 Task: Display the results of the 2022 Victory Lane Racing NASCAR Cup Series for the race "Ally 400" on the track "Nashville".
Action: Mouse moved to (166, 182)
Screenshot: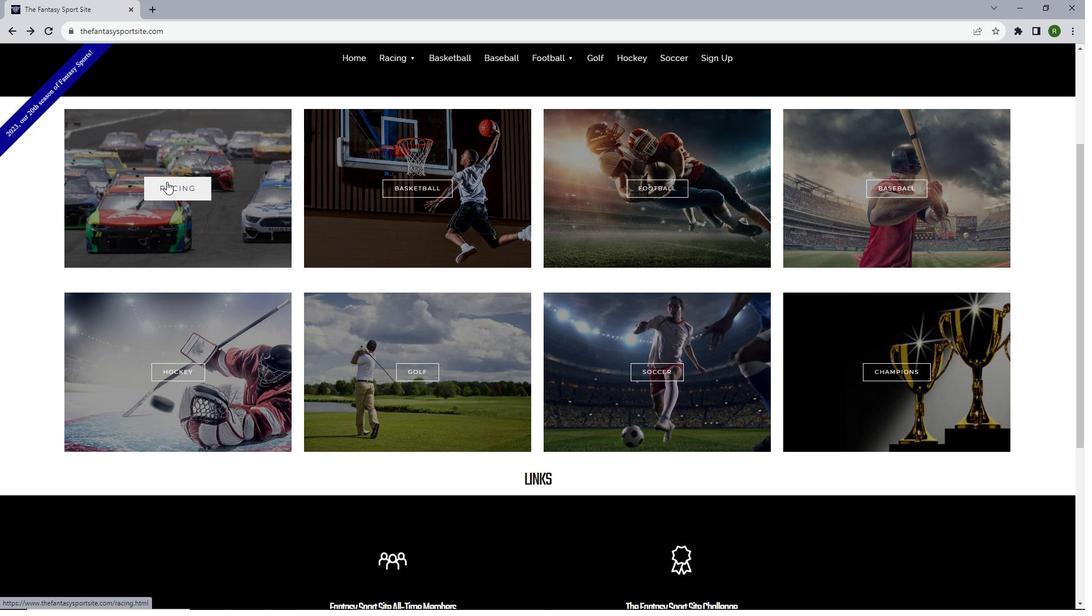 
Action: Mouse pressed left at (166, 182)
Screenshot: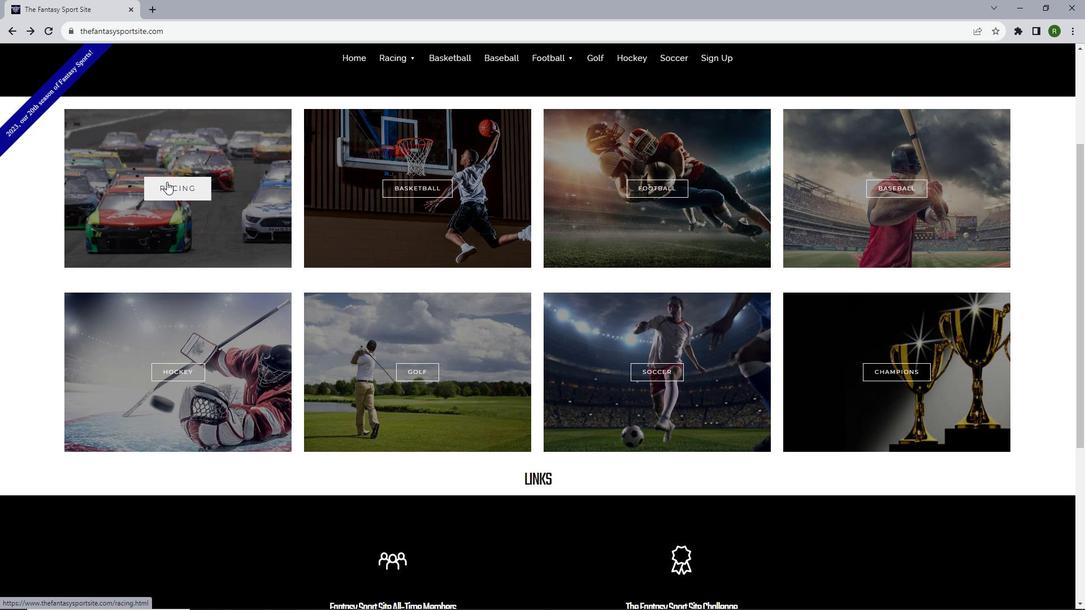 
Action: Mouse moved to (253, 160)
Screenshot: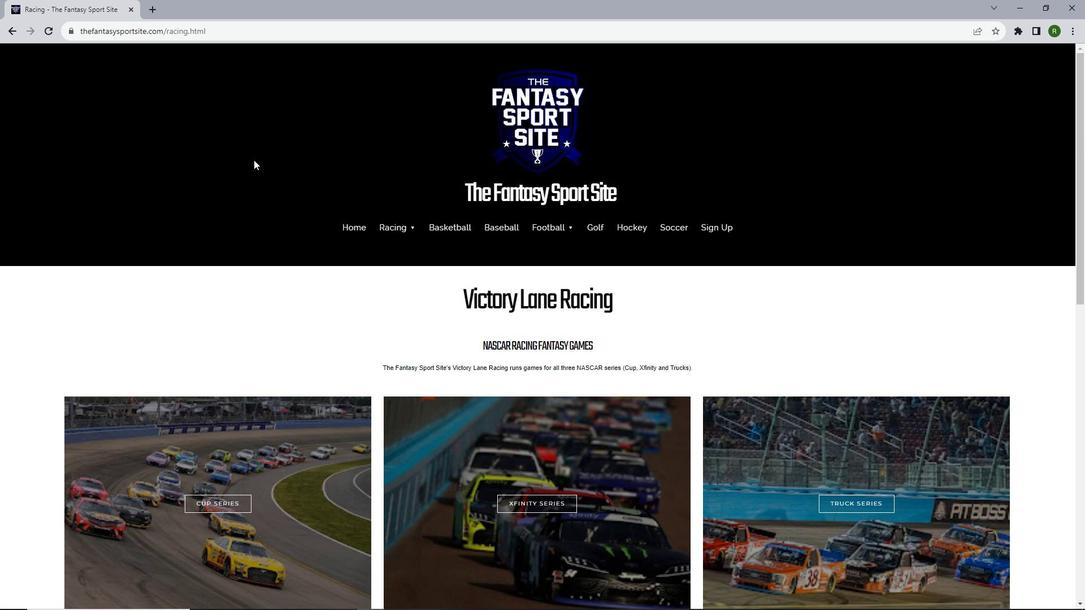 
Action: Mouse scrolled (253, 159) with delta (0, 0)
Screenshot: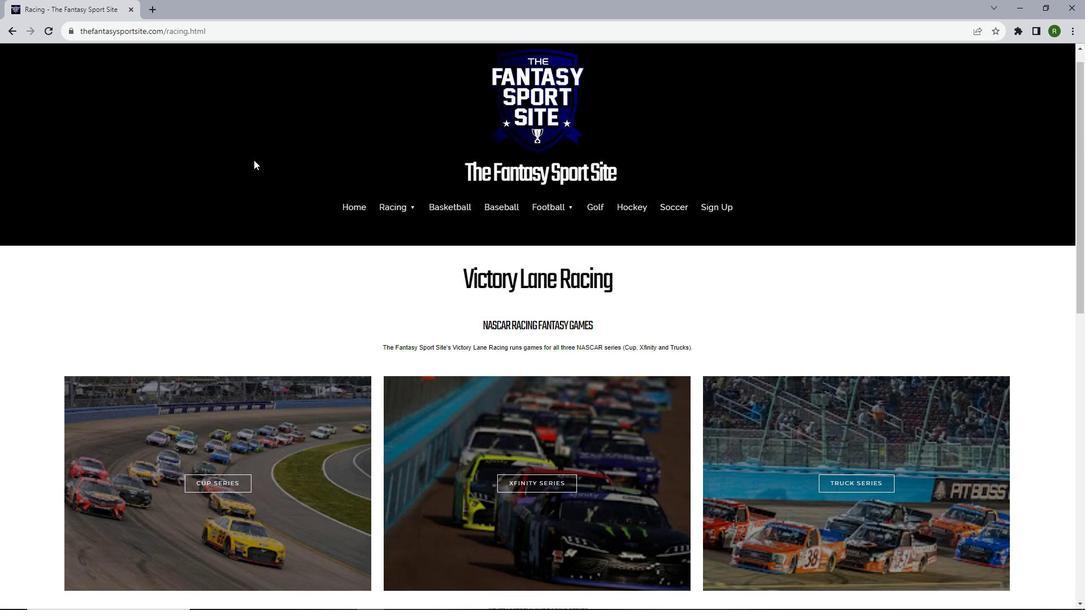 
Action: Mouse scrolled (253, 159) with delta (0, 0)
Screenshot: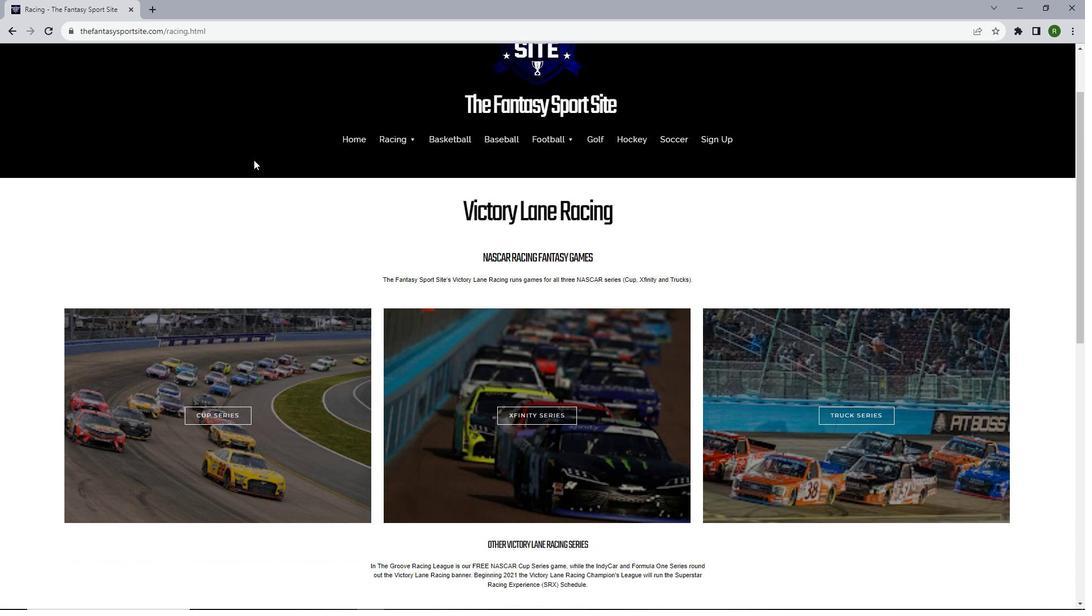 
Action: Mouse scrolled (253, 159) with delta (0, 0)
Screenshot: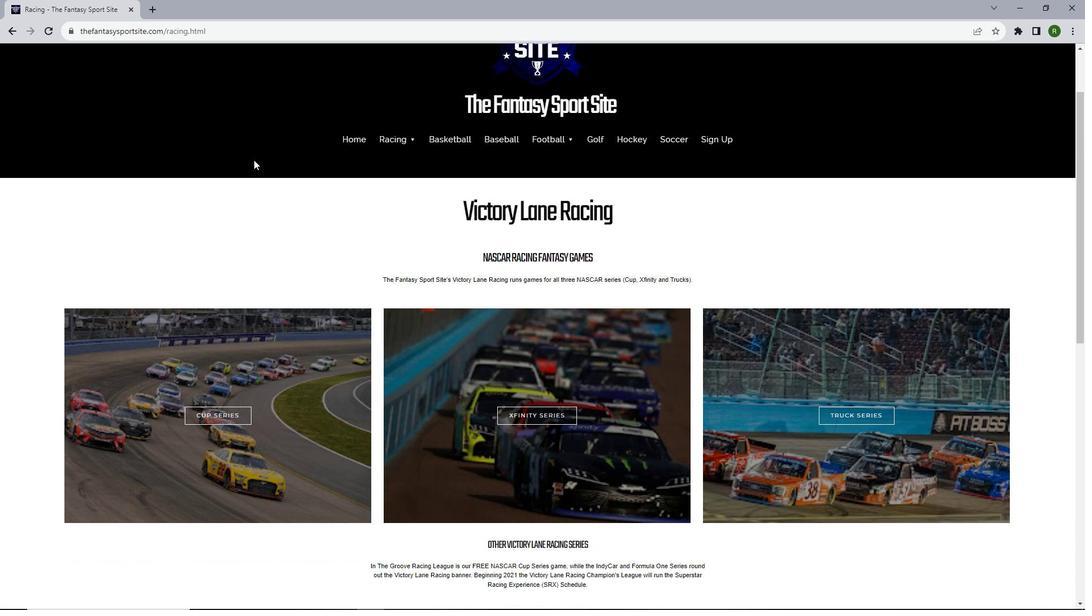 
Action: Mouse moved to (240, 265)
Screenshot: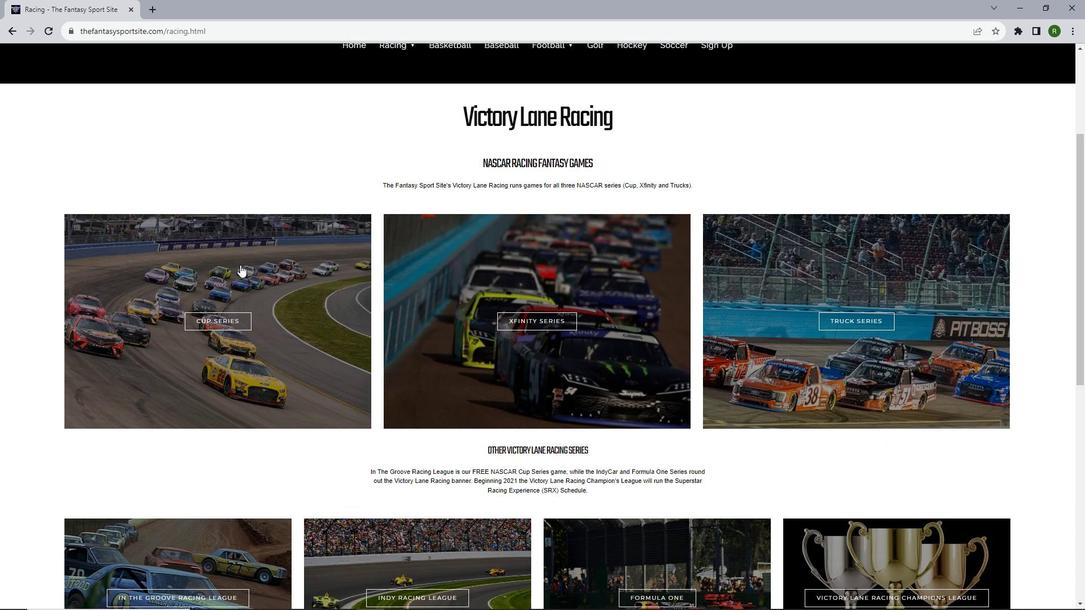 
Action: Mouse scrolled (240, 264) with delta (0, 0)
Screenshot: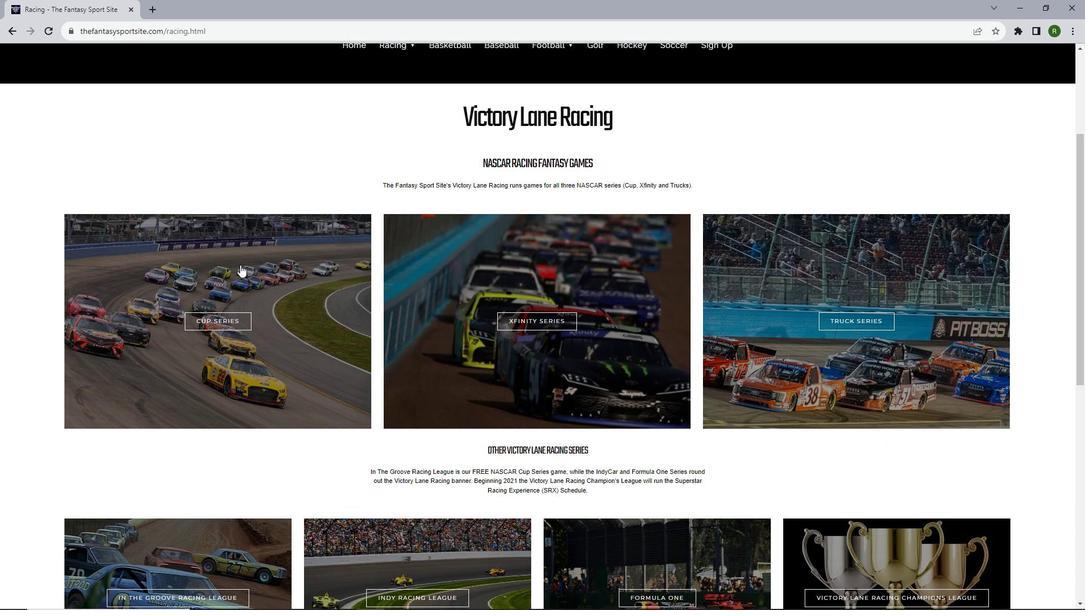 
Action: Mouse moved to (208, 276)
Screenshot: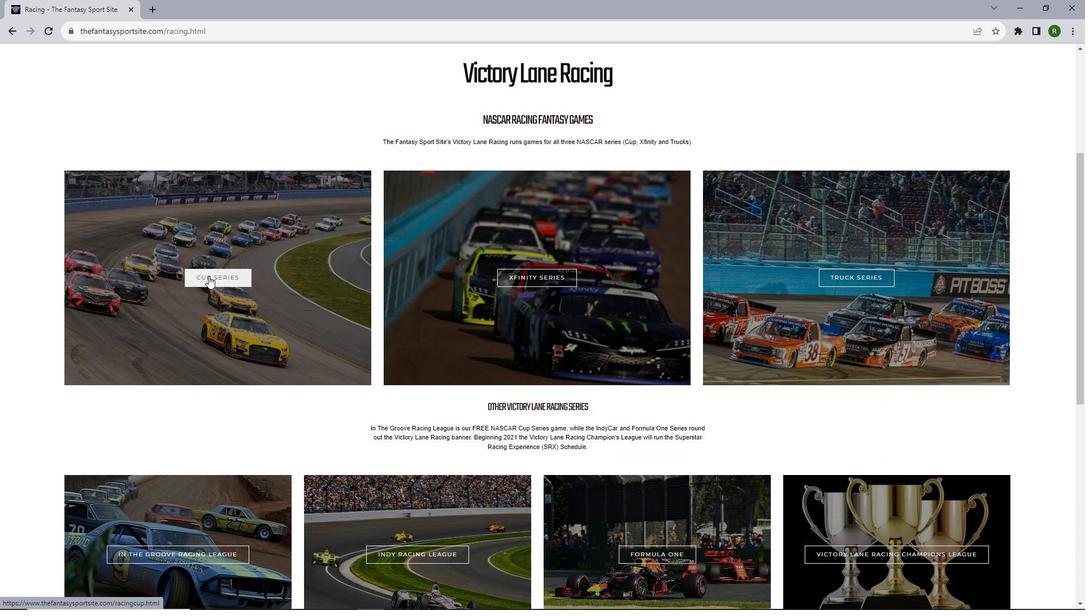 
Action: Mouse pressed left at (208, 276)
Screenshot: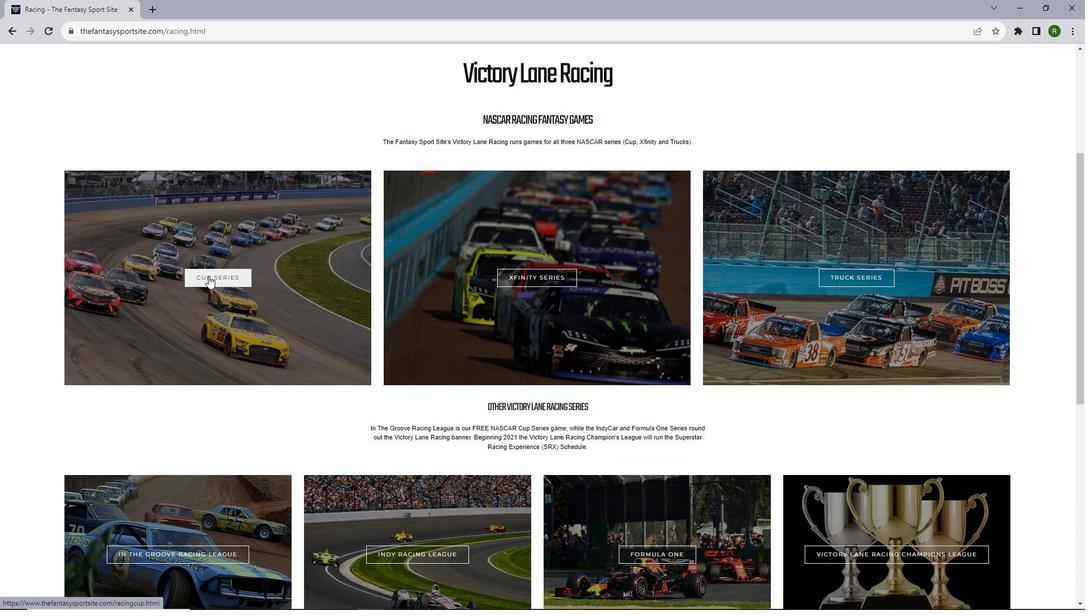 
Action: Mouse moved to (274, 251)
Screenshot: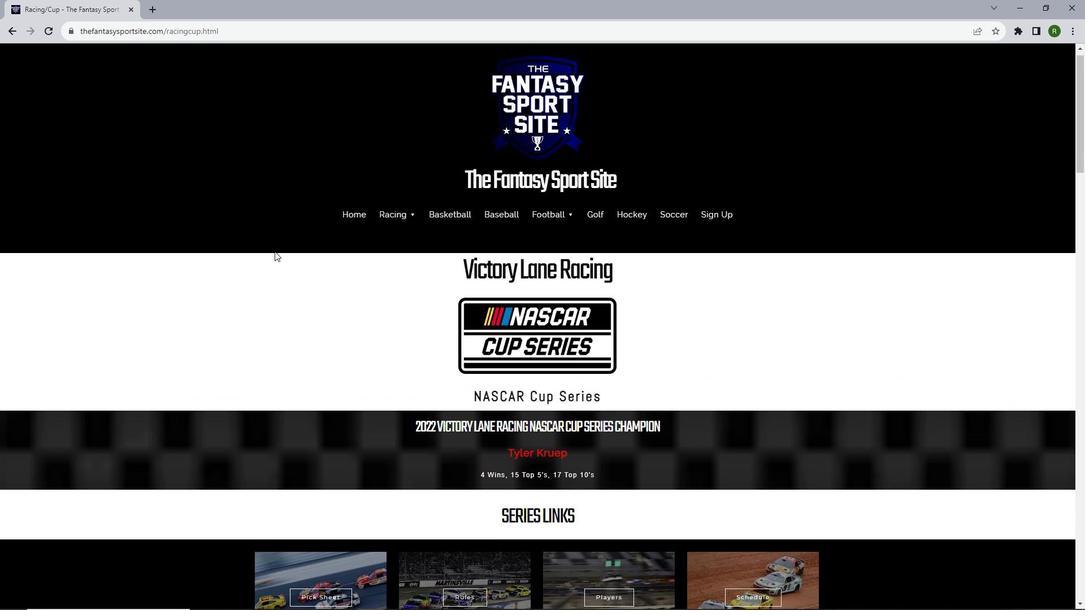 
Action: Mouse scrolled (274, 251) with delta (0, 0)
Screenshot: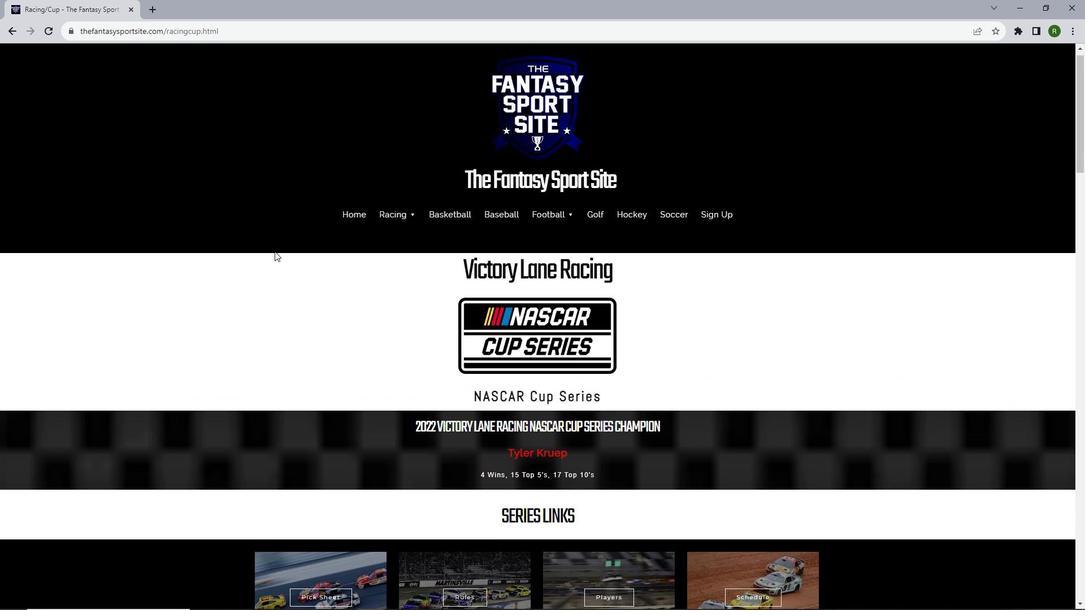 
Action: Mouse scrolled (274, 251) with delta (0, 0)
Screenshot: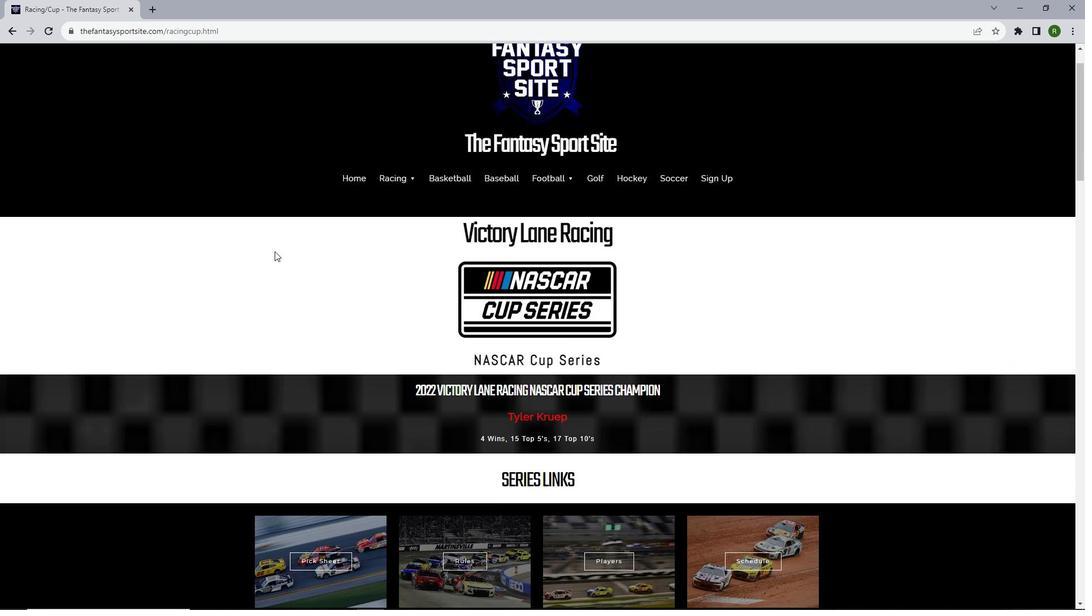 
Action: Mouse scrolled (274, 251) with delta (0, 0)
Screenshot: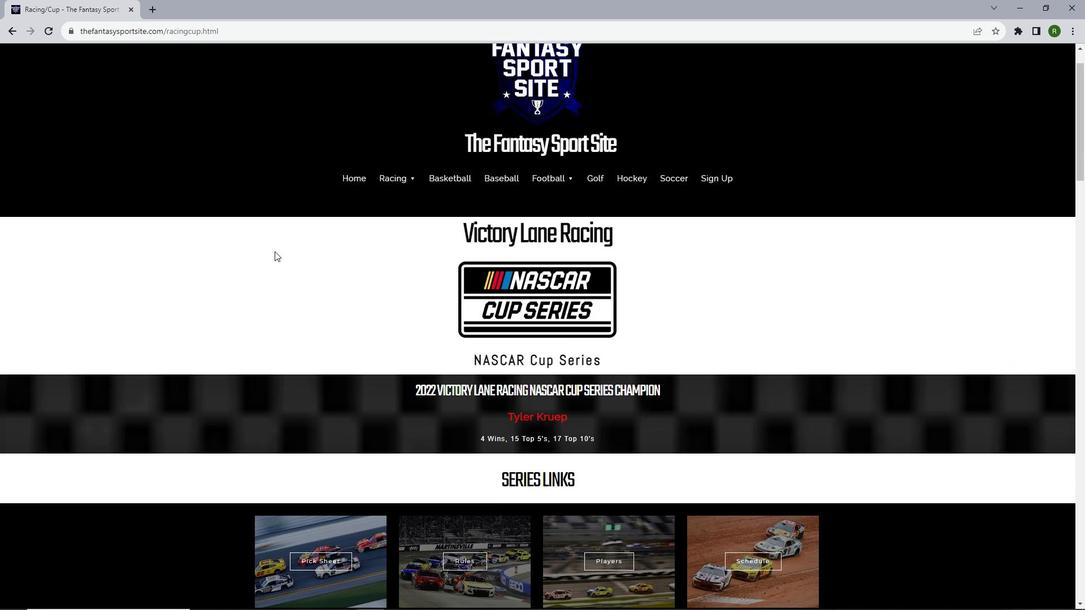 
Action: Mouse scrolled (274, 251) with delta (0, 0)
Screenshot: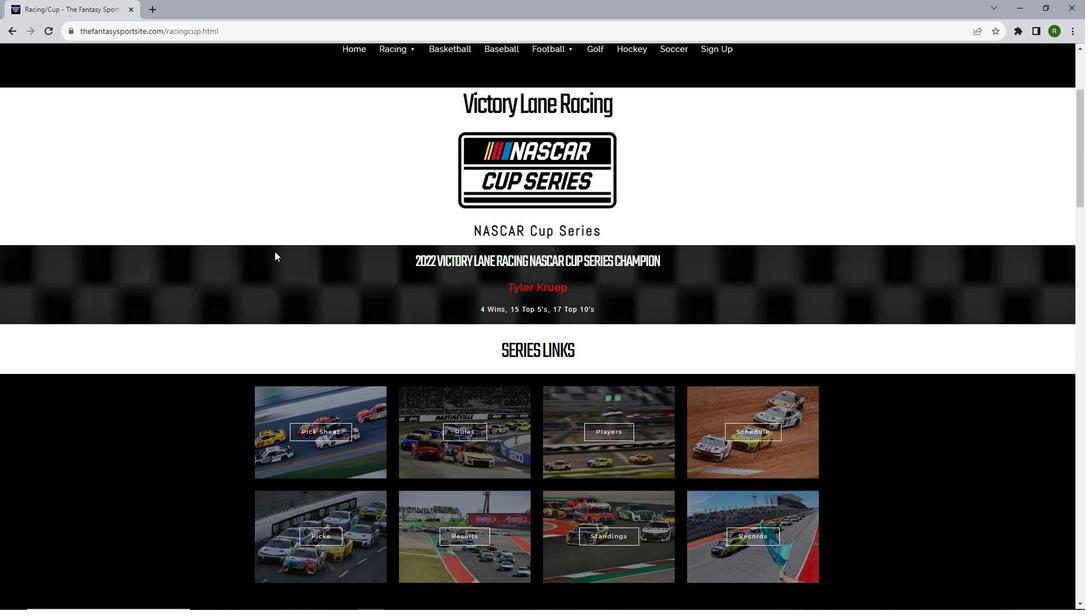 
Action: Mouse moved to (469, 485)
Screenshot: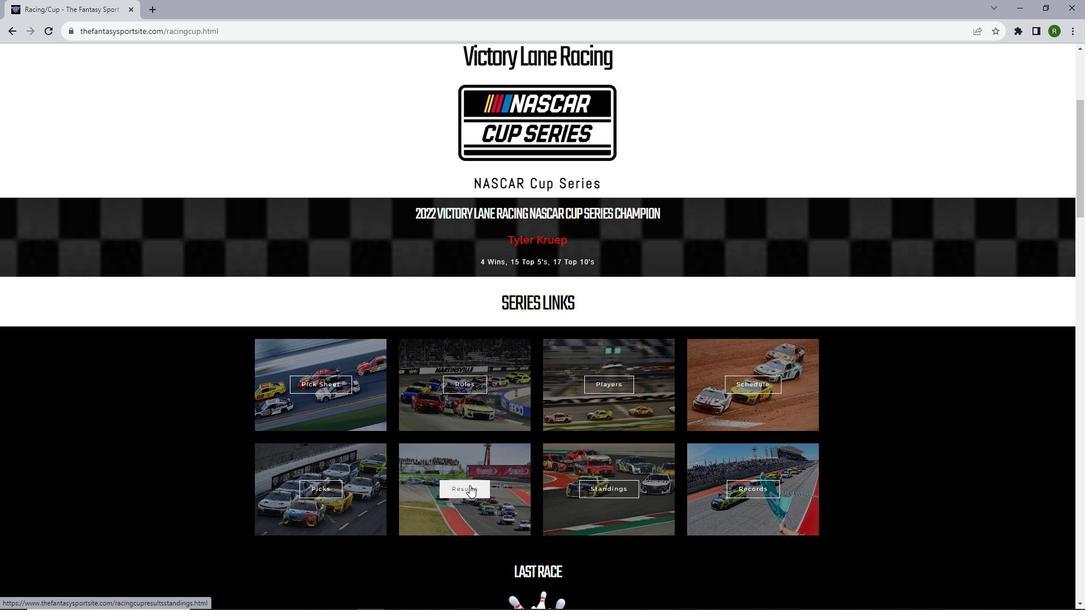 
Action: Mouse pressed left at (469, 485)
Screenshot: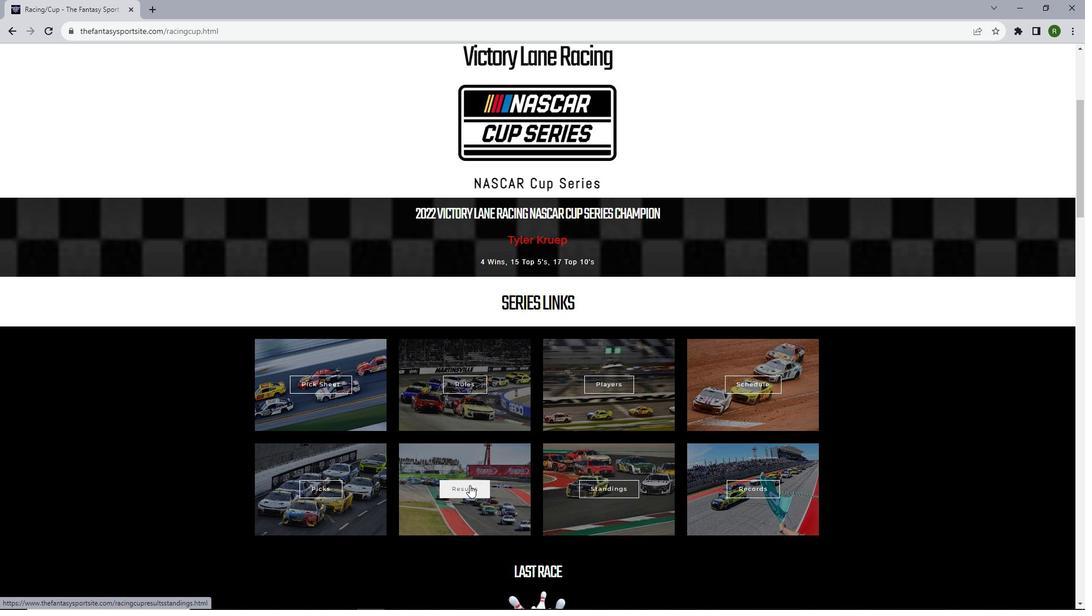 
Action: Mouse moved to (394, 352)
Screenshot: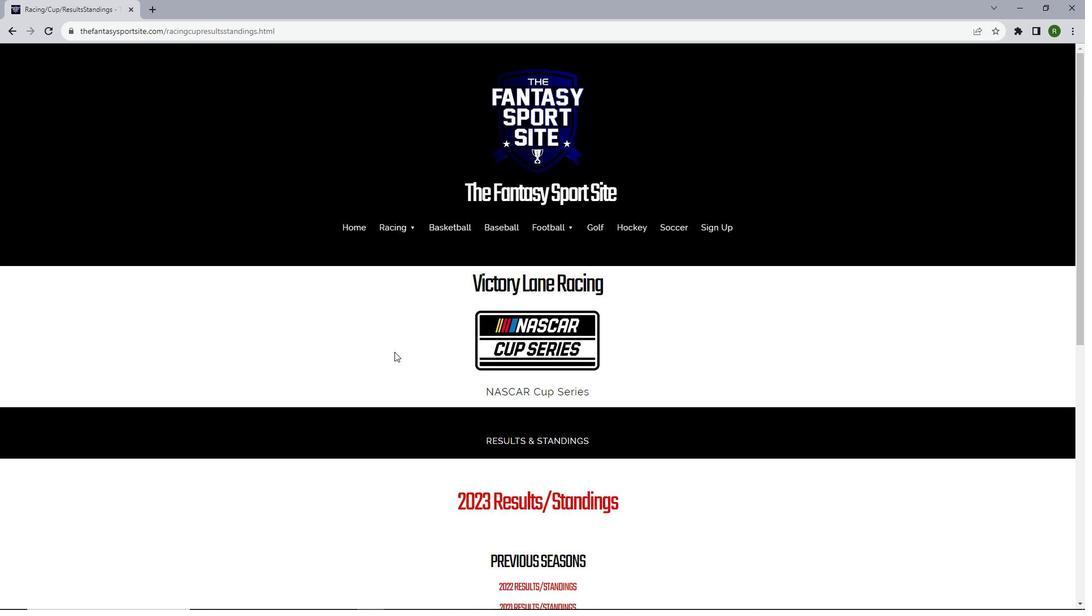 
Action: Mouse scrolled (394, 351) with delta (0, 0)
Screenshot: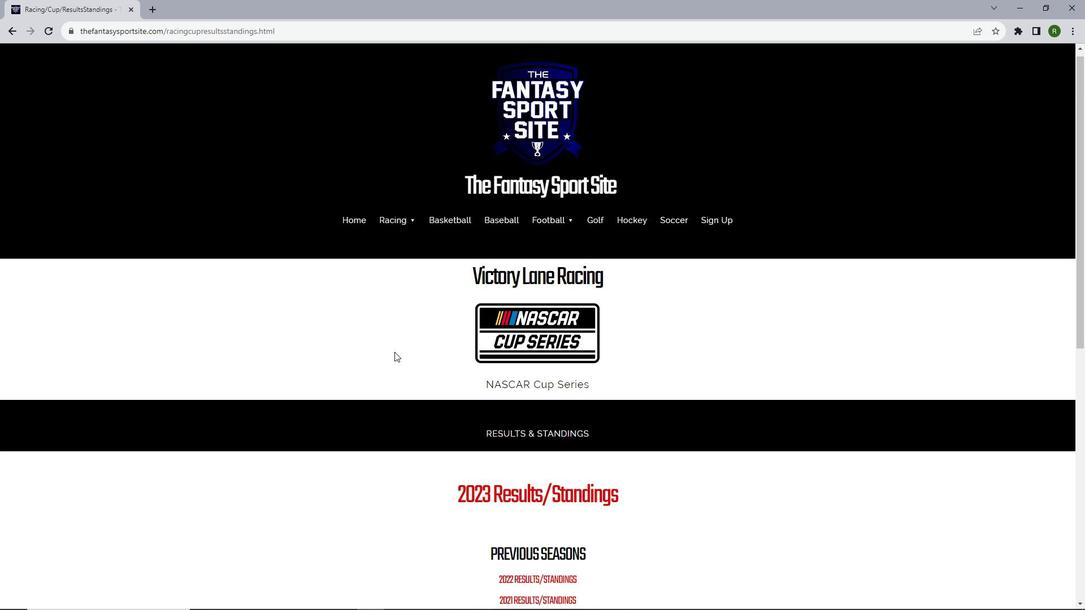 
Action: Mouse scrolled (394, 351) with delta (0, 0)
Screenshot: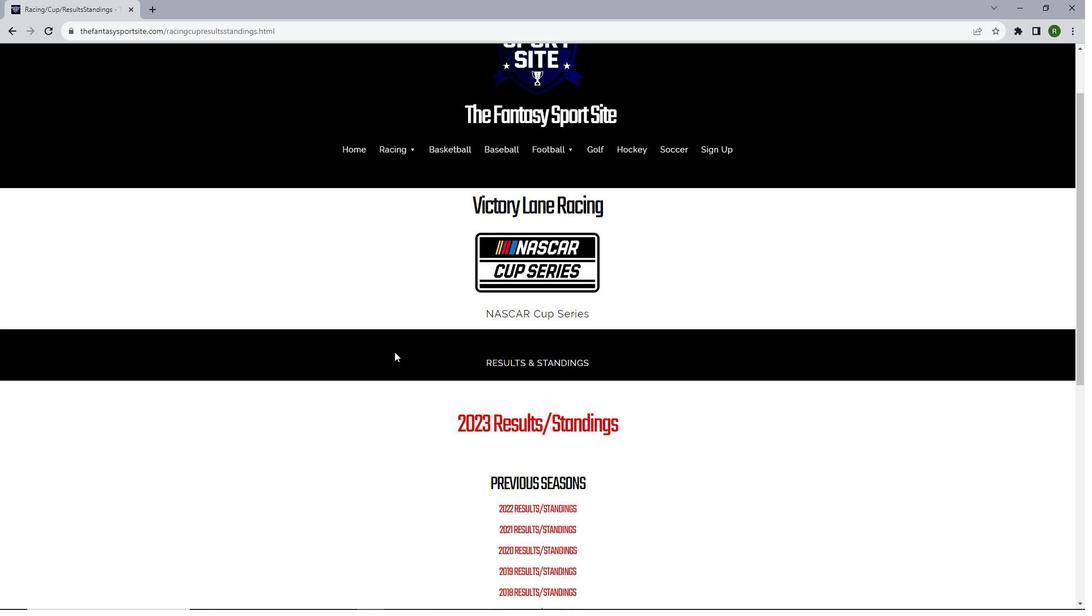 
Action: Mouse scrolled (394, 351) with delta (0, 0)
Screenshot: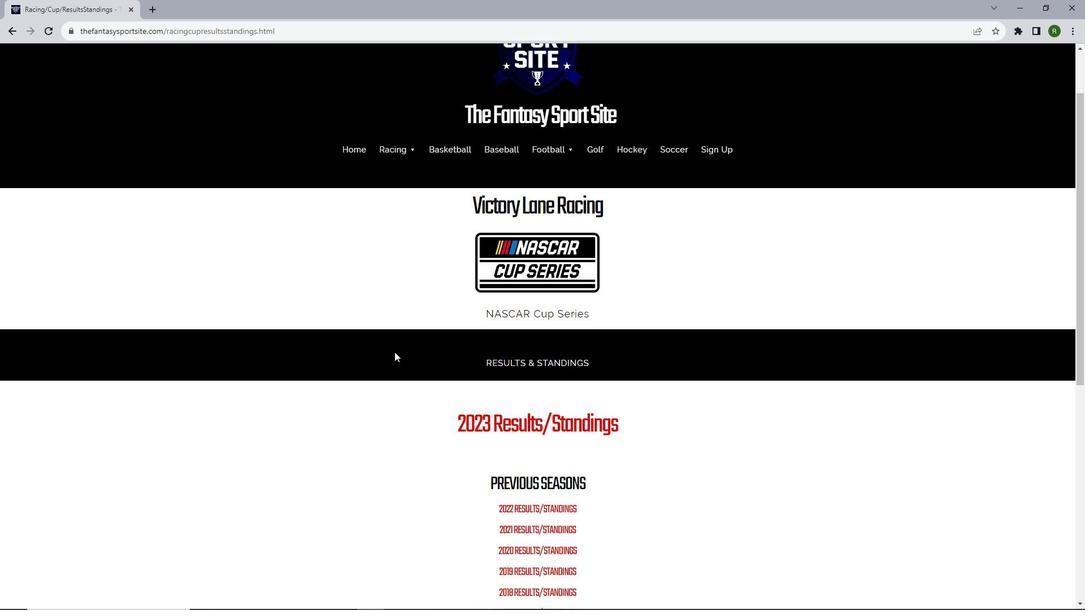 
Action: Mouse scrolled (394, 351) with delta (0, 0)
Screenshot: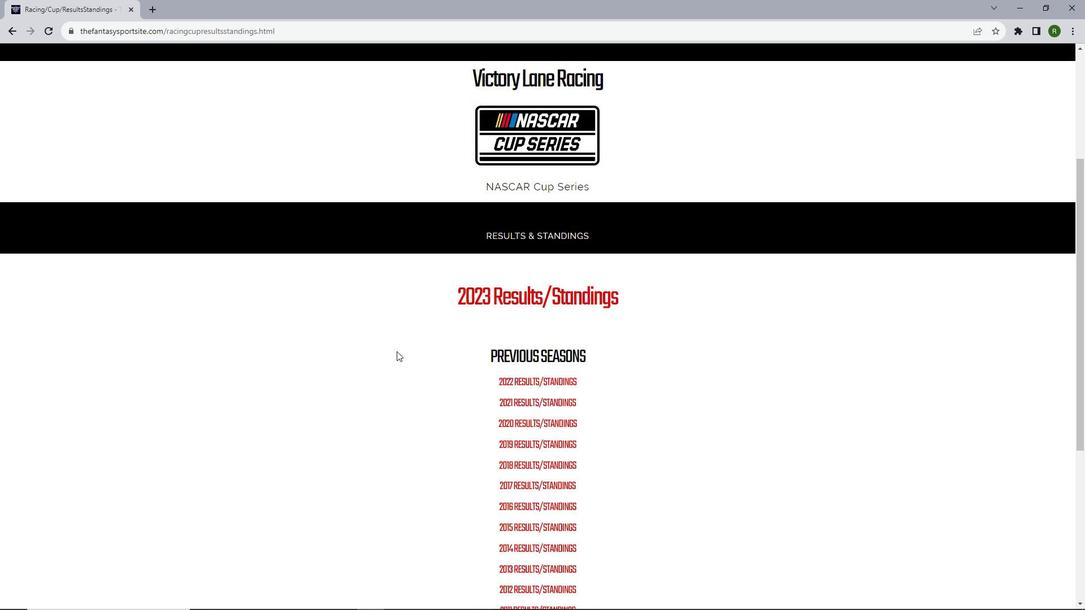 
Action: Mouse moved to (516, 359)
Screenshot: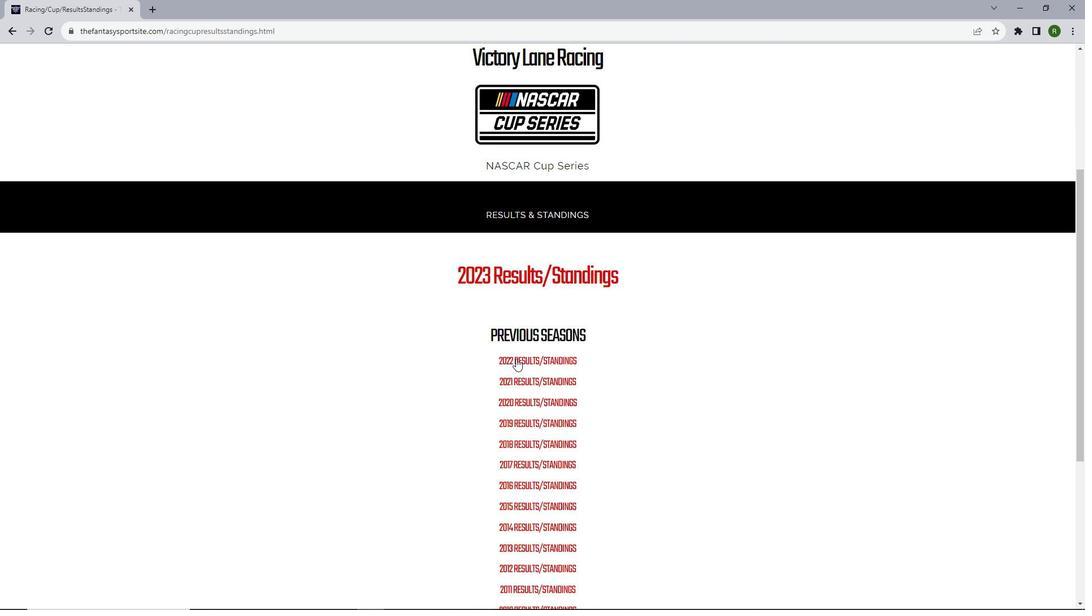 
Action: Mouse pressed left at (516, 359)
Screenshot: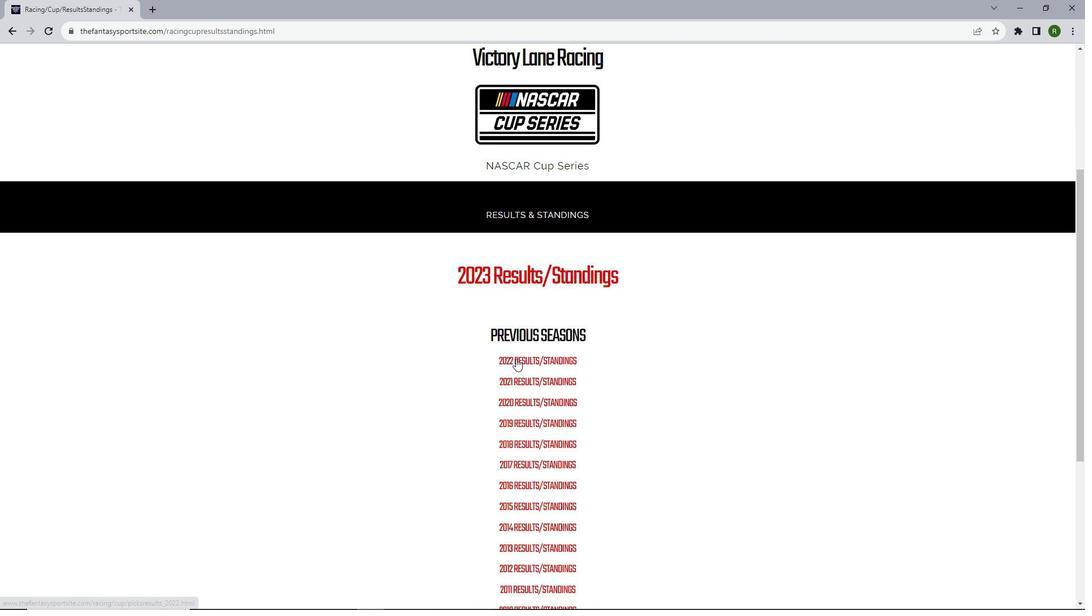 
Action: Mouse moved to (656, 319)
Screenshot: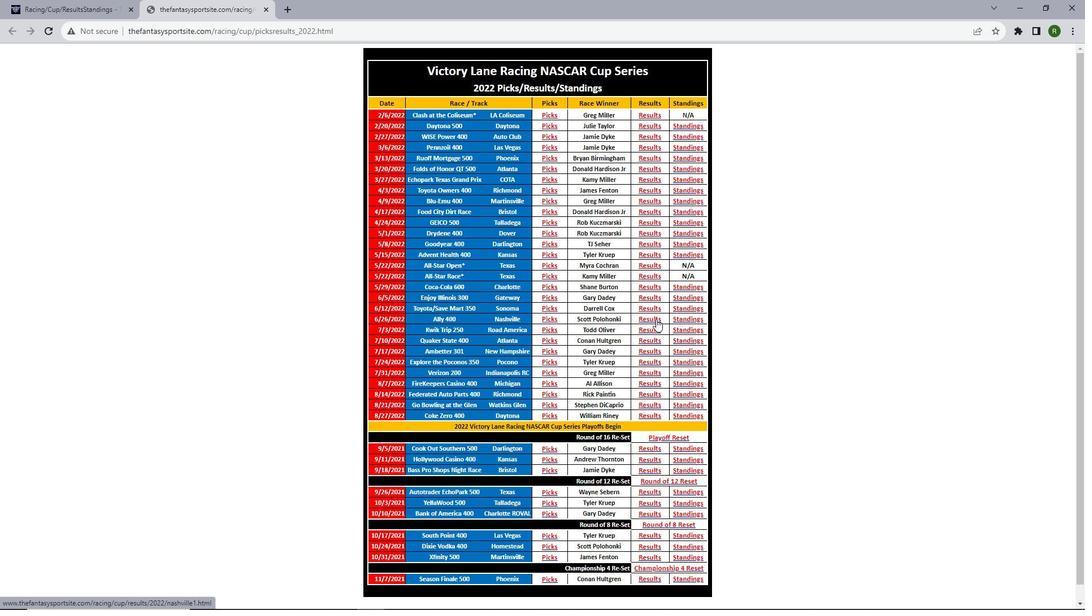 
Action: Mouse pressed left at (656, 319)
Screenshot: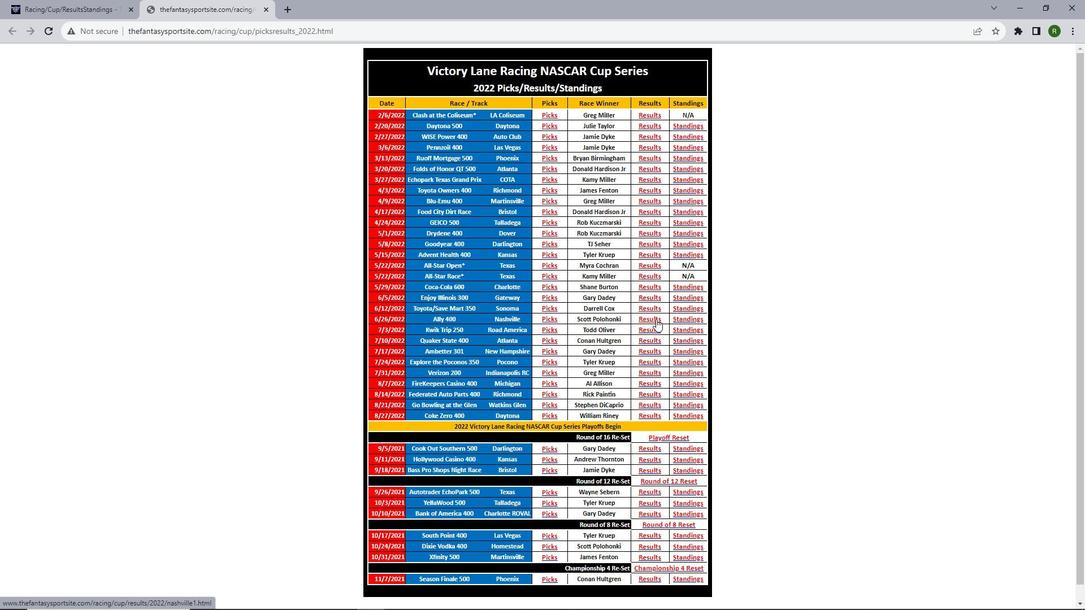 
Action: Mouse moved to (424, 220)
Screenshot: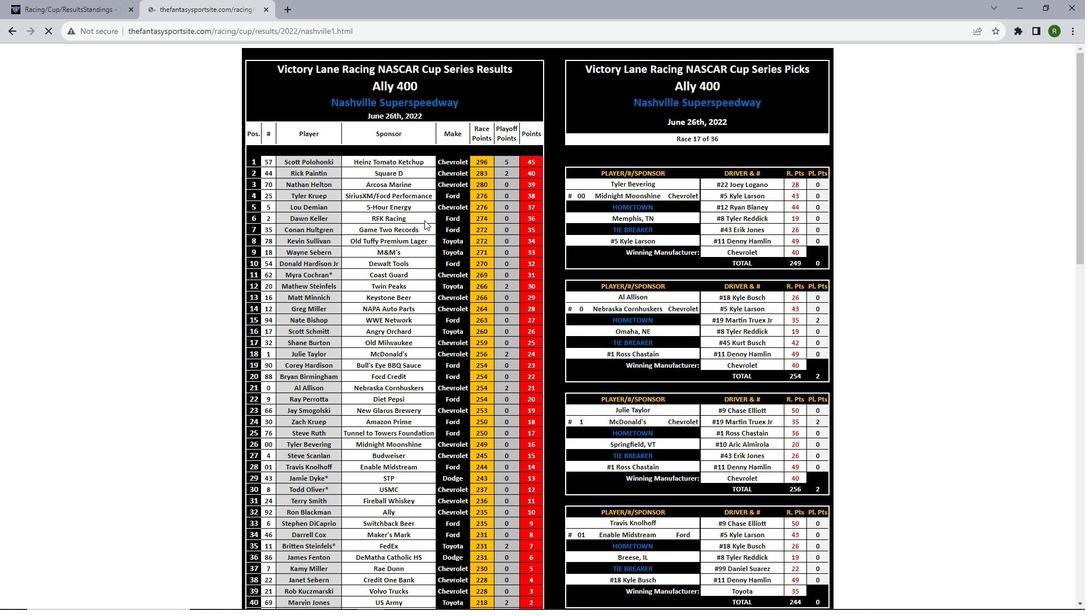 
Action: Mouse scrolled (424, 219) with delta (0, 0)
Screenshot: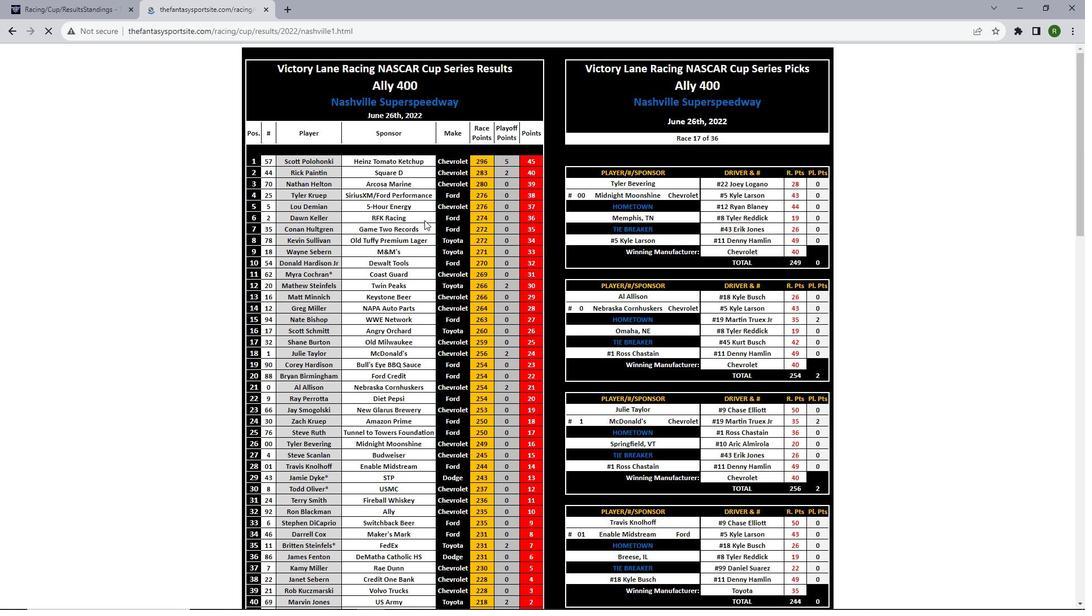 
Action: Mouse scrolled (424, 219) with delta (0, 0)
Screenshot: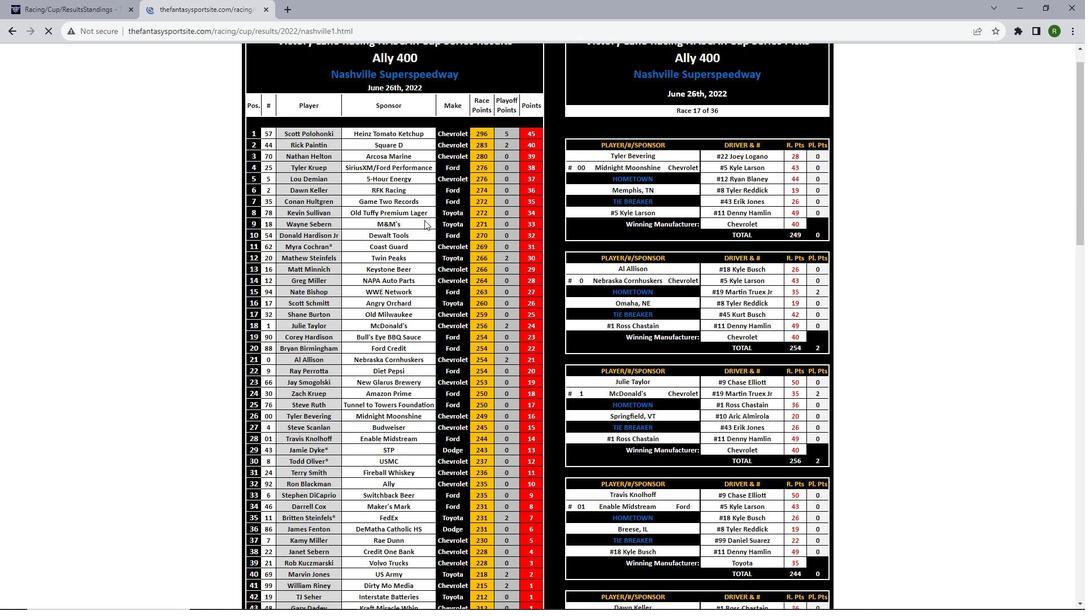 
Action: Mouse scrolled (424, 219) with delta (0, 0)
Screenshot: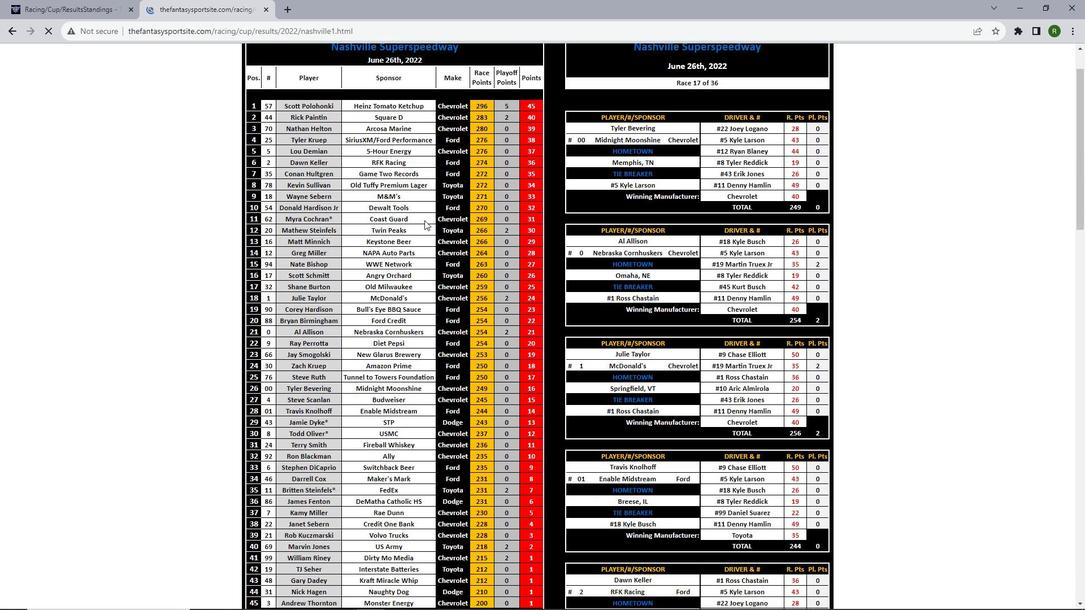 
Action: Mouse scrolled (424, 219) with delta (0, 0)
Screenshot: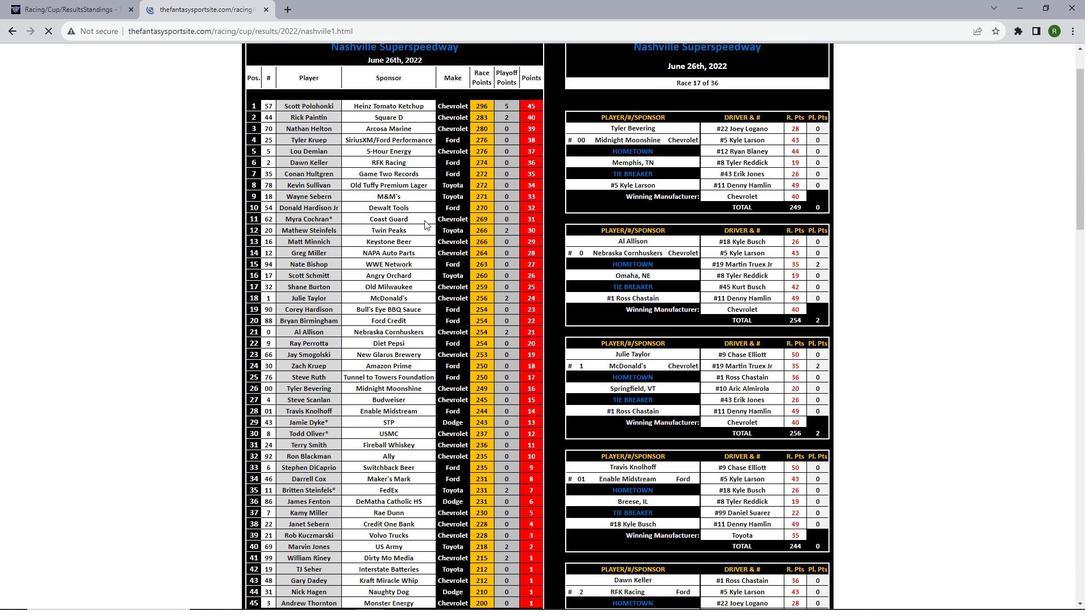 
Action: Mouse scrolled (424, 219) with delta (0, 0)
Screenshot: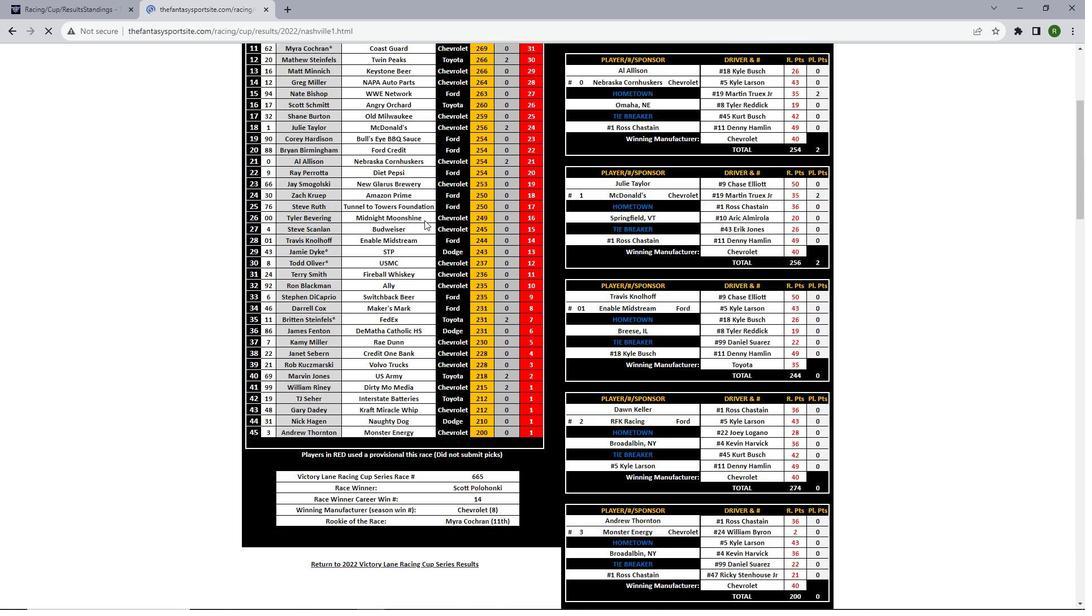 
Action: Mouse scrolled (424, 219) with delta (0, 0)
Screenshot: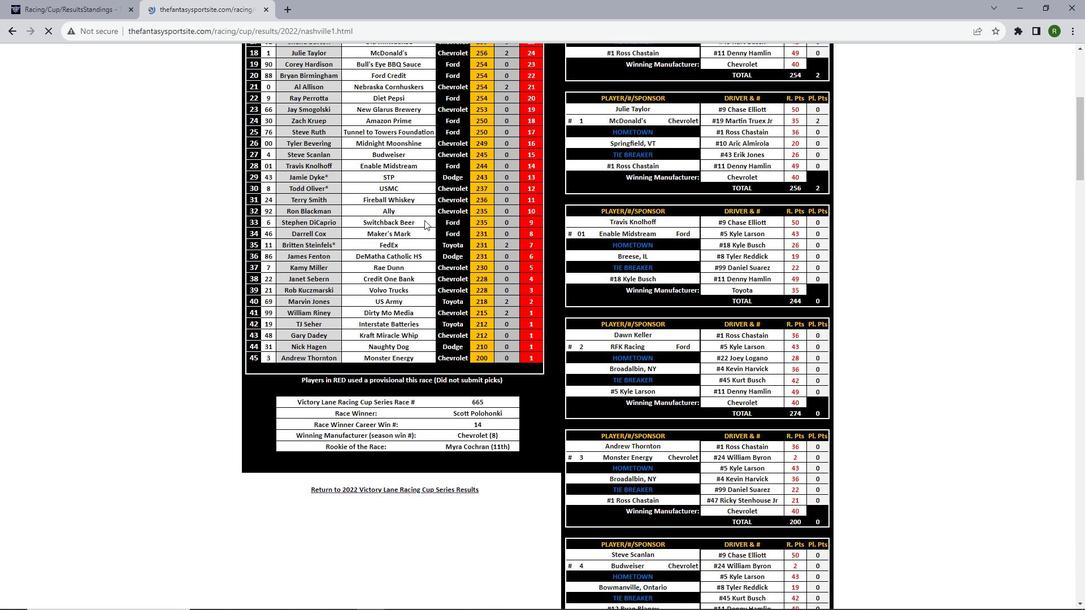 
Action: Mouse scrolled (424, 219) with delta (0, 0)
Screenshot: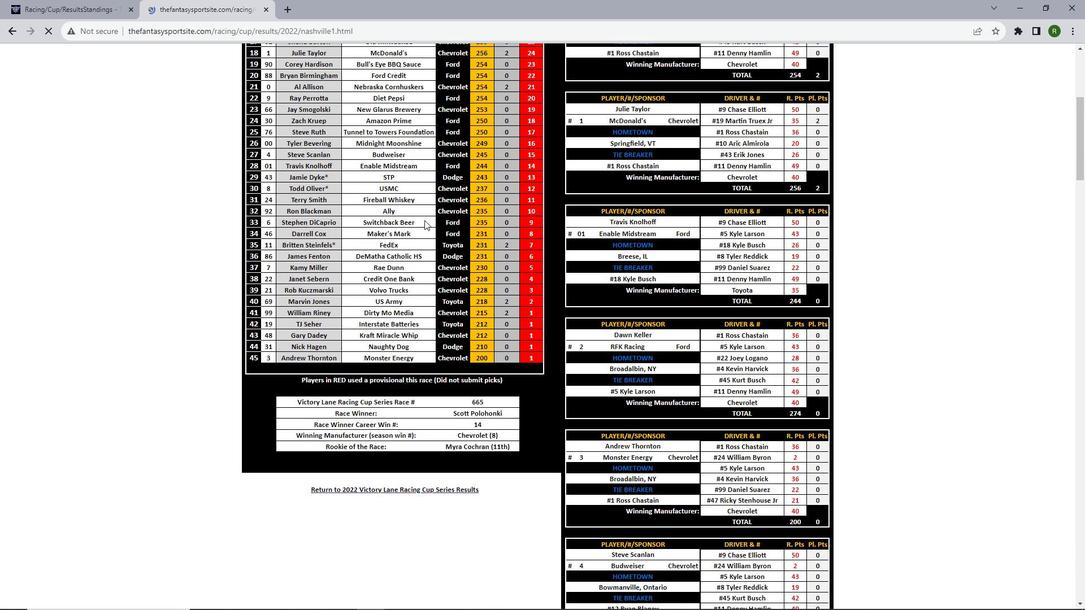 
Action: Mouse scrolled (424, 219) with delta (0, 0)
Screenshot: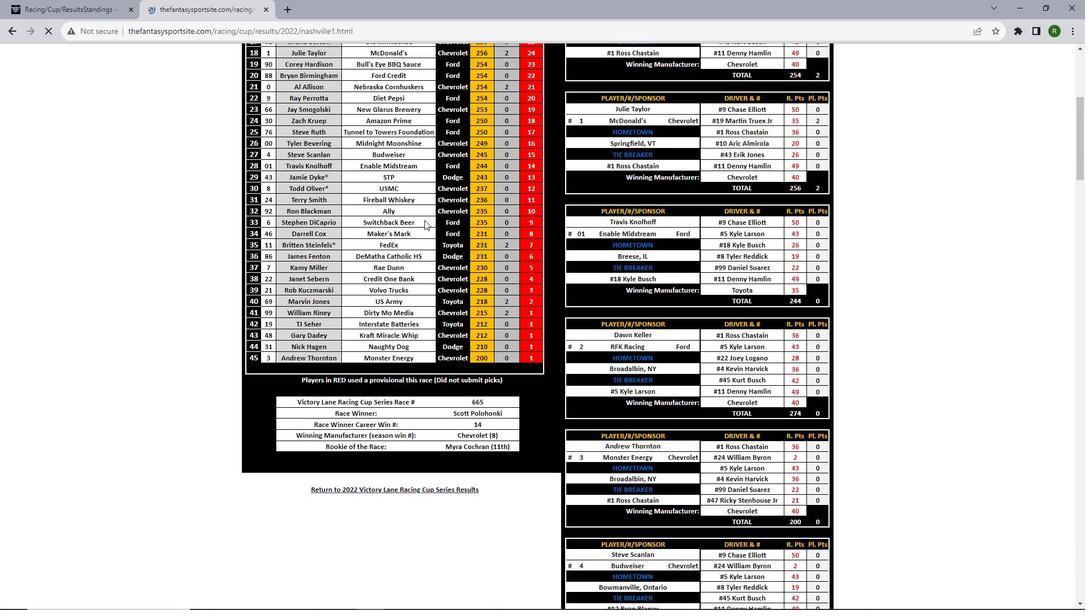 
Action: Mouse scrolled (424, 219) with delta (0, 0)
Screenshot: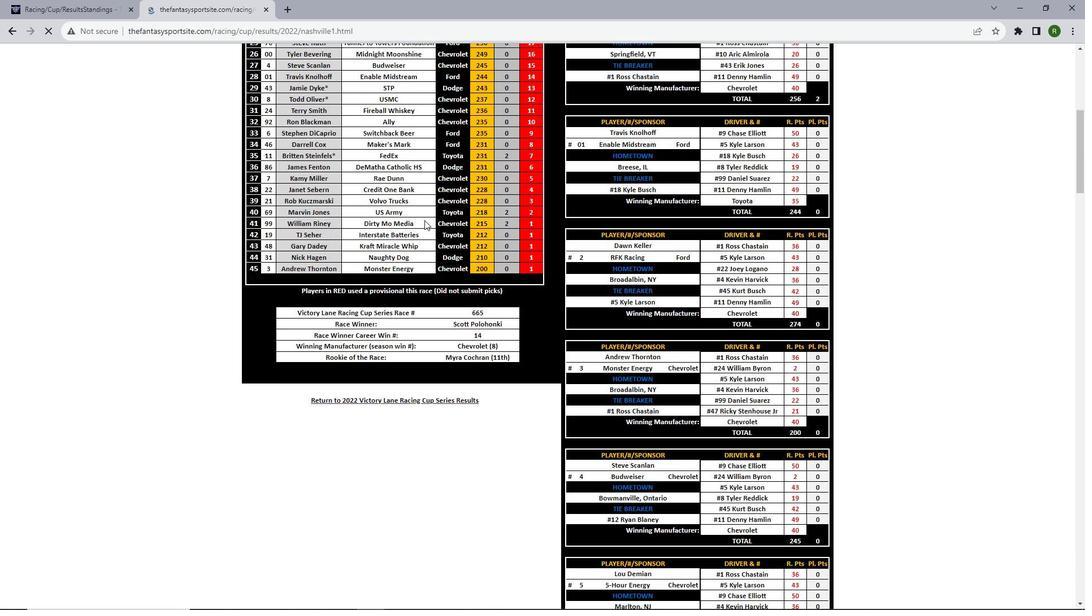 
Action: Mouse scrolled (424, 219) with delta (0, 0)
Screenshot: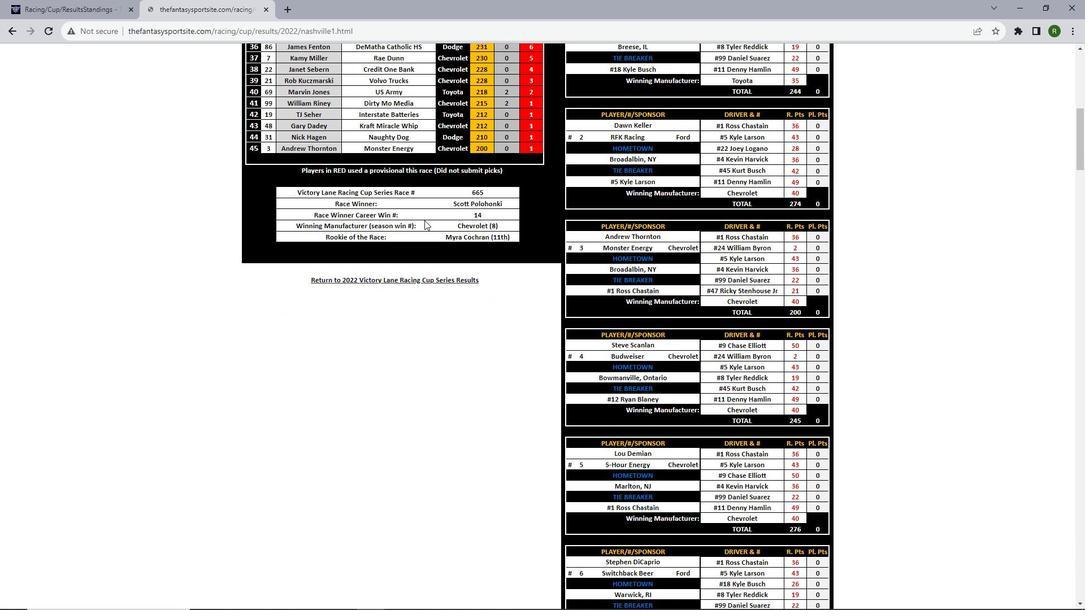 
Action: Mouse scrolled (424, 219) with delta (0, 0)
Screenshot: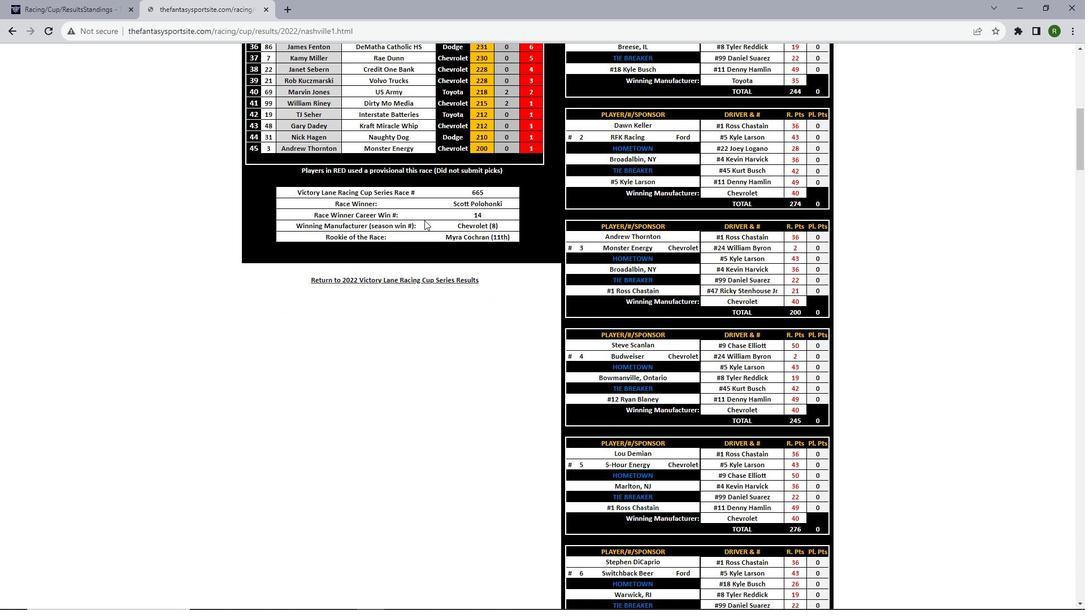 
Action: Mouse scrolled (424, 219) with delta (0, 0)
Screenshot: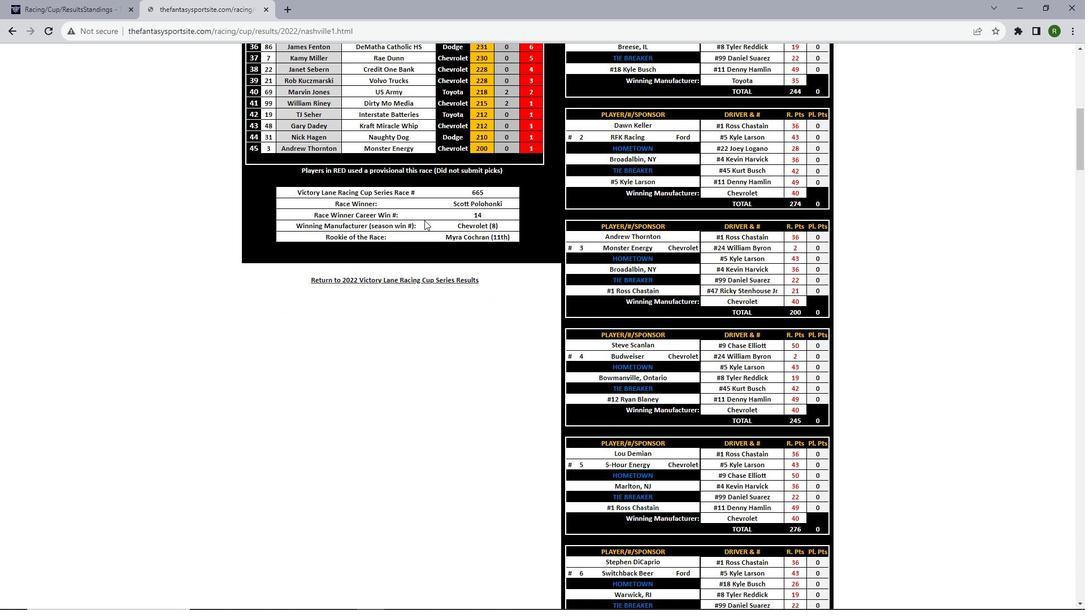 
Action: Mouse moved to (424, 220)
Screenshot: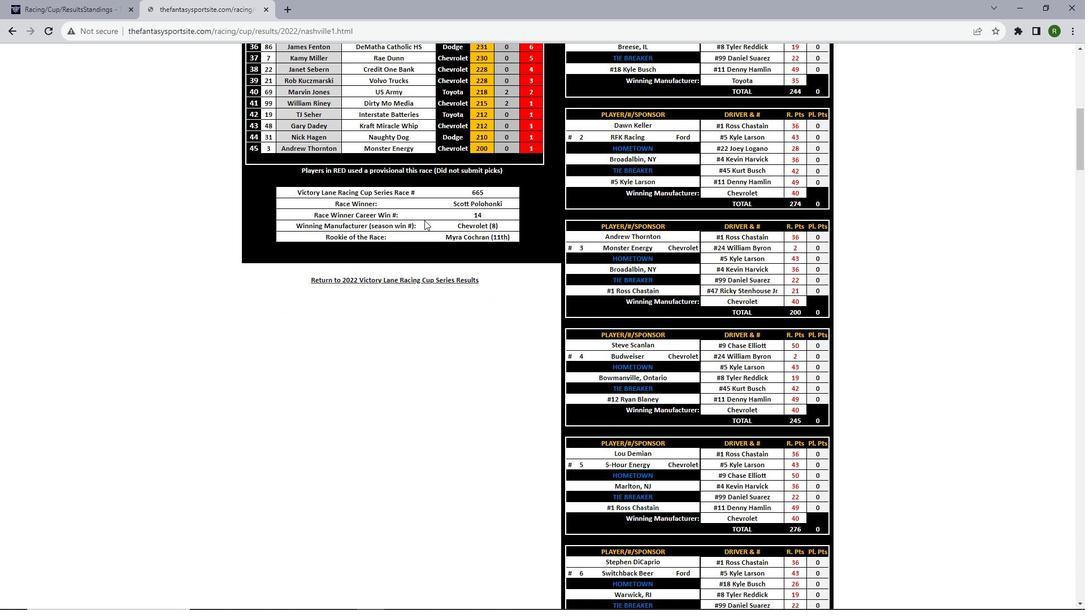 
Action: Mouse scrolled (424, 219) with delta (0, 0)
Screenshot: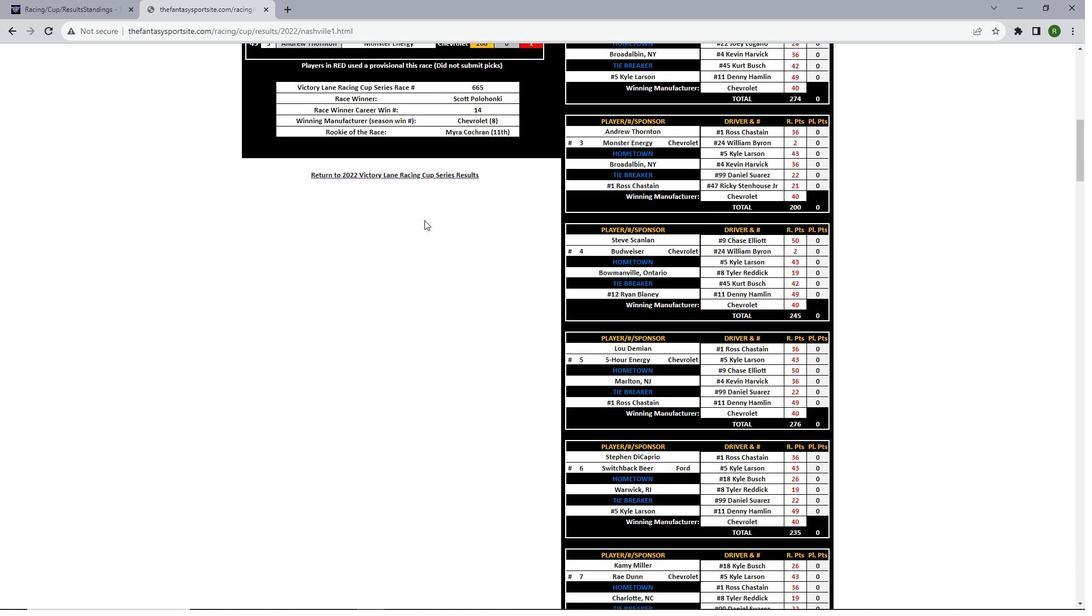 
Action: Mouse scrolled (424, 219) with delta (0, 0)
Screenshot: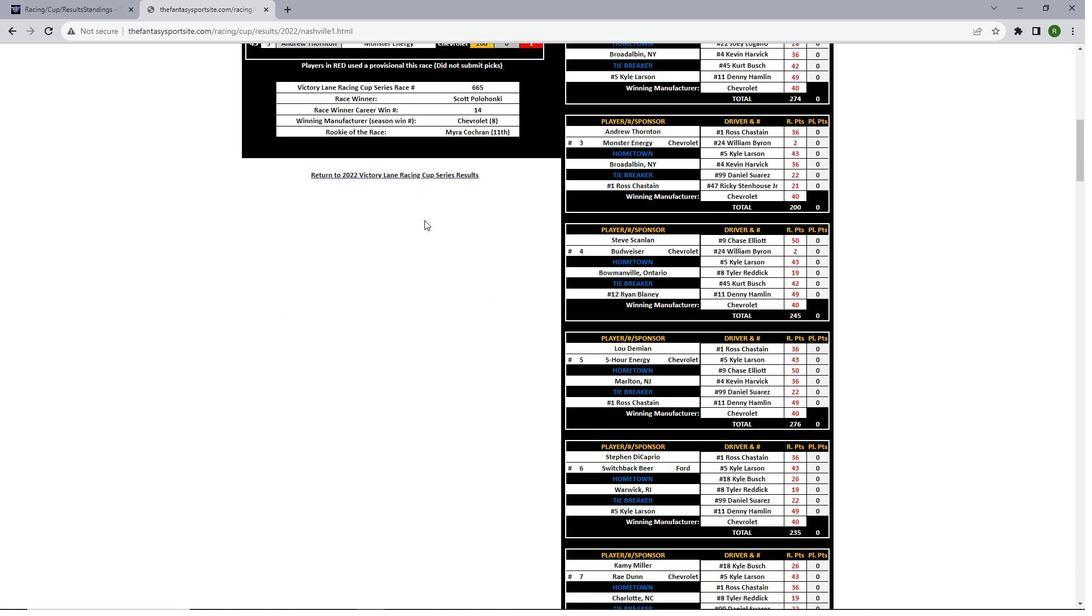 
Action: Mouse scrolled (424, 219) with delta (0, 0)
Screenshot: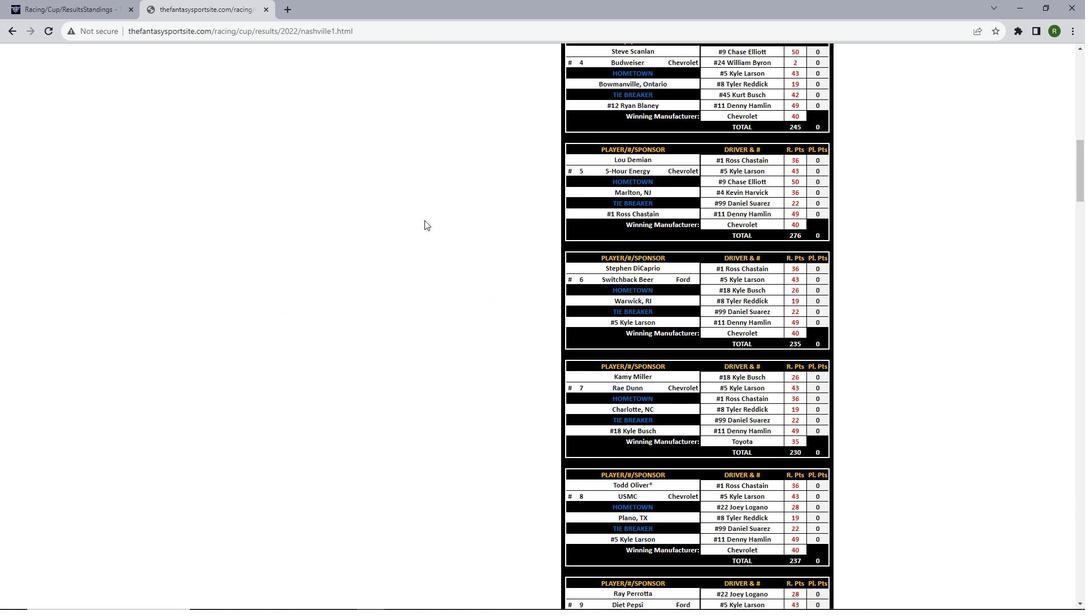 
Action: Mouse scrolled (424, 219) with delta (0, 0)
Screenshot: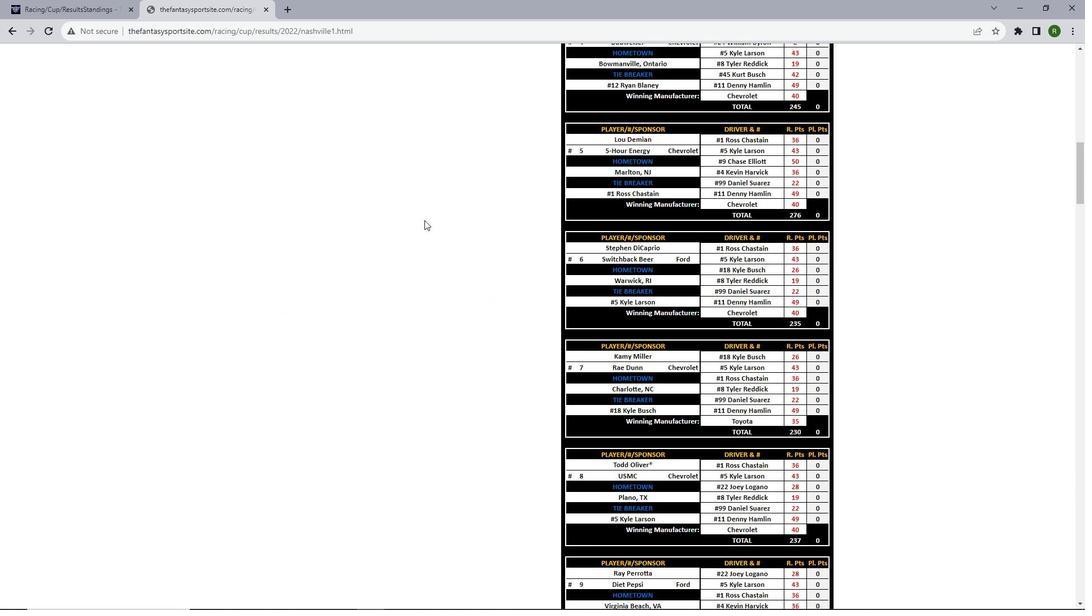 
Action: Mouse scrolled (424, 219) with delta (0, 0)
Screenshot: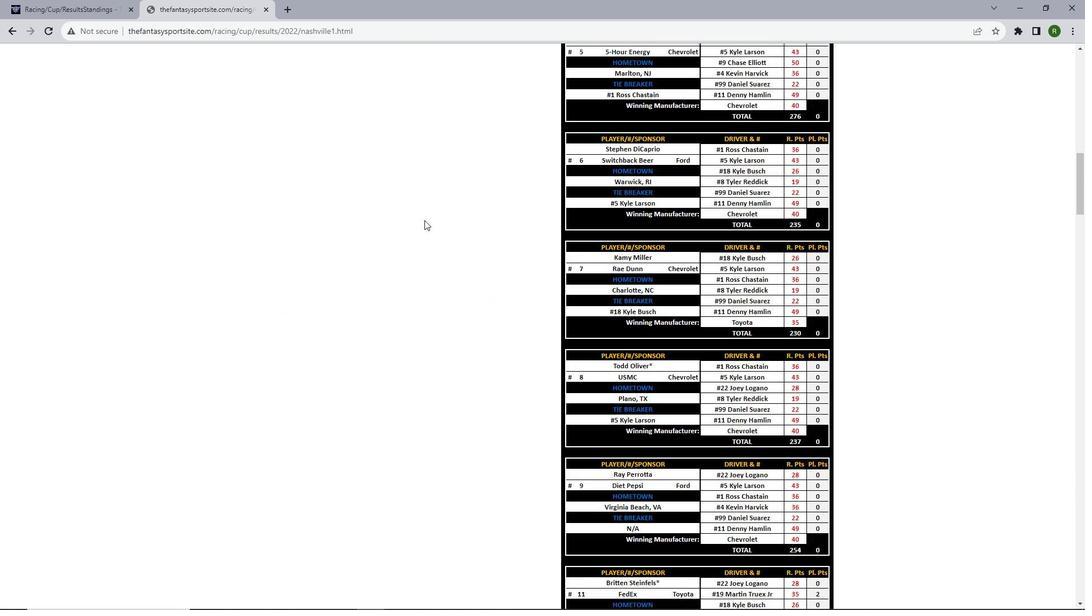 
Action: Mouse scrolled (424, 219) with delta (0, 0)
Screenshot: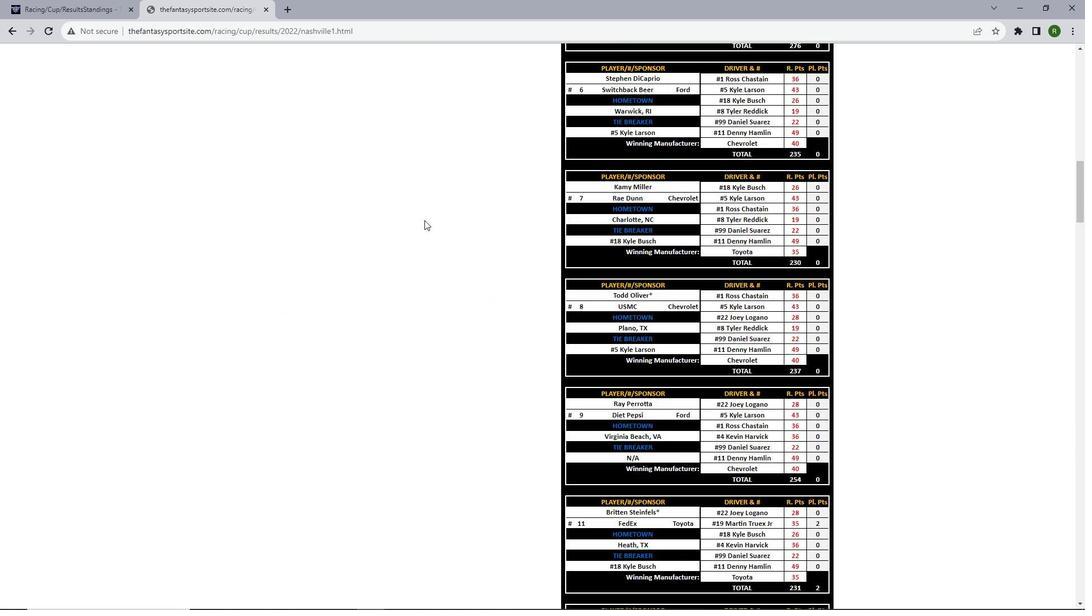
Action: Mouse scrolled (424, 219) with delta (0, 0)
Screenshot: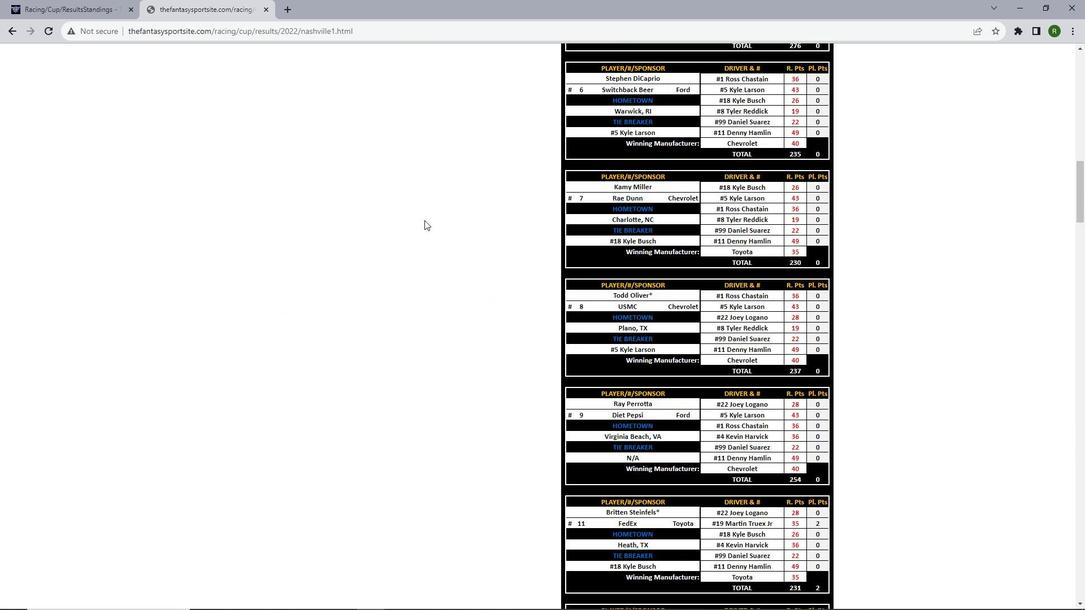 
Action: Mouse moved to (424, 220)
Screenshot: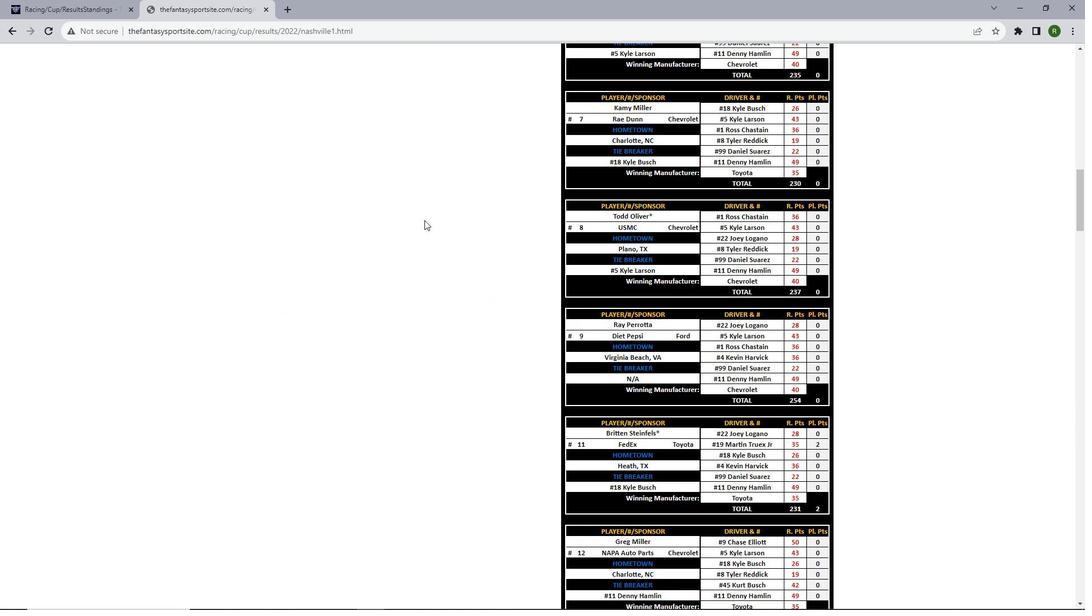 
Action: Mouse scrolled (424, 219) with delta (0, 0)
Screenshot: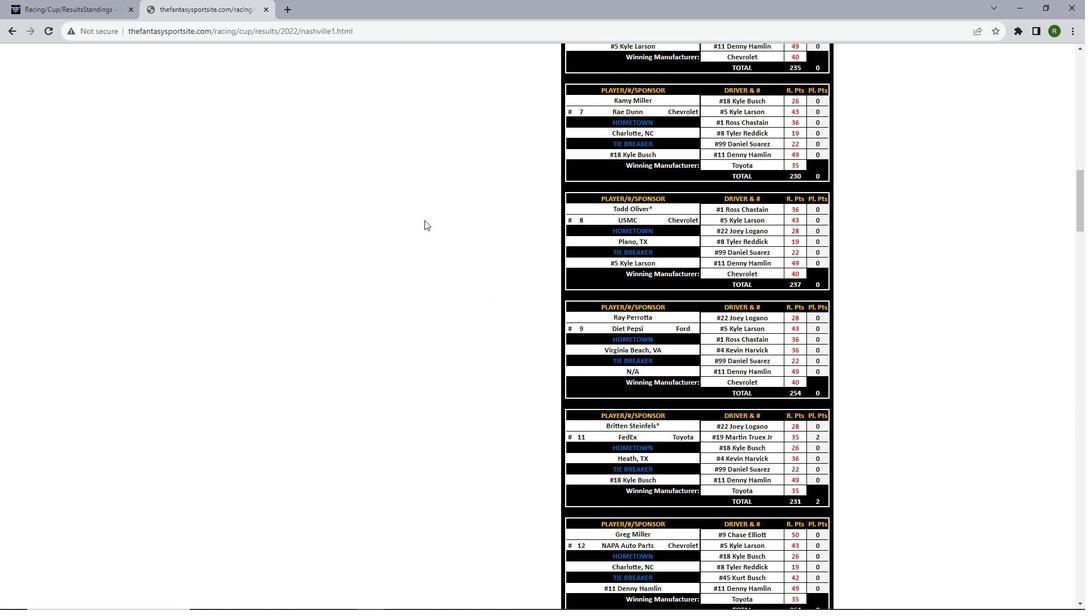 
Action: Mouse scrolled (424, 219) with delta (0, 0)
Screenshot: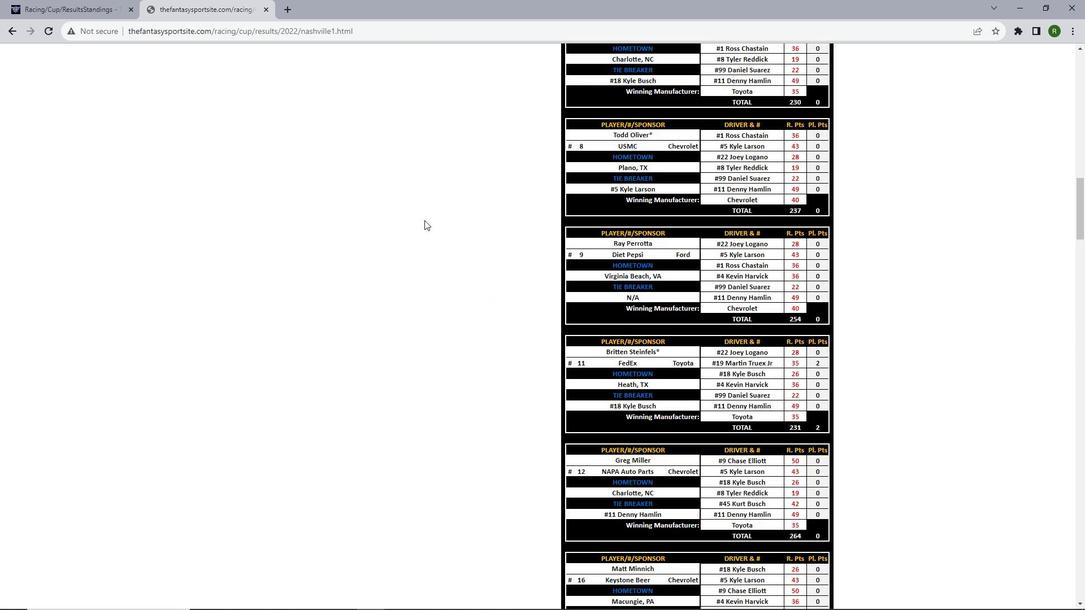 
Action: Mouse scrolled (424, 219) with delta (0, 0)
Screenshot: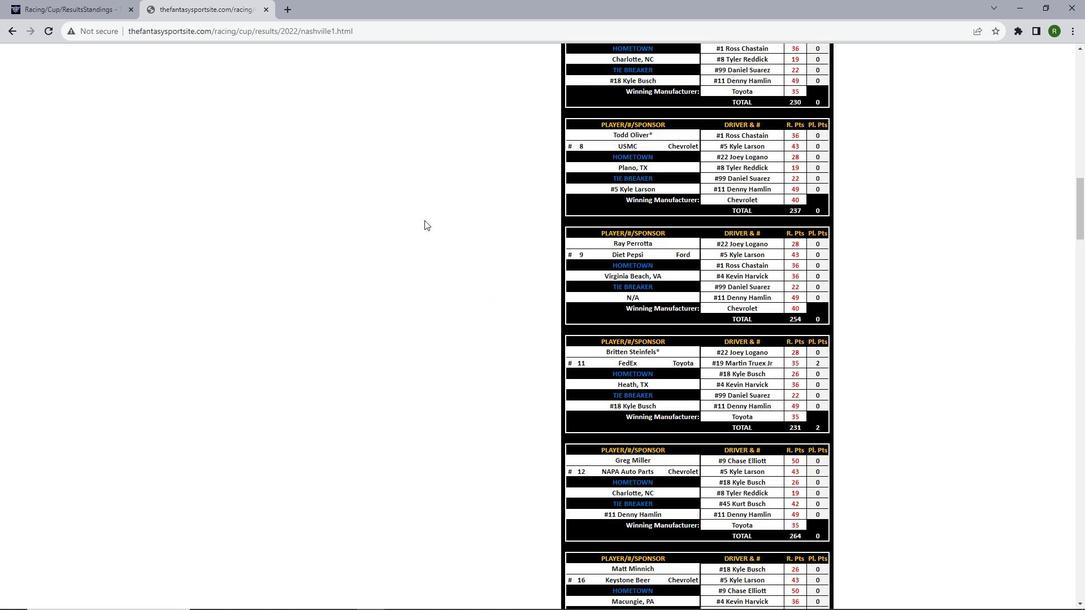 
Action: Mouse scrolled (424, 219) with delta (0, 0)
Screenshot: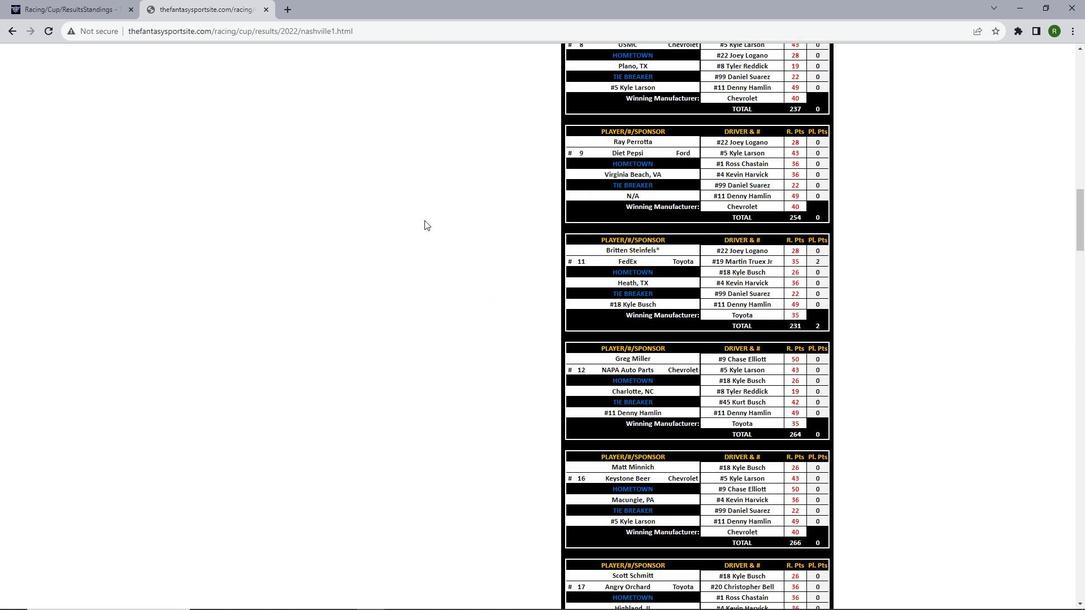 
Action: Mouse scrolled (424, 219) with delta (0, 0)
Screenshot: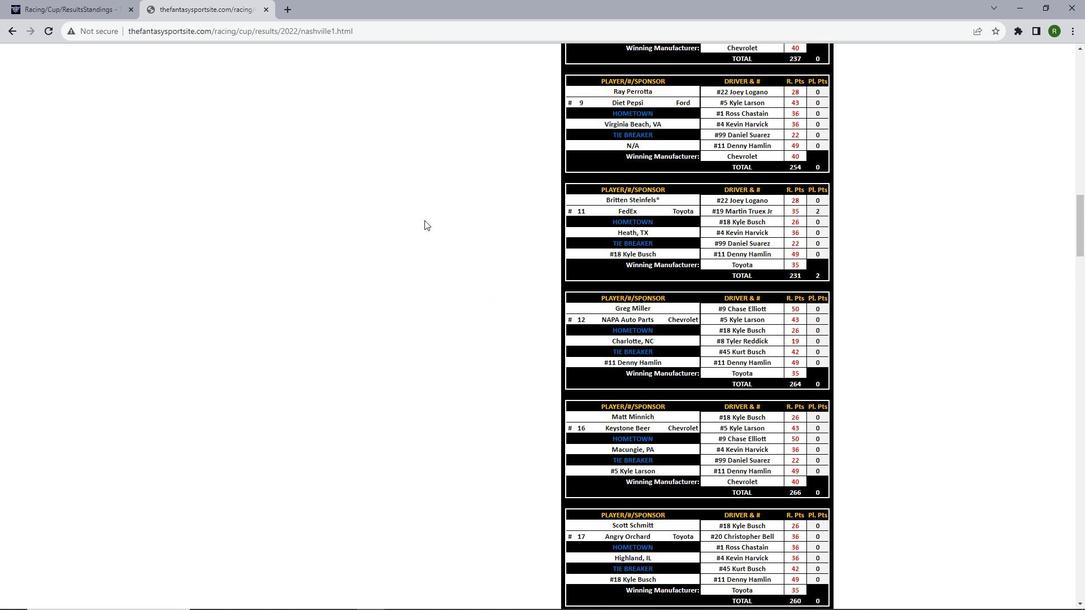 
Action: Mouse scrolled (424, 219) with delta (0, 0)
Screenshot: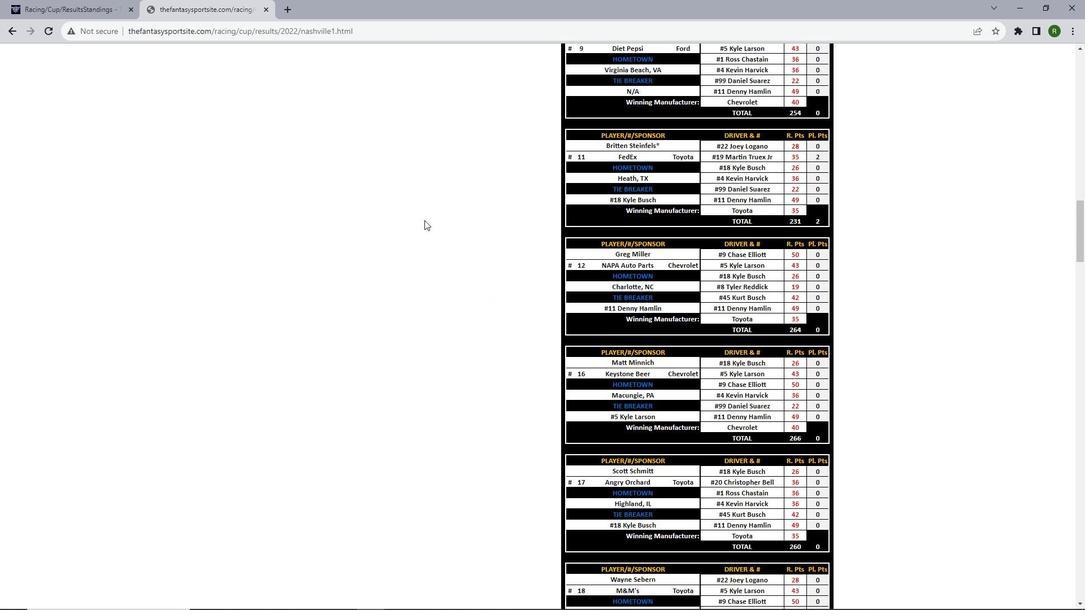 
Action: Mouse moved to (425, 220)
Screenshot: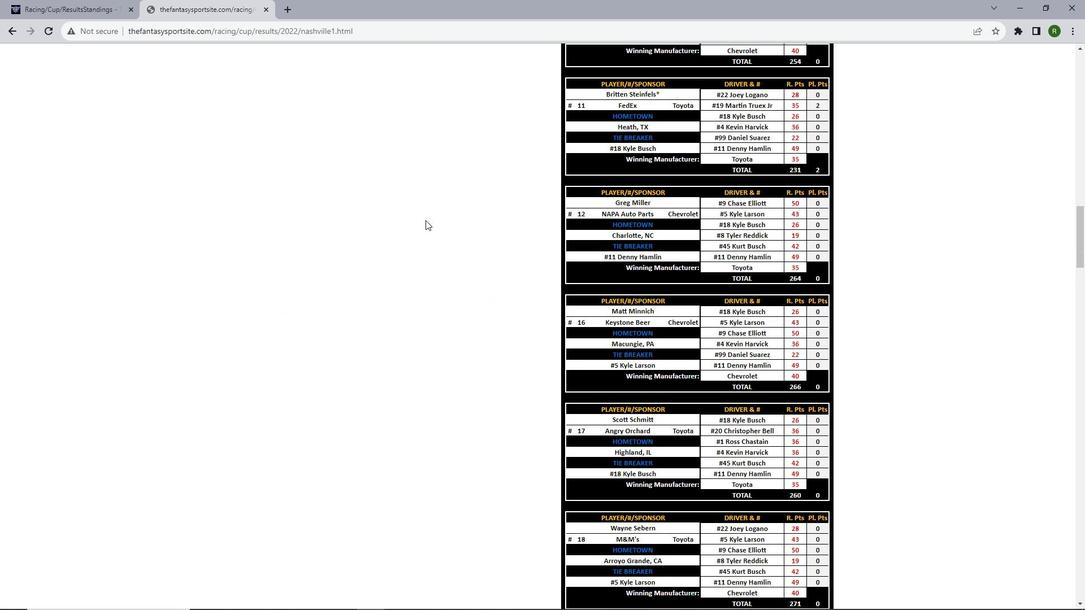 
Action: Mouse scrolled (425, 219) with delta (0, 0)
Screenshot: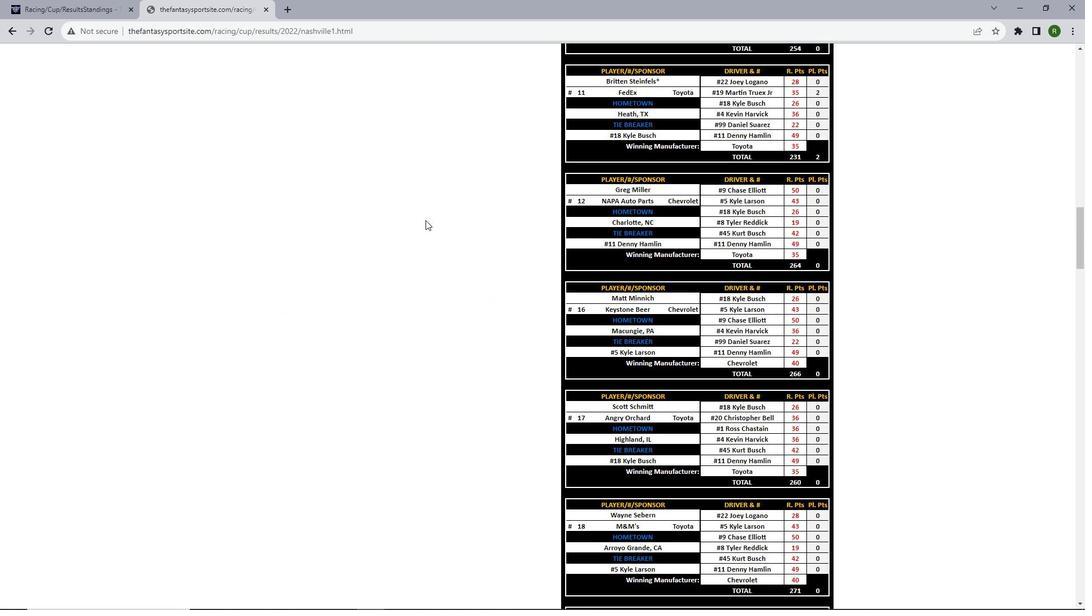 
Action: Mouse scrolled (425, 219) with delta (0, 0)
Screenshot: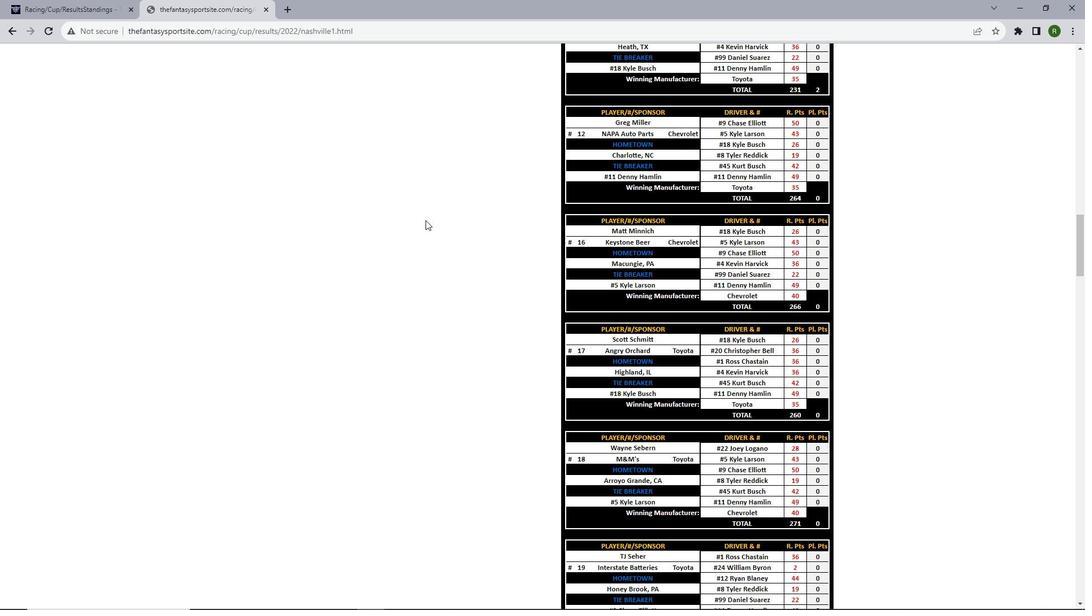 
Action: Mouse scrolled (425, 219) with delta (0, 0)
Screenshot: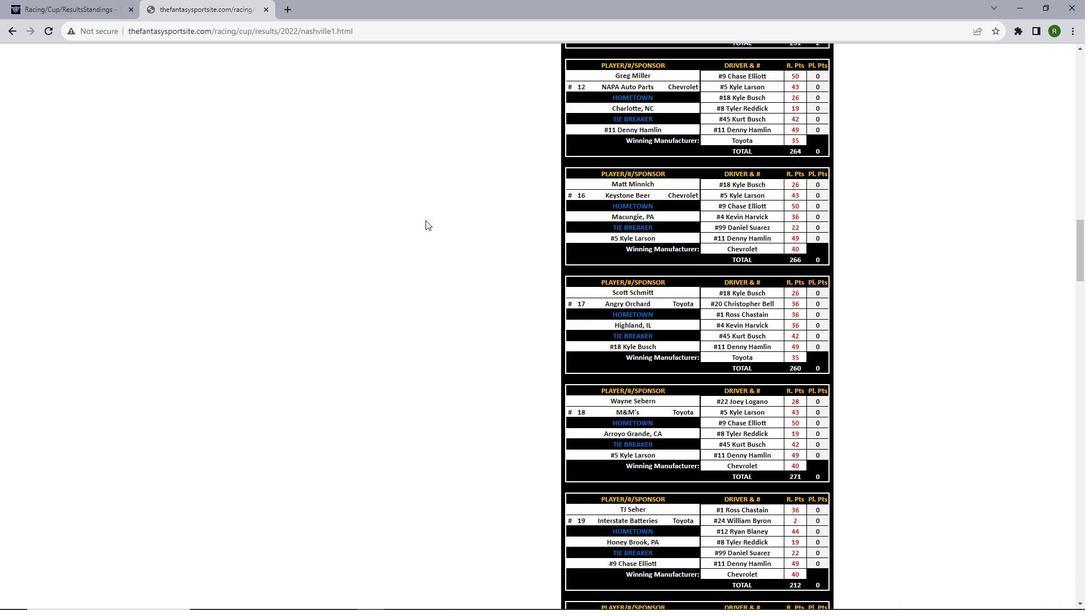 
Action: Mouse scrolled (425, 219) with delta (0, 0)
Screenshot: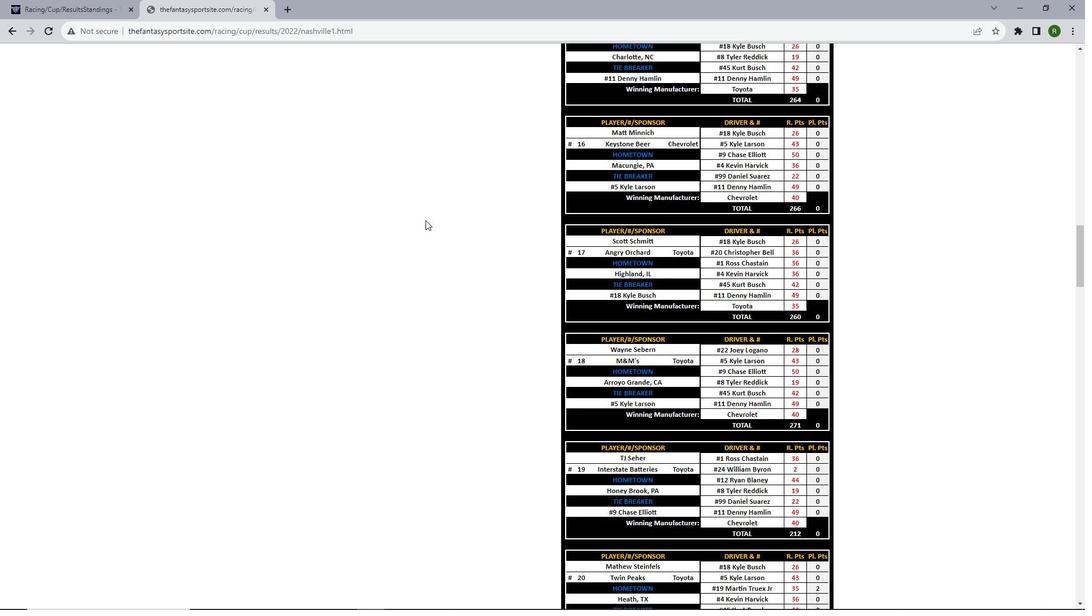 
Action: Mouse scrolled (425, 219) with delta (0, 0)
Screenshot: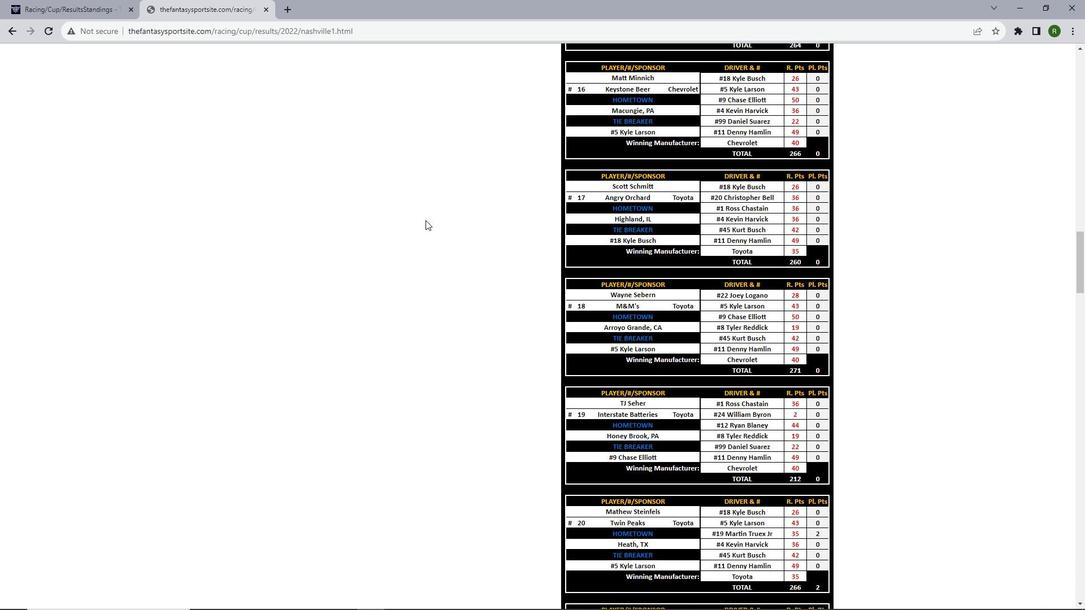 
Action: Mouse scrolled (425, 219) with delta (0, 0)
Screenshot: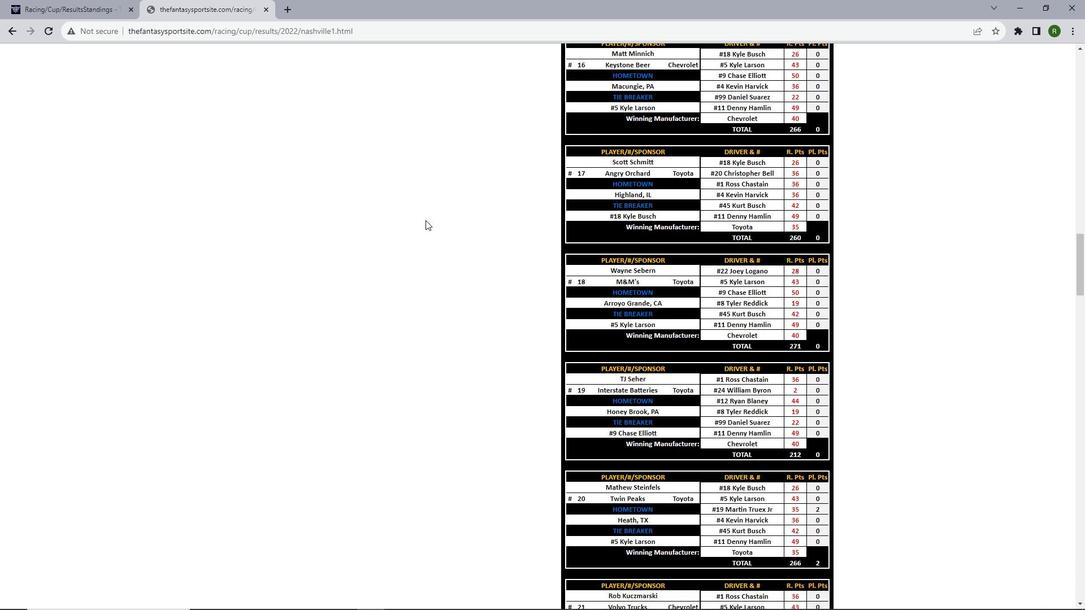 
Action: Mouse scrolled (425, 219) with delta (0, 0)
Screenshot: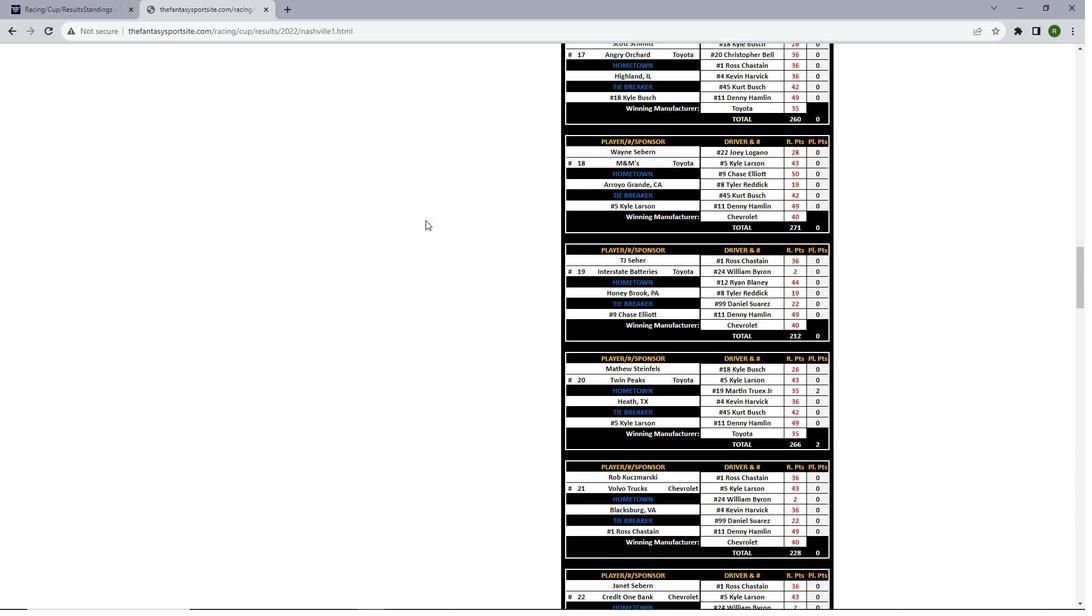 
Action: Mouse scrolled (425, 219) with delta (0, 0)
Screenshot: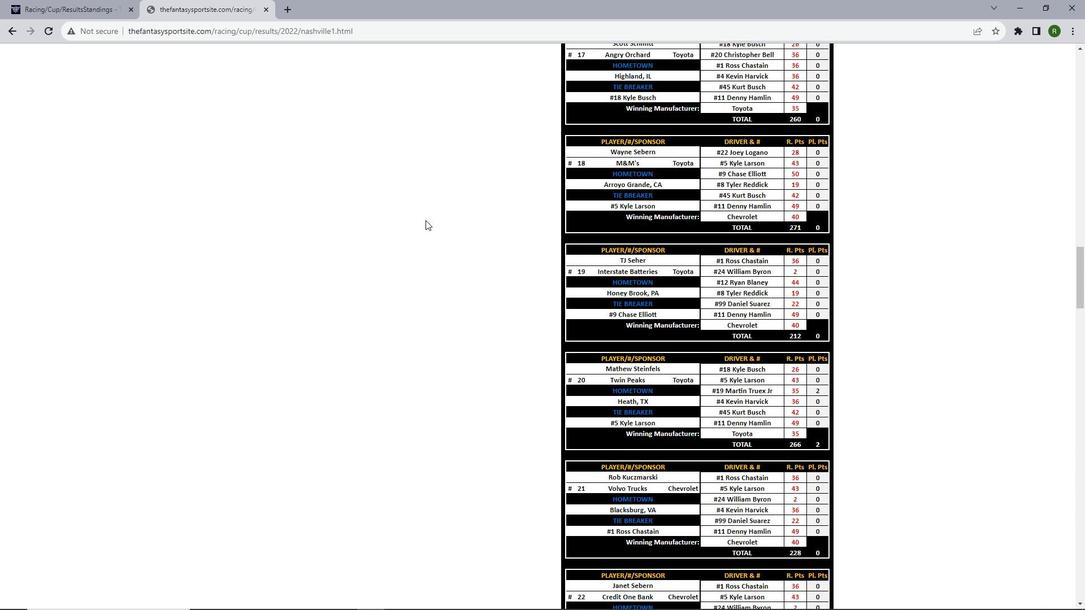 
Action: Mouse moved to (425, 221)
Screenshot: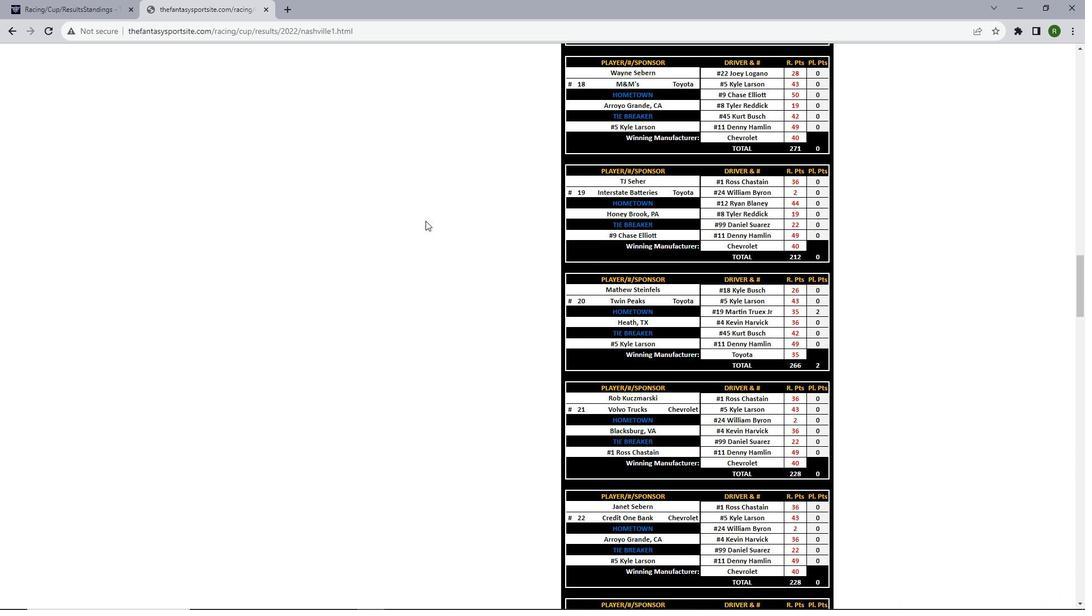 
Action: Mouse scrolled (425, 220) with delta (0, 0)
Screenshot: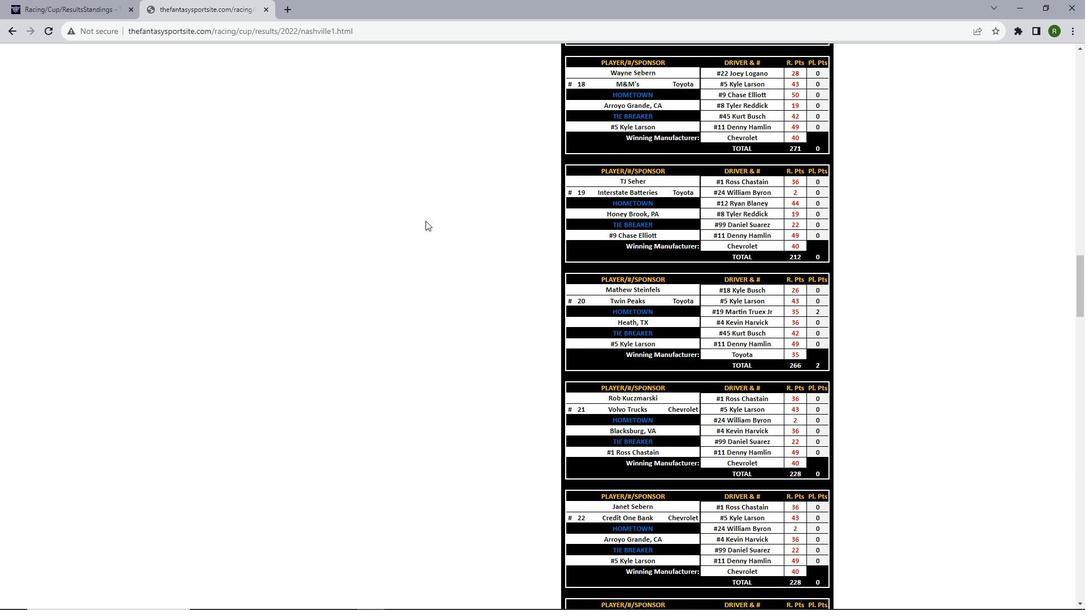 
Action: Mouse scrolled (425, 220) with delta (0, 0)
Screenshot: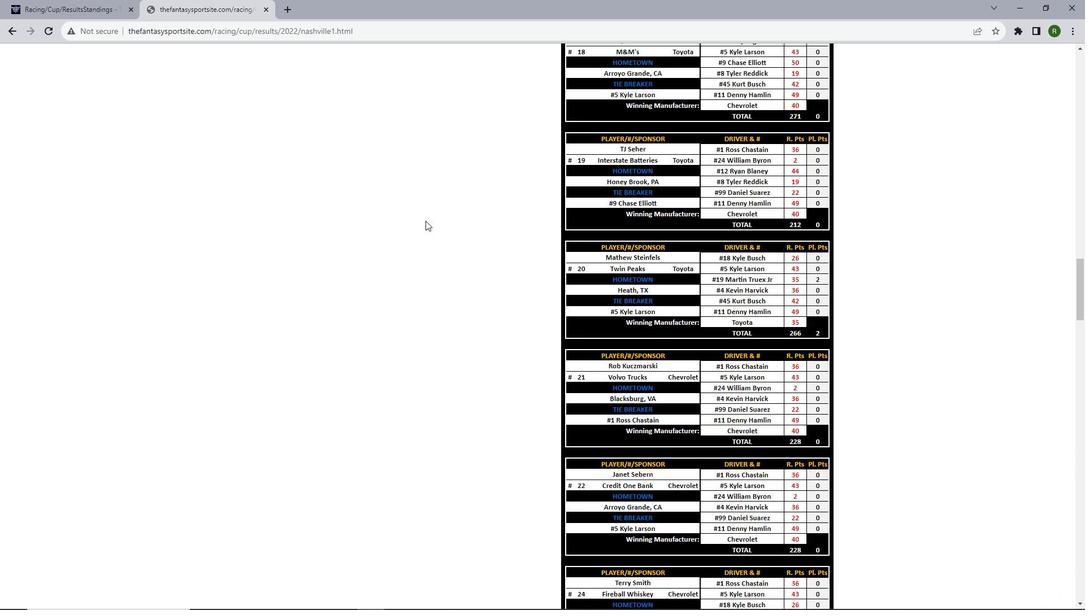 
Action: Mouse scrolled (425, 220) with delta (0, 0)
Screenshot: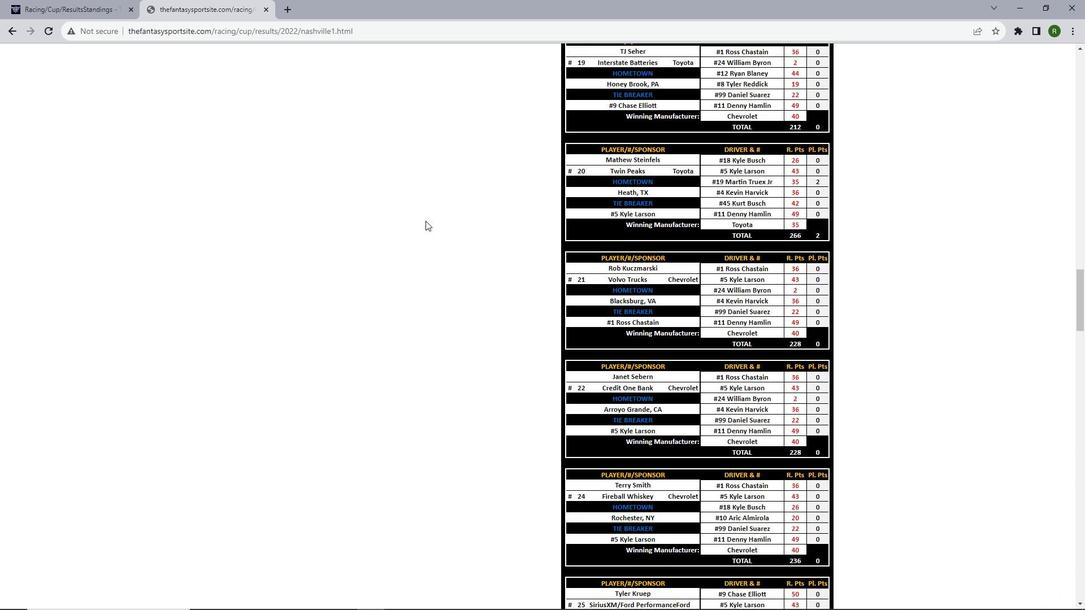 
Action: Mouse scrolled (425, 220) with delta (0, 0)
Screenshot: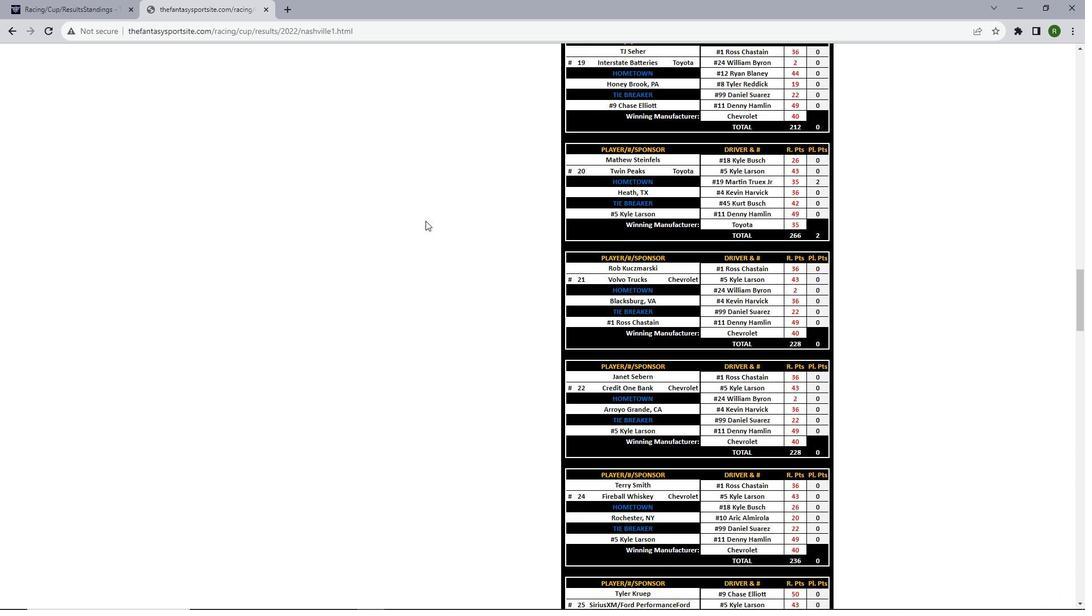 
Action: Mouse scrolled (425, 220) with delta (0, 0)
Screenshot: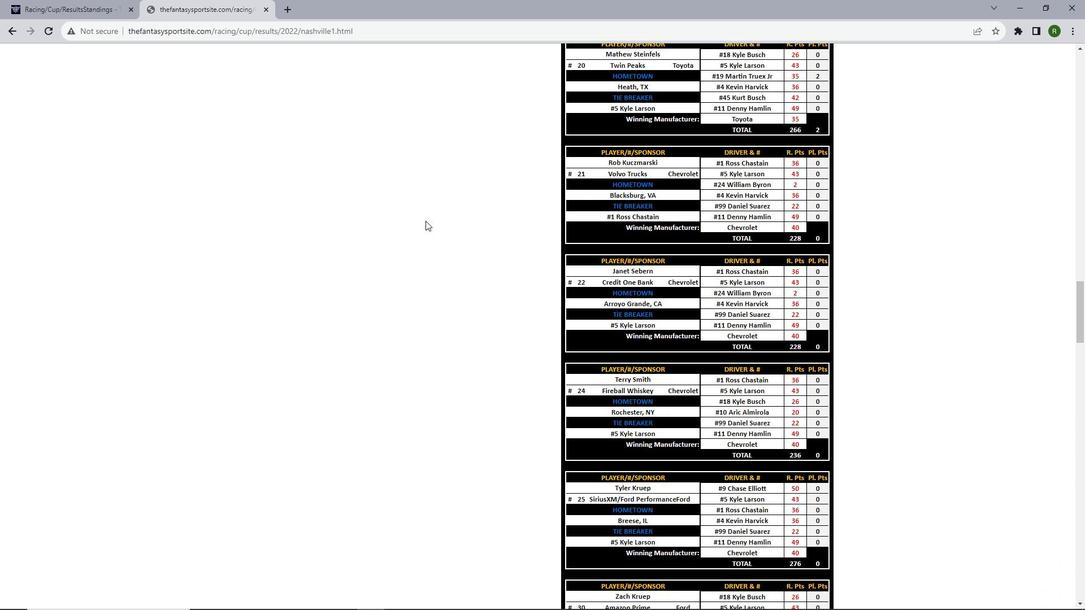 
Action: Mouse scrolled (425, 220) with delta (0, 0)
Screenshot: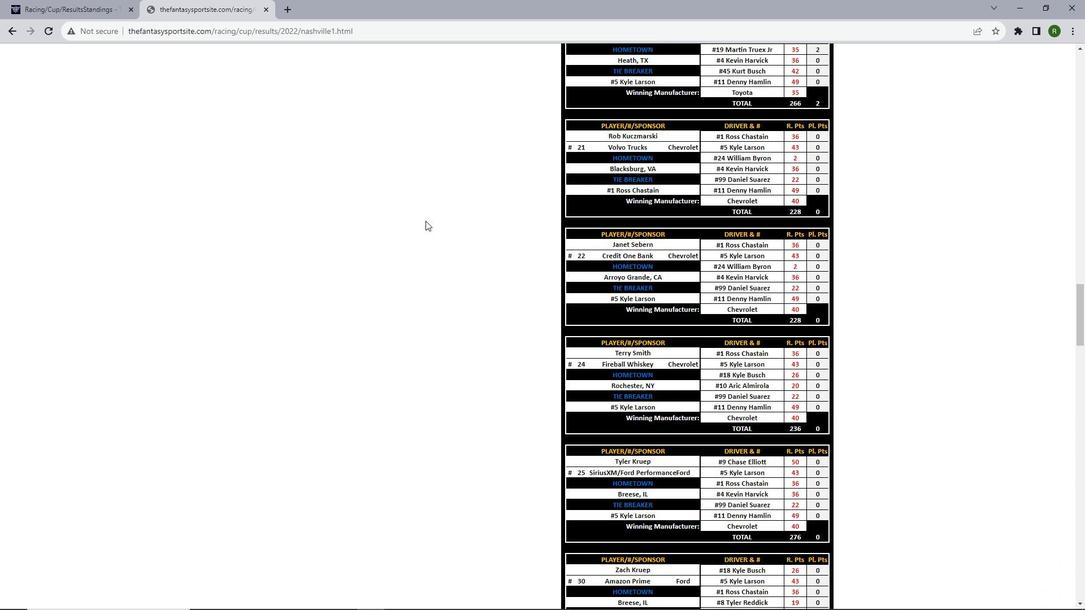 
Action: Mouse scrolled (425, 220) with delta (0, 0)
Screenshot: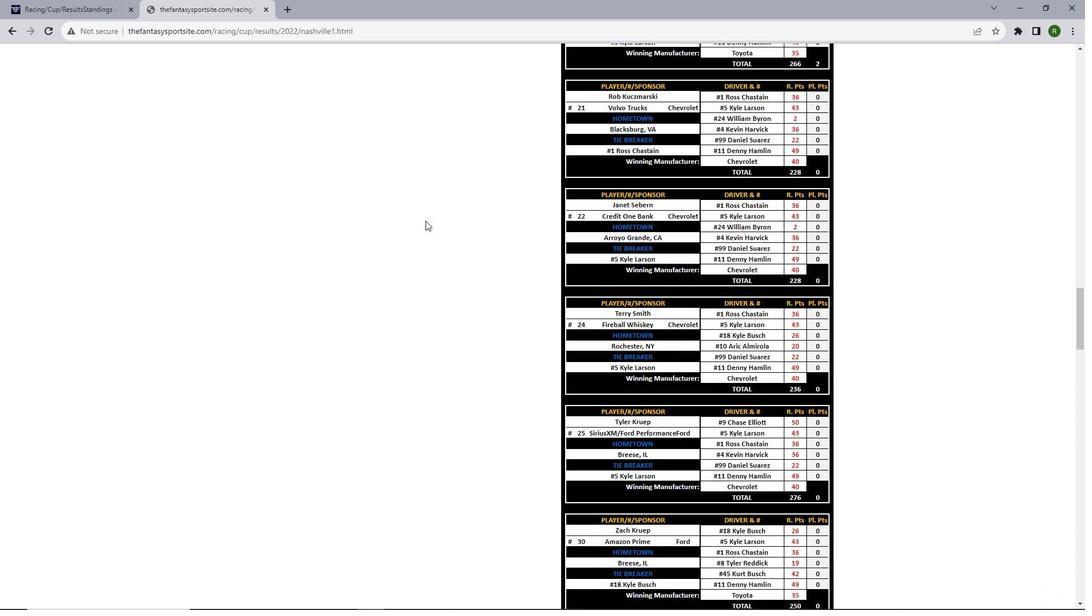 
Action: Mouse scrolled (425, 220) with delta (0, 0)
Screenshot: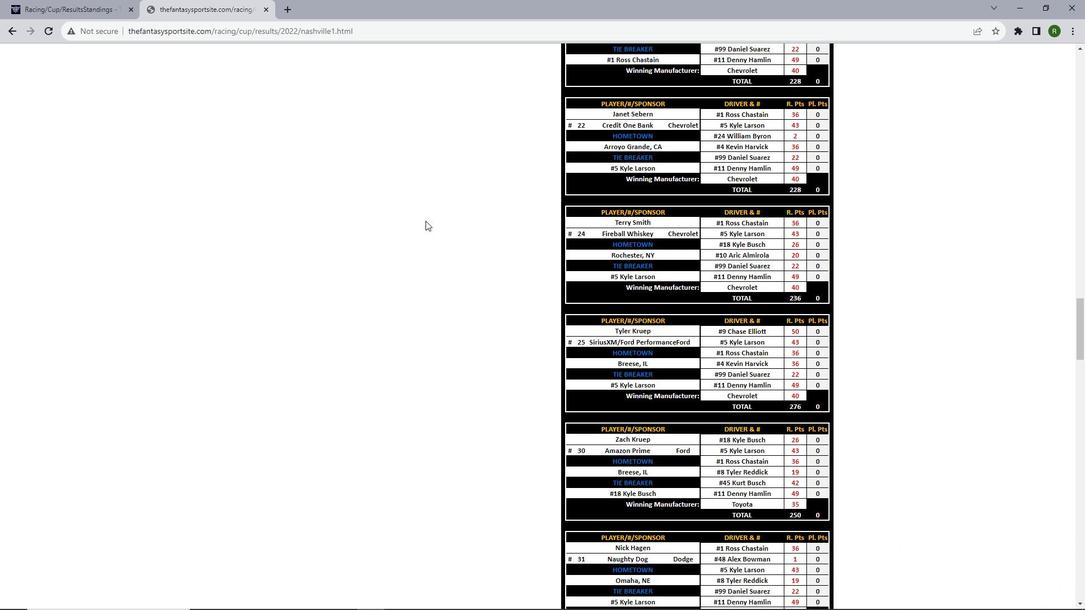 
Action: Mouse scrolled (425, 220) with delta (0, 0)
Screenshot: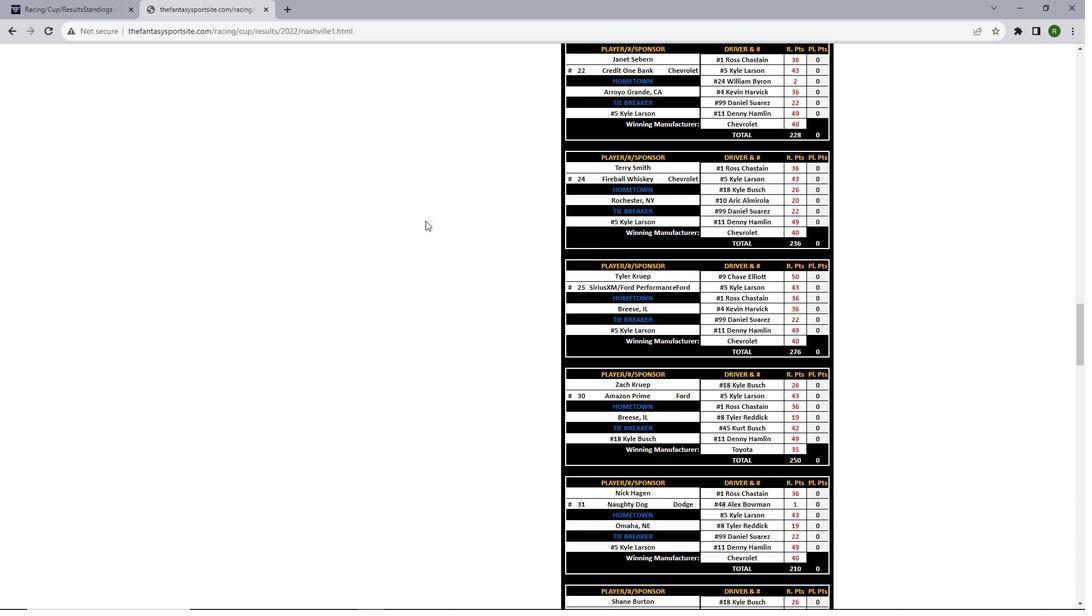 
Action: Mouse scrolled (425, 220) with delta (0, 0)
Screenshot: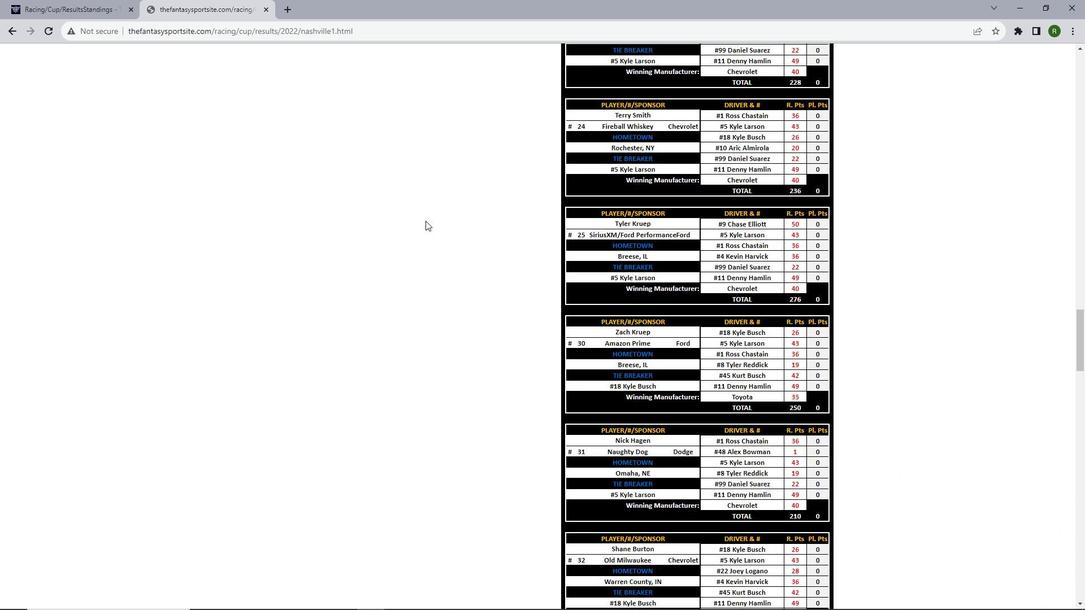 
Action: Mouse moved to (395, 162)
Screenshot: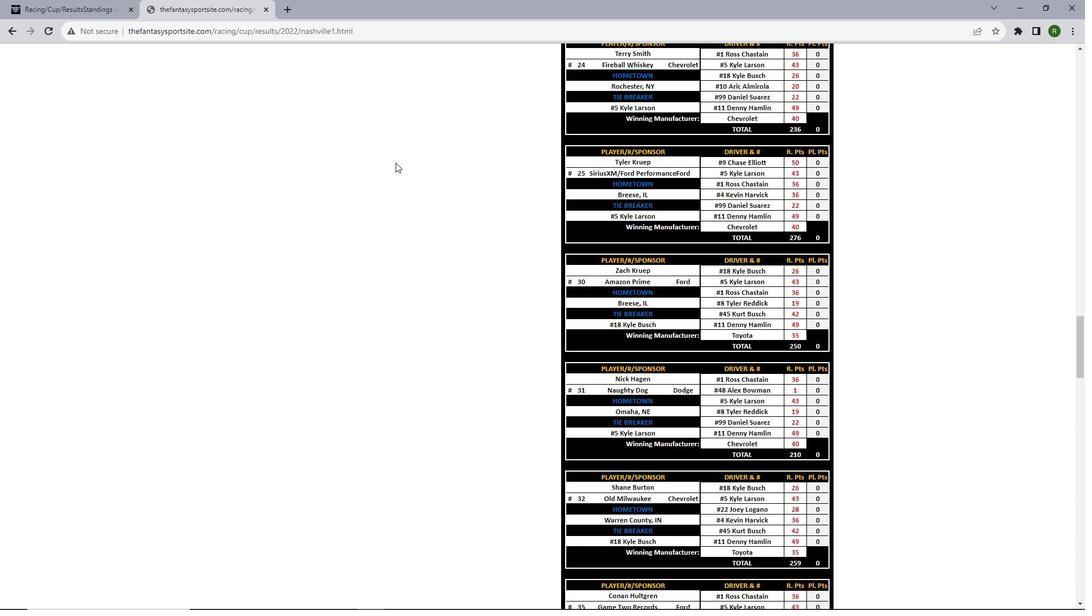 
Action: Mouse scrolled (395, 162) with delta (0, 0)
Screenshot: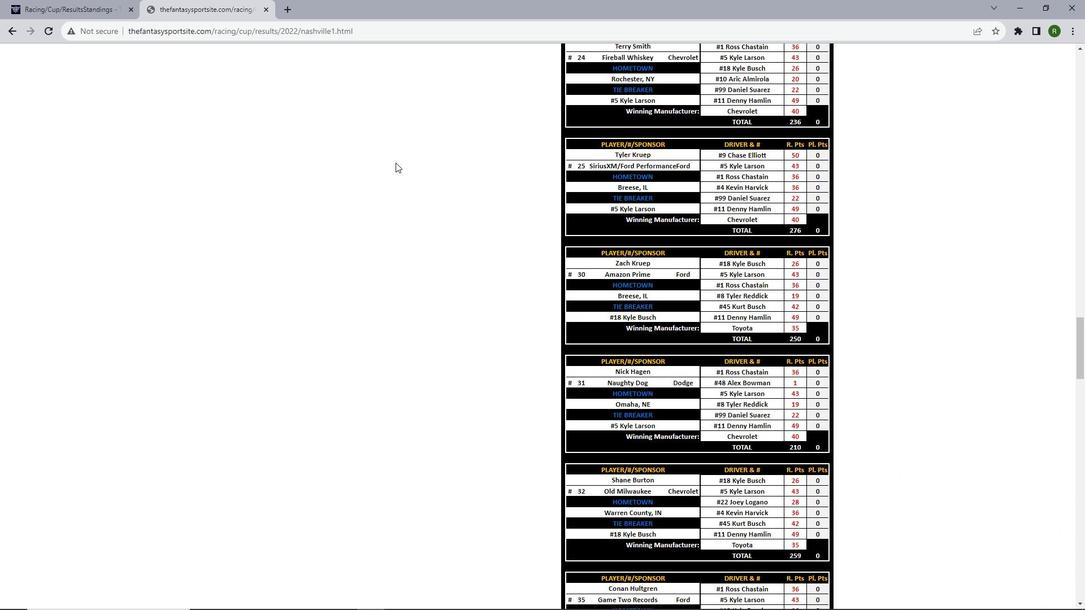 
Action: Mouse scrolled (395, 162) with delta (0, 0)
Screenshot: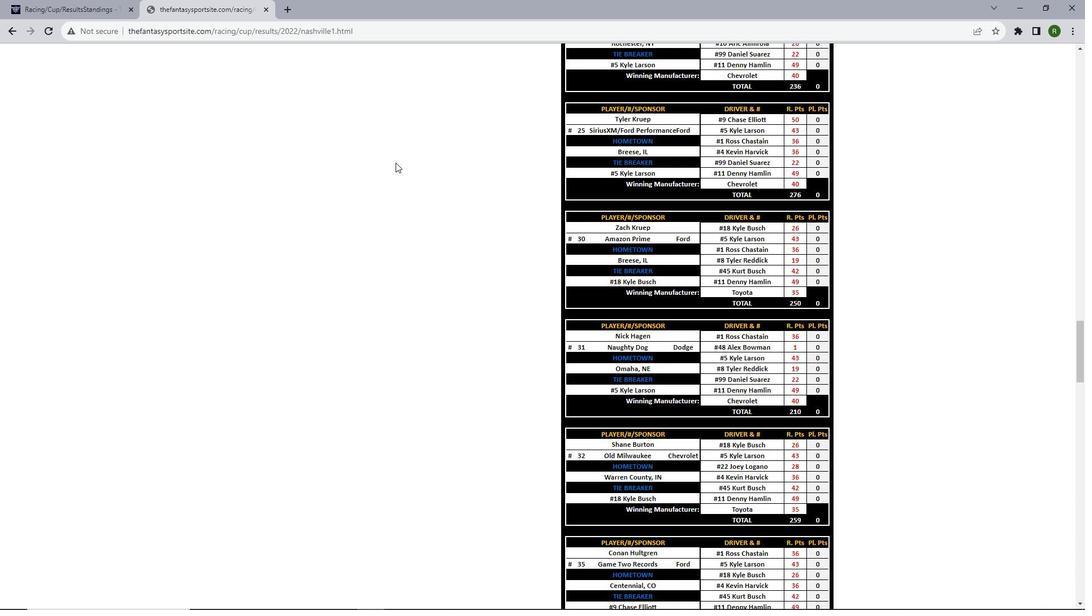 
Action: Mouse scrolled (395, 162) with delta (0, 0)
Screenshot: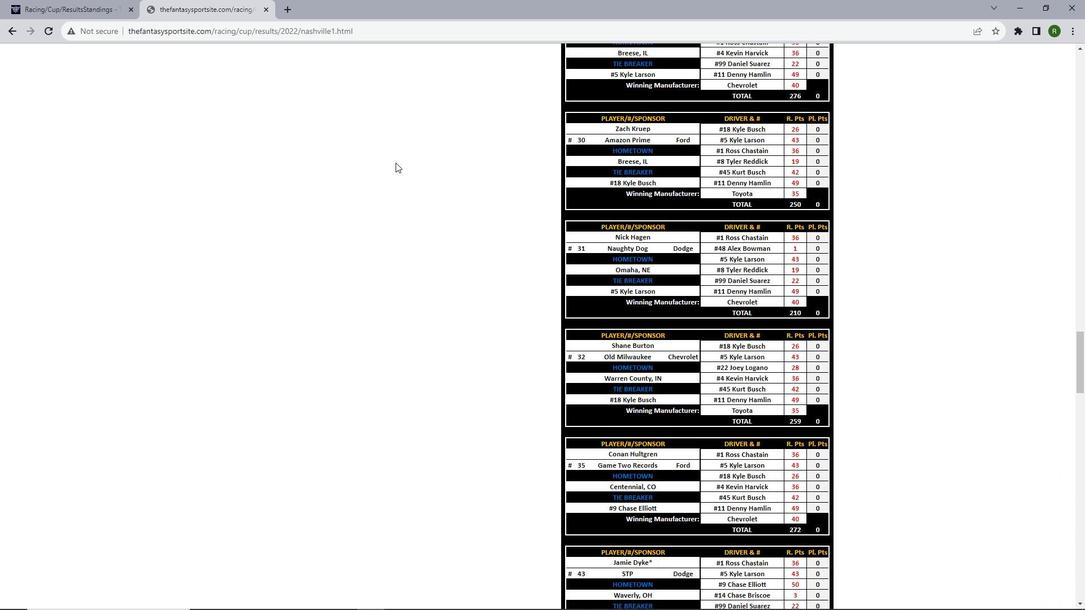 
Action: Mouse scrolled (395, 162) with delta (0, 0)
Screenshot: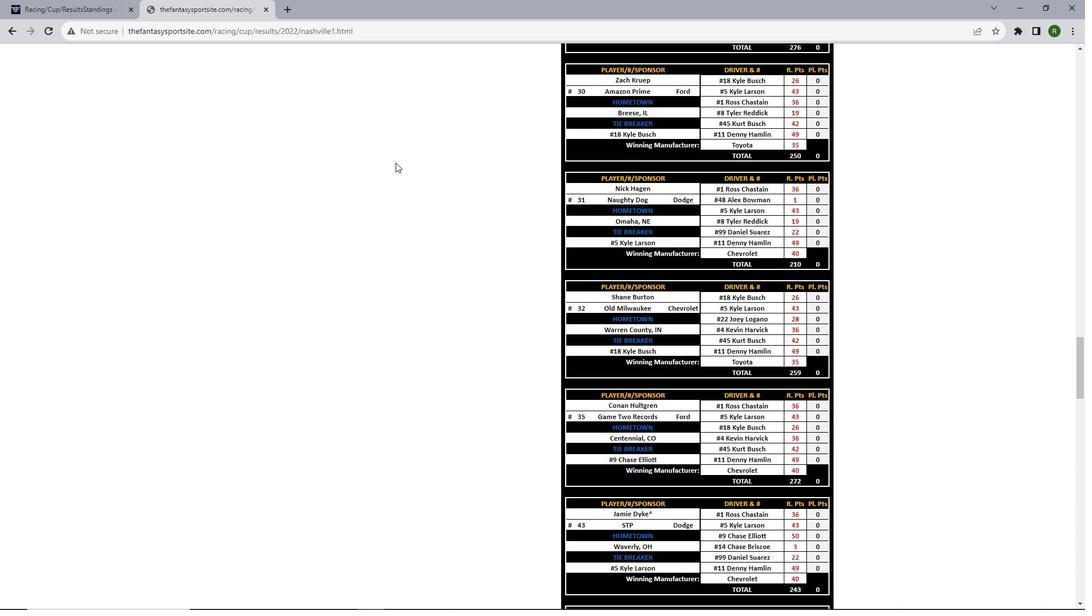 
Action: Mouse scrolled (395, 162) with delta (0, 0)
Screenshot: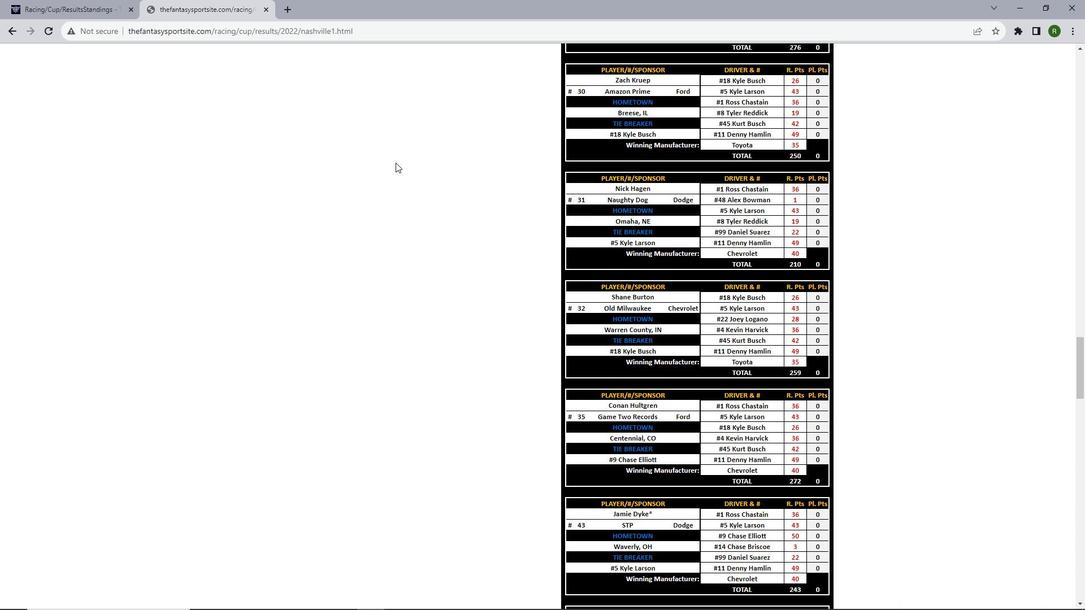 
Action: Mouse scrolled (395, 162) with delta (0, 0)
Screenshot: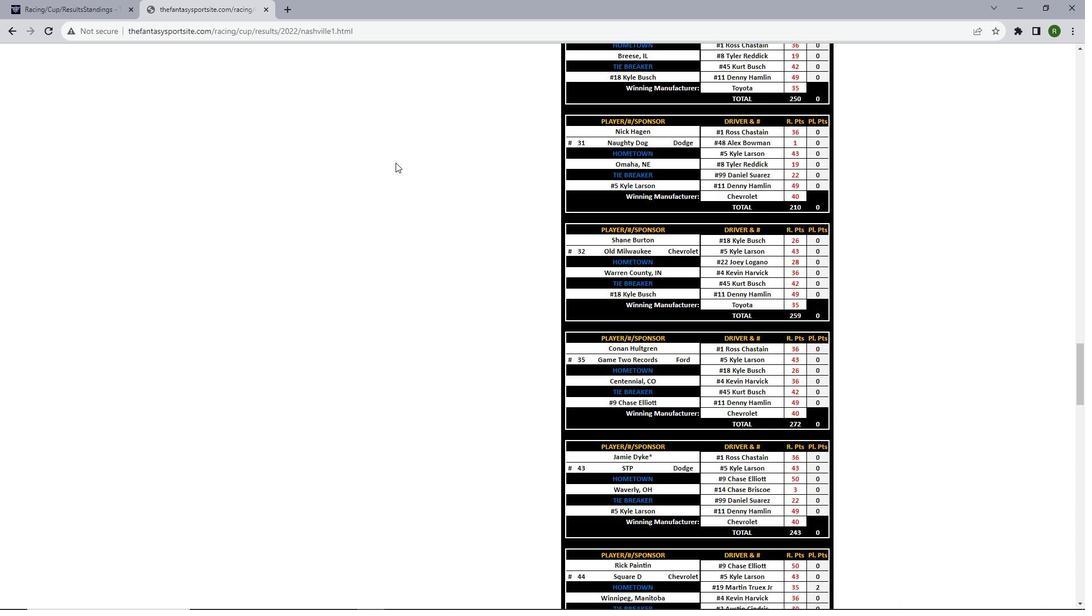 
Action: Mouse scrolled (395, 162) with delta (0, 0)
Screenshot: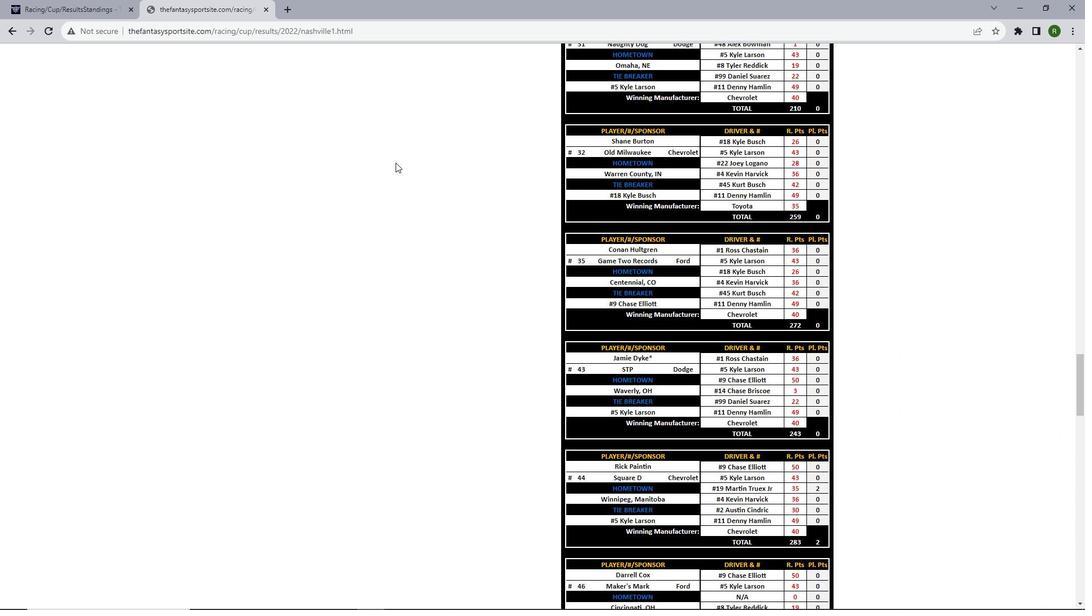 
Action: Mouse scrolled (395, 162) with delta (0, 0)
Screenshot: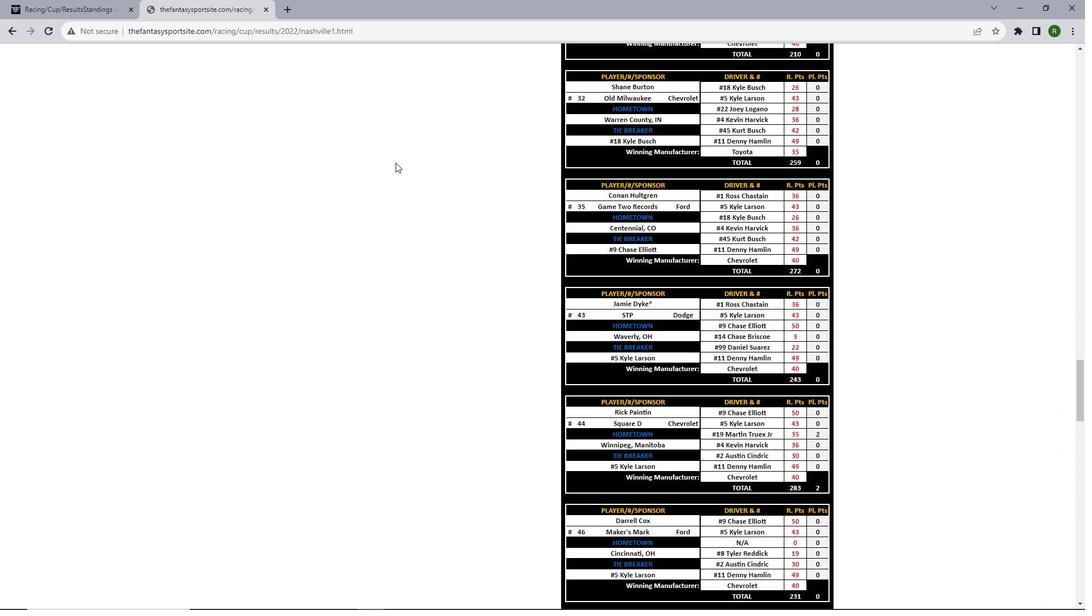 
Action: Mouse scrolled (395, 162) with delta (0, 0)
Screenshot: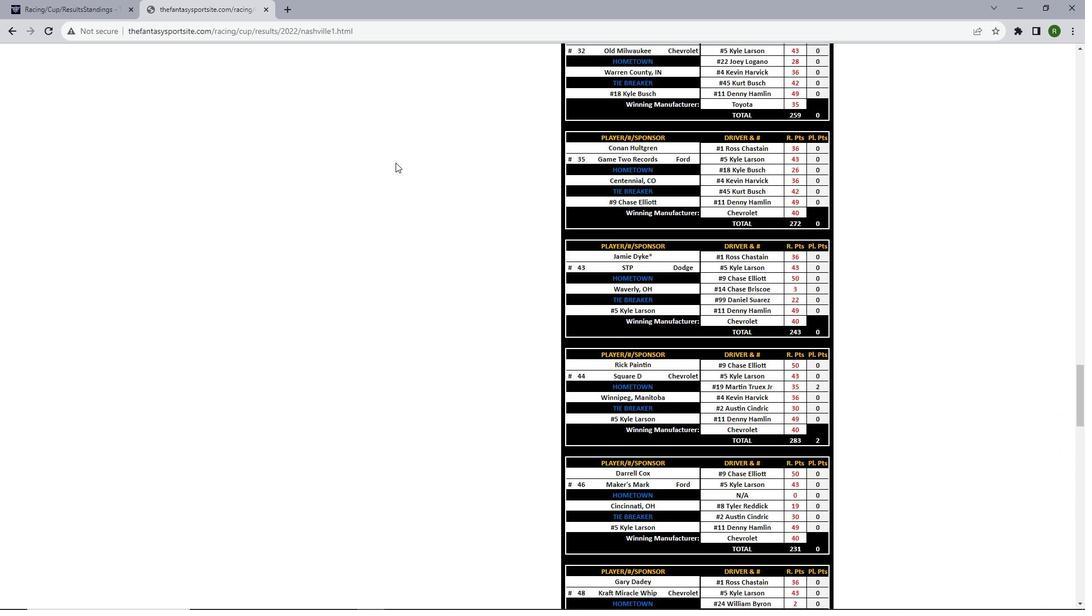 
Action: Mouse scrolled (395, 162) with delta (0, 0)
Screenshot: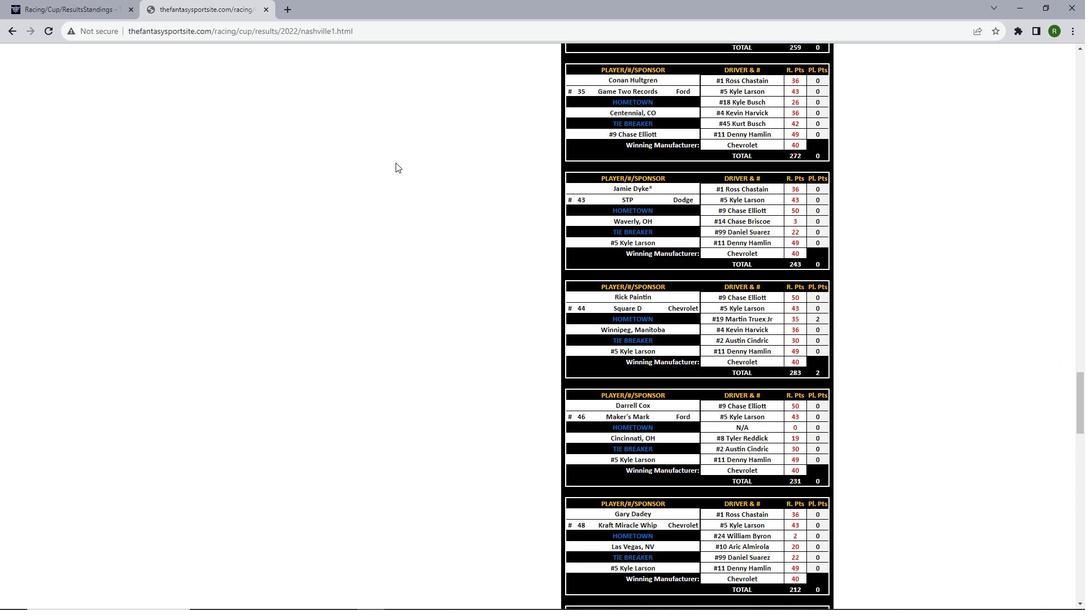 
Action: Mouse scrolled (395, 162) with delta (0, 0)
Screenshot: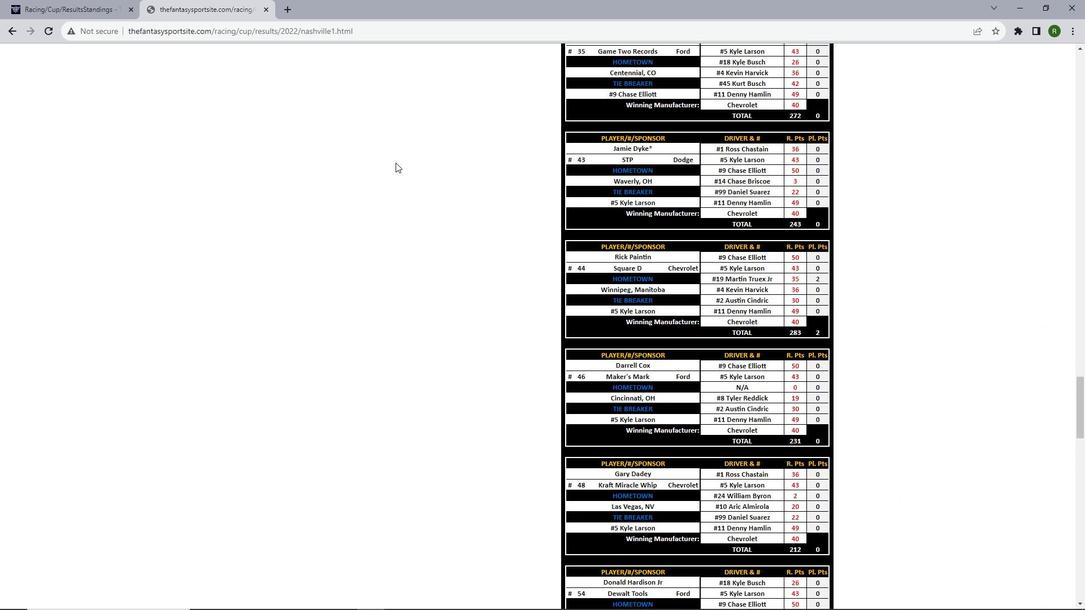 
Action: Mouse scrolled (395, 162) with delta (0, 0)
Screenshot: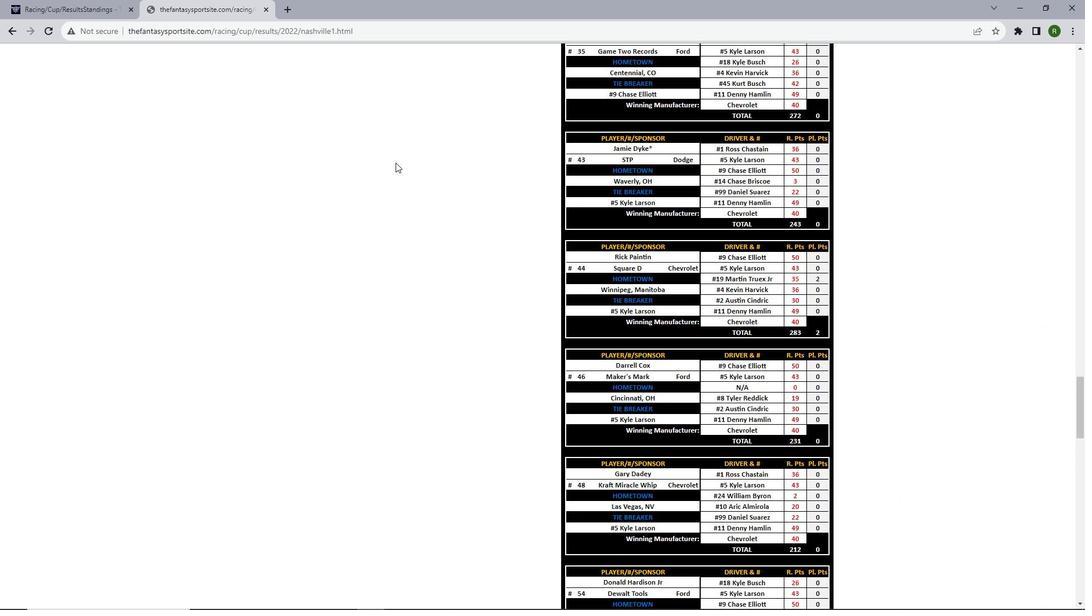 
Action: Mouse scrolled (395, 162) with delta (0, 0)
Screenshot: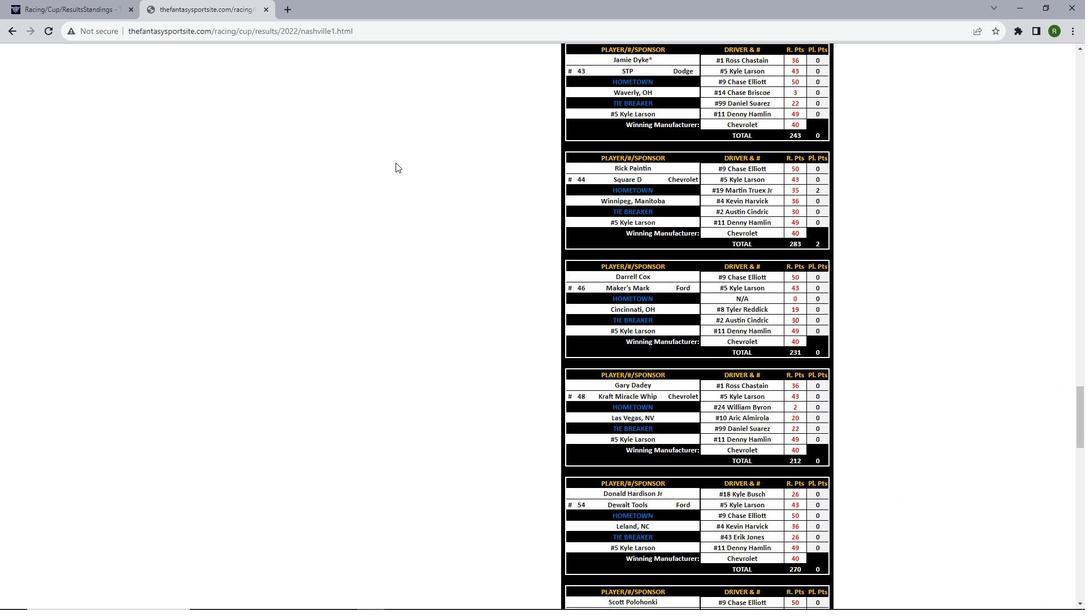 
Action: Mouse scrolled (395, 162) with delta (0, 0)
Screenshot: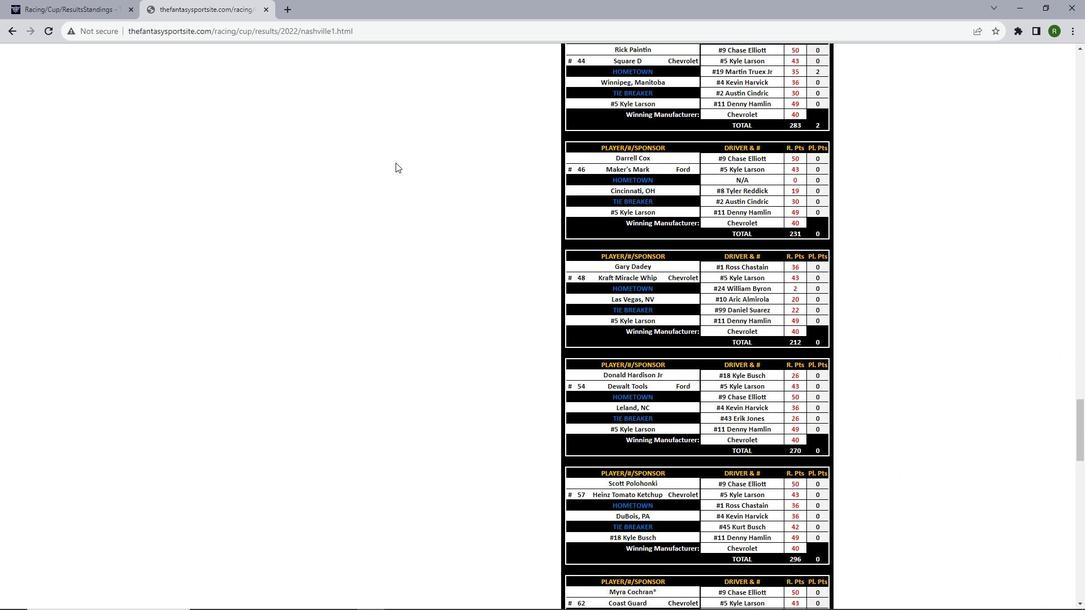
Action: Mouse scrolled (395, 162) with delta (0, 0)
Screenshot: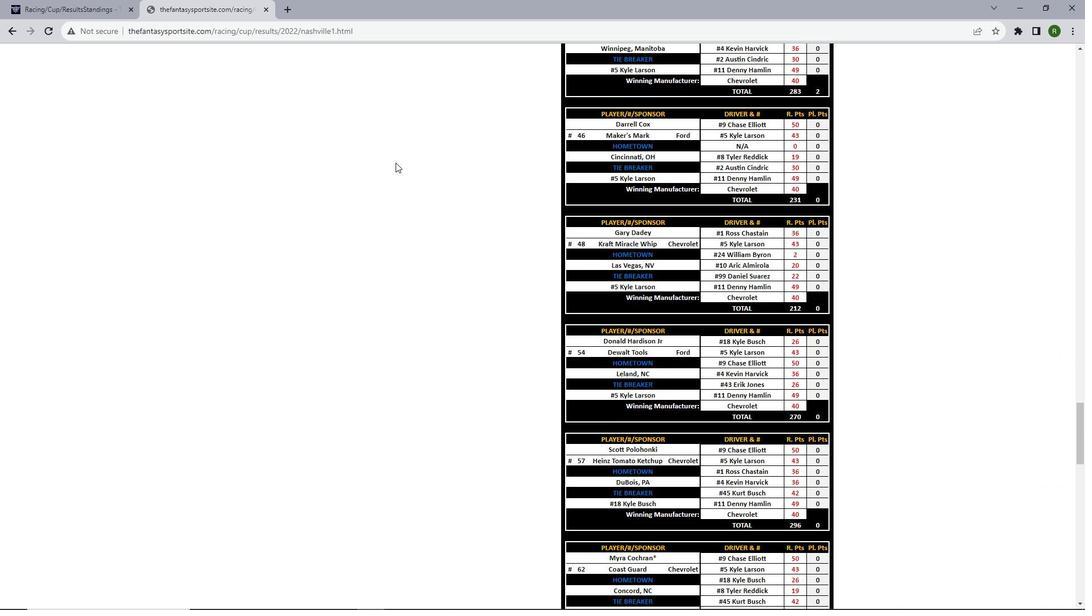 
Action: Mouse scrolled (395, 162) with delta (0, 0)
Screenshot: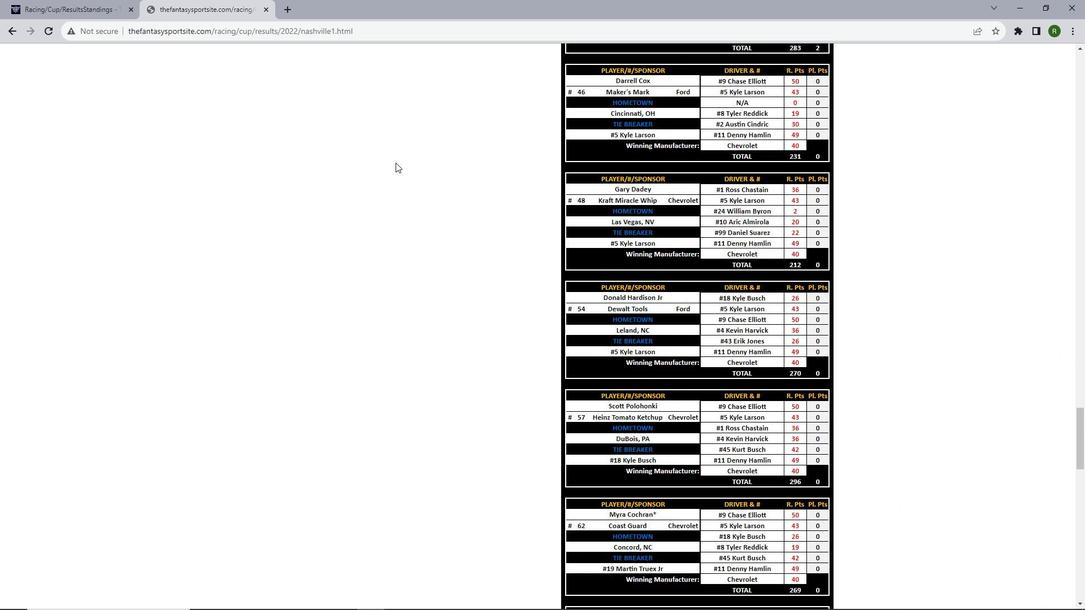 
Action: Mouse scrolled (395, 162) with delta (0, 0)
Screenshot: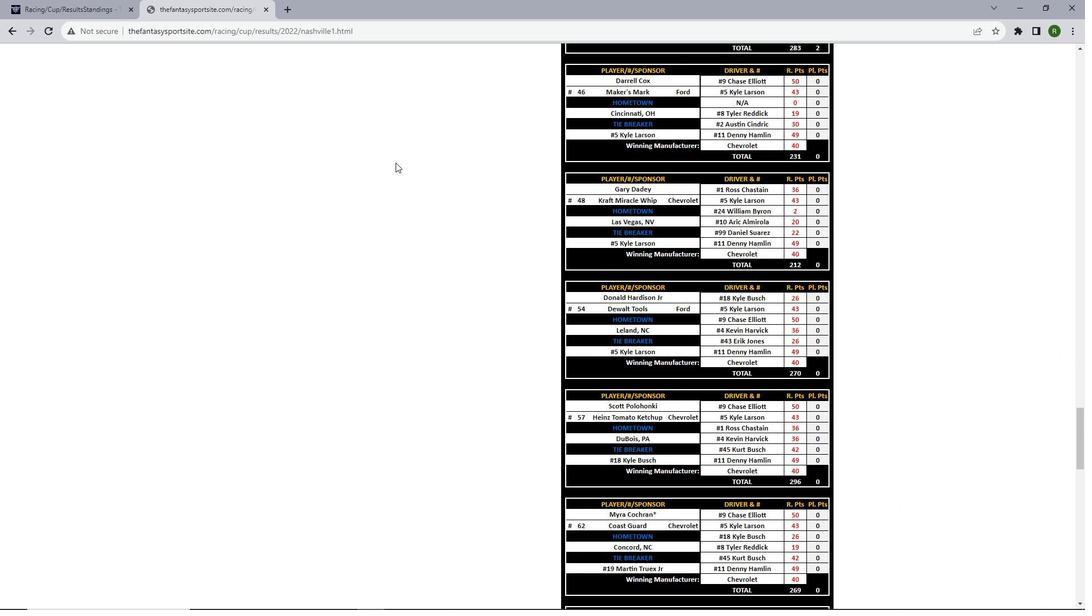 
Action: Mouse scrolled (395, 162) with delta (0, 0)
Screenshot: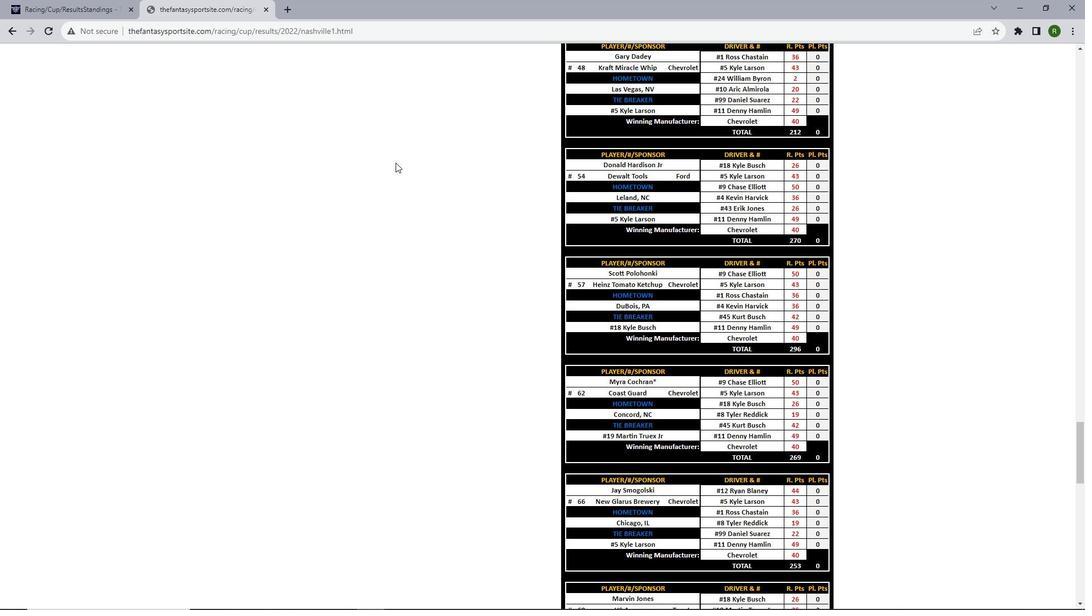 
Action: Mouse scrolled (395, 162) with delta (0, 0)
Screenshot: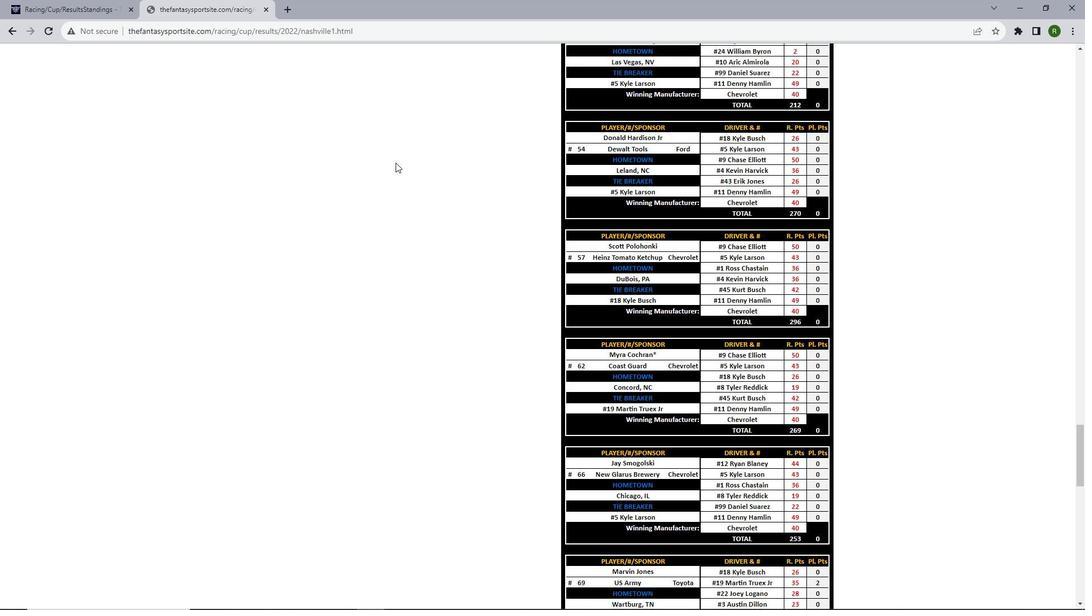 
Action: Mouse scrolled (395, 162) with delta (0, 0)
Screenshot: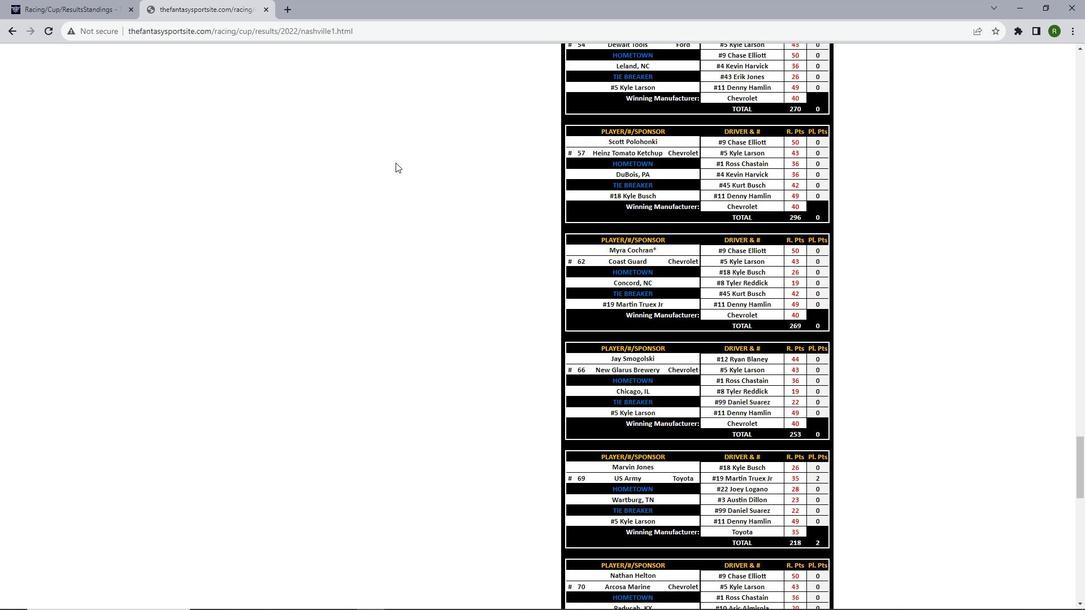 
Action: Mouse scrolled (395, 162) with delta (0, 0)
Screenshot: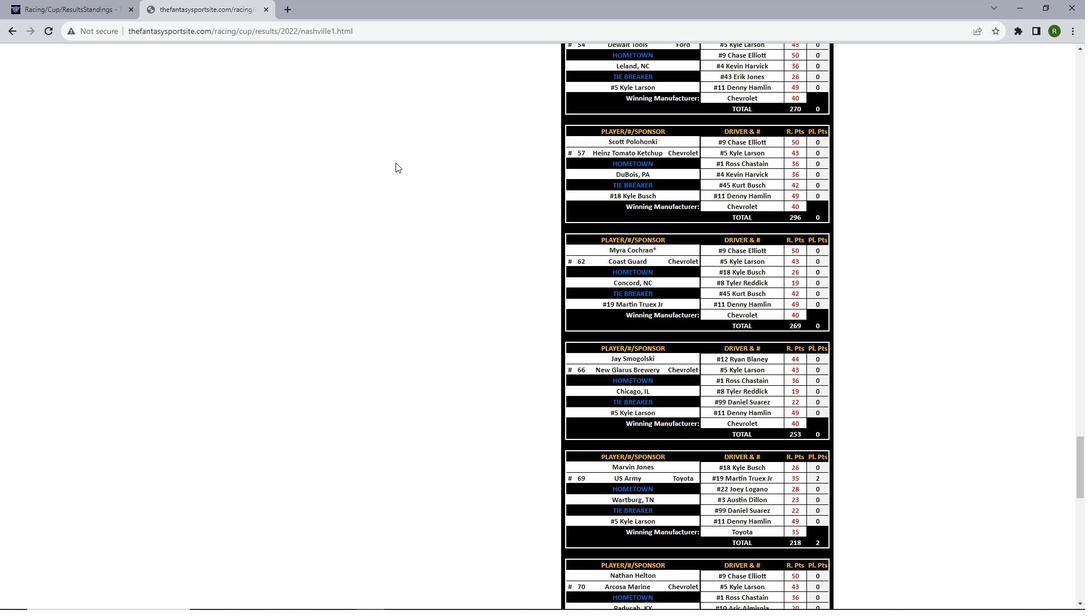 
Action: Mouse scrolled (395, 162) with delta (0, 0)
Screenshot: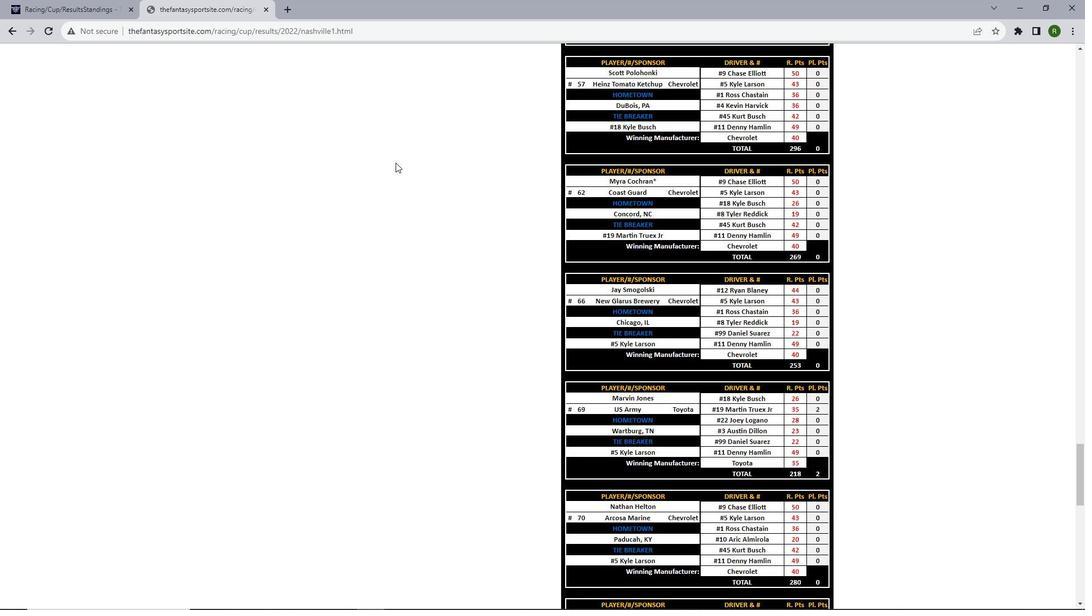 
Action: Mouse scrolled (395, 162) with delta (0, 0)
Screenshot: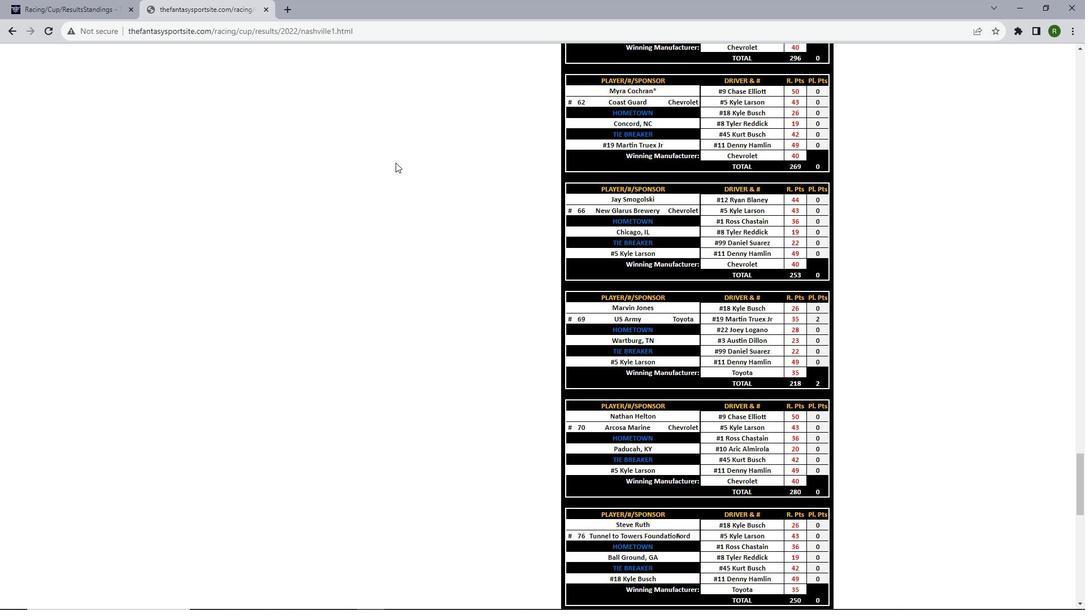
Action: Mouse scrolled (395, 162) with delta (0, 0)
Screenshot: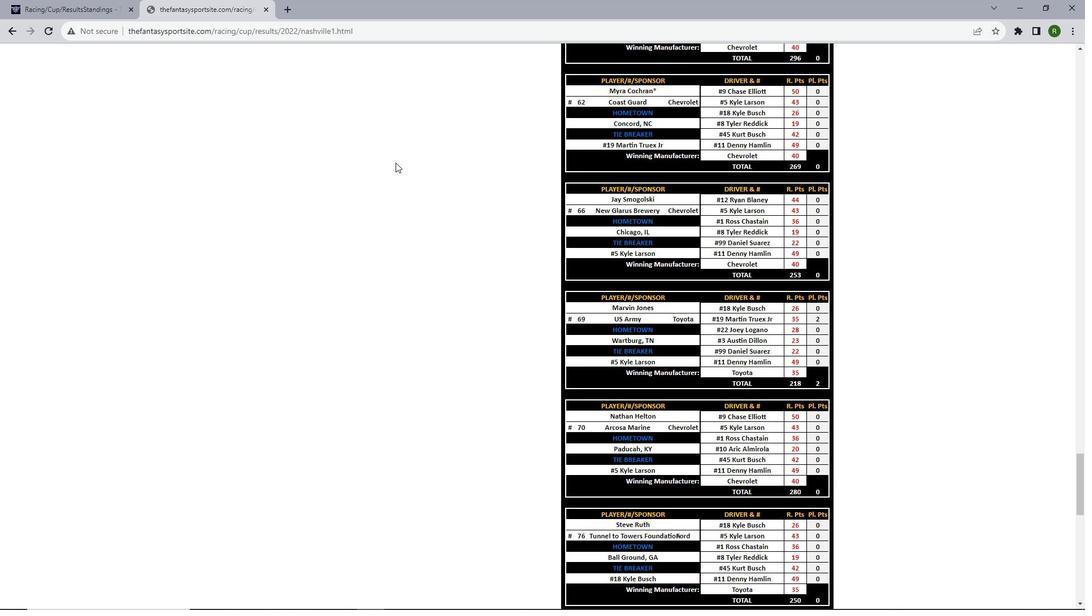 
Action: Mouse scrolled (395, 162) with delta (0, 0)
Screenshot: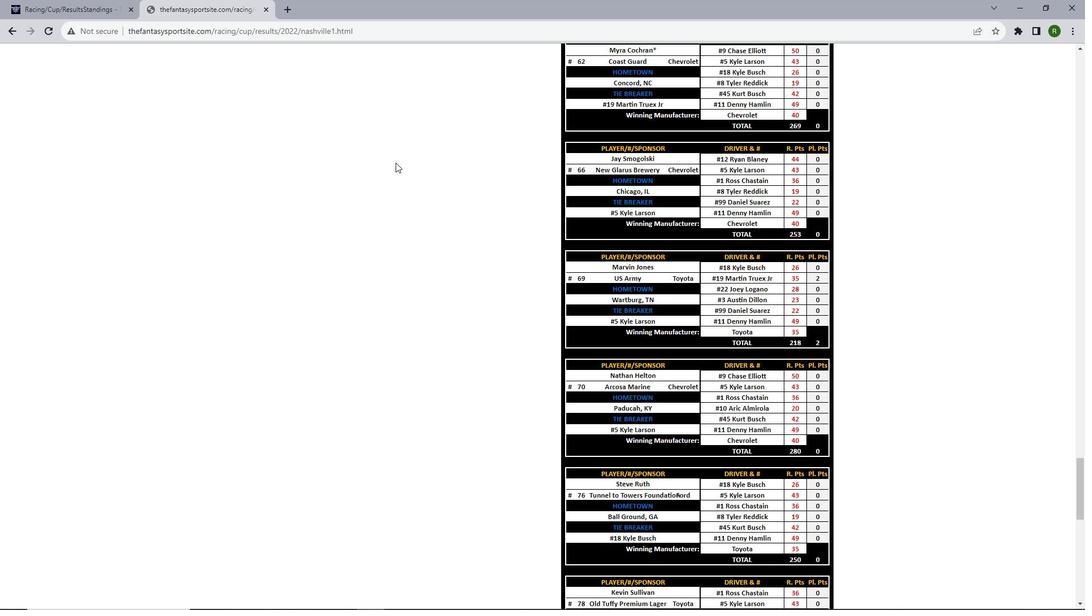 
Action: Mouse scrolled (395, 162) with delta (0, 0)
Screenshot: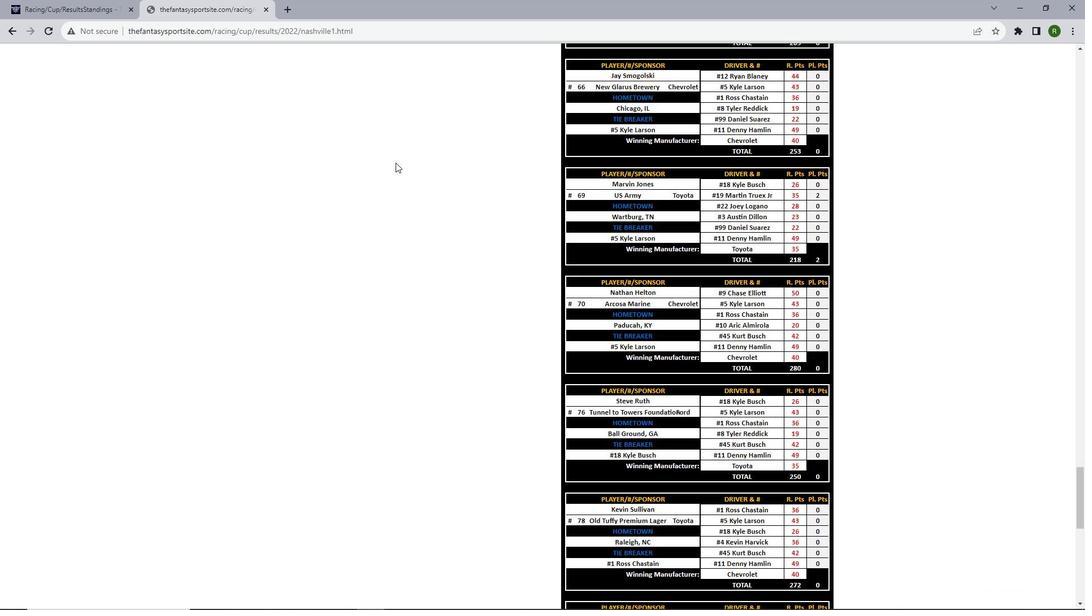 
Action: Mouse scrolled (395, 162) with delta (0, 0)
Screenshot: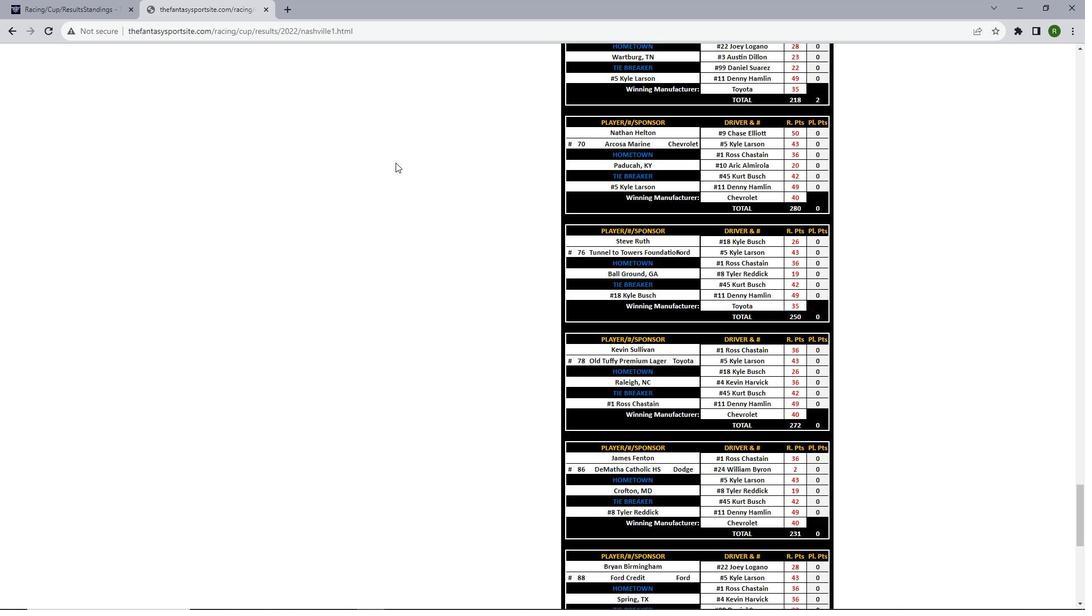 
Action: Mouse scrolled (395, 162) with delta (0, 0)
Screenshot: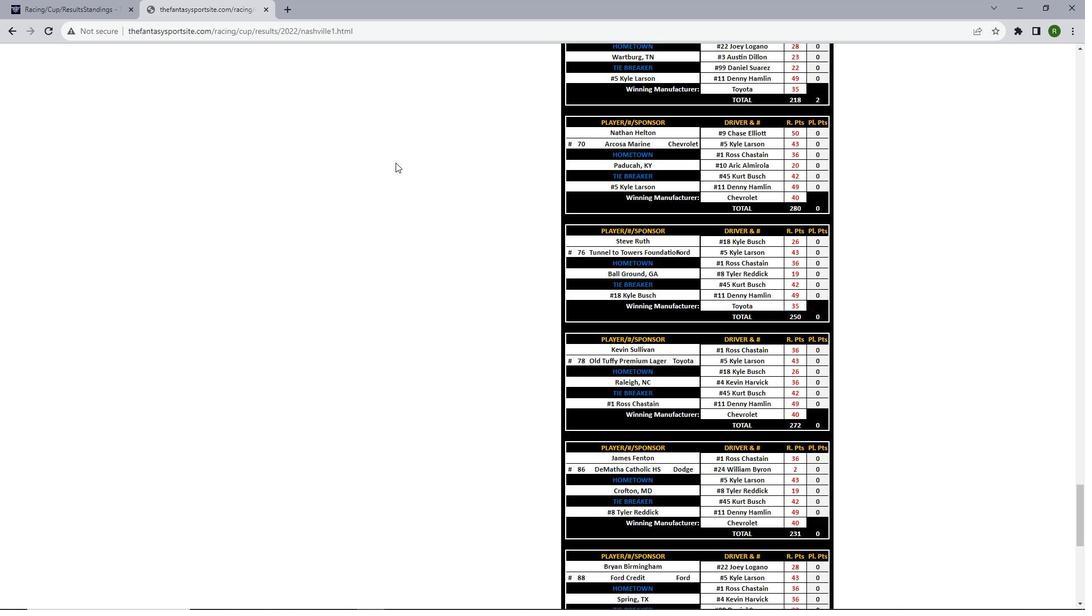 
Action: Mouse scrolled (395, 162) with delta (0, 0)
Screenshot: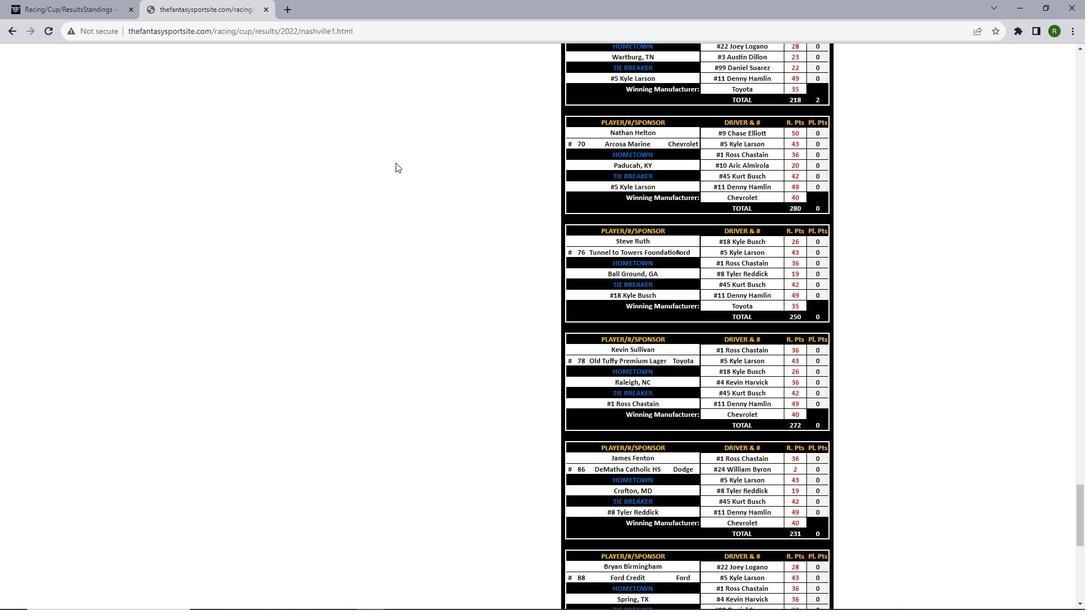 
Action: Mouse scrolled (395, 162) with delta (0, 0)
Screenshot: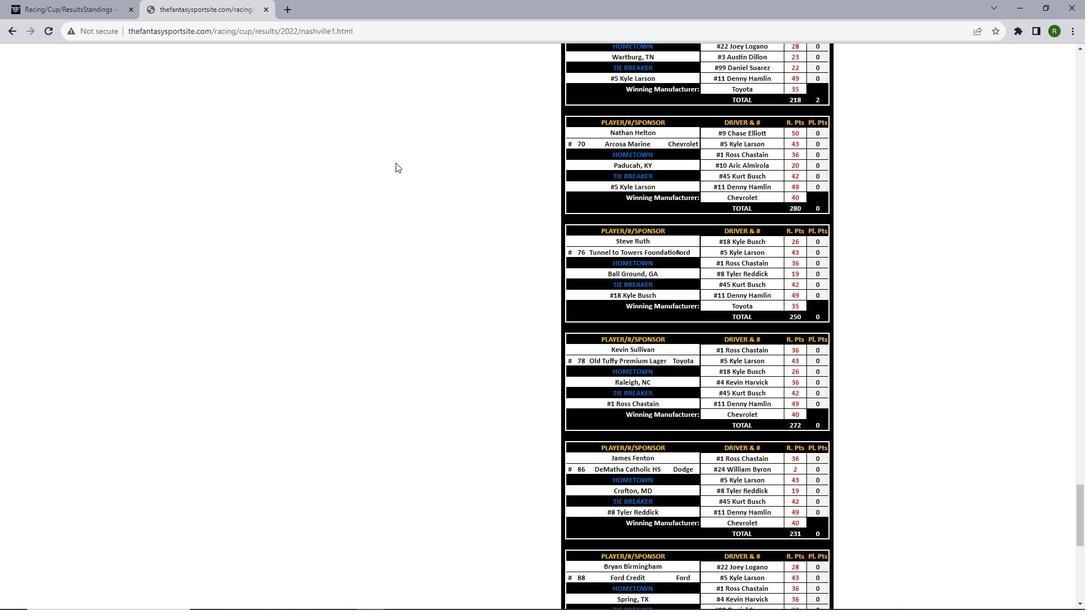 
Action: Mouse scrolled (395, 162) with delta (0, 0)
Screenshot: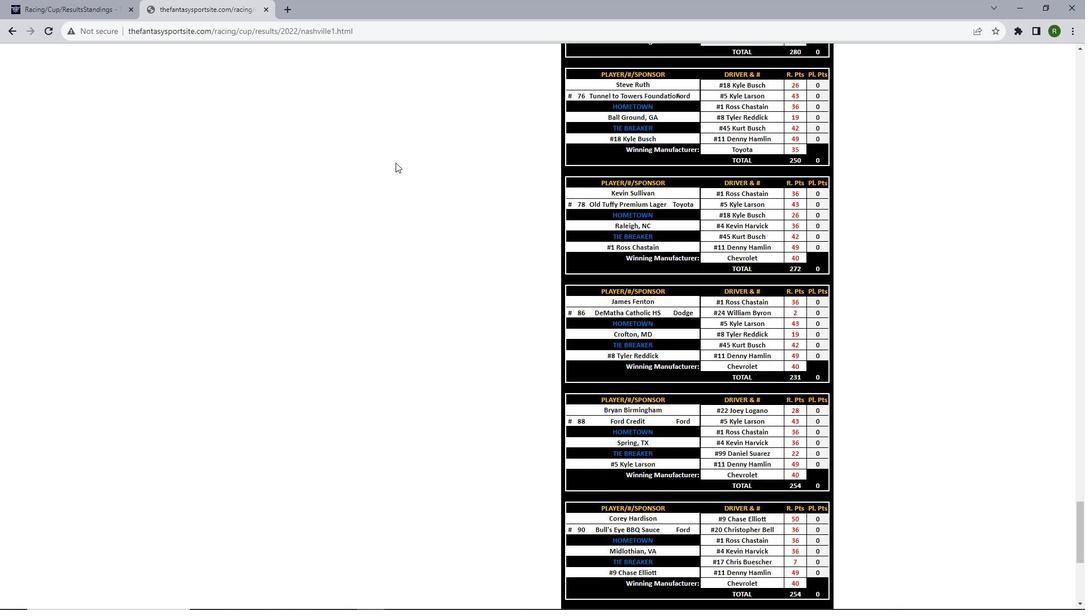 
Action: Mouse scrolled (395, 162) with delta (0, 0)
Screenshot: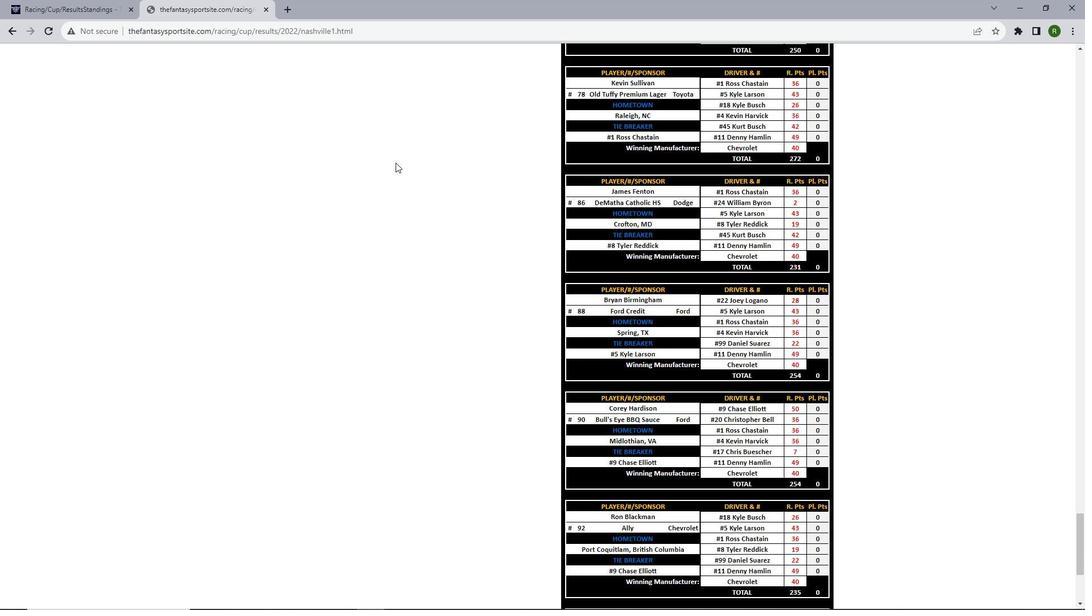 
Action: Mouse scrolled (395, 162) with delta (0, 0)
Screenshot: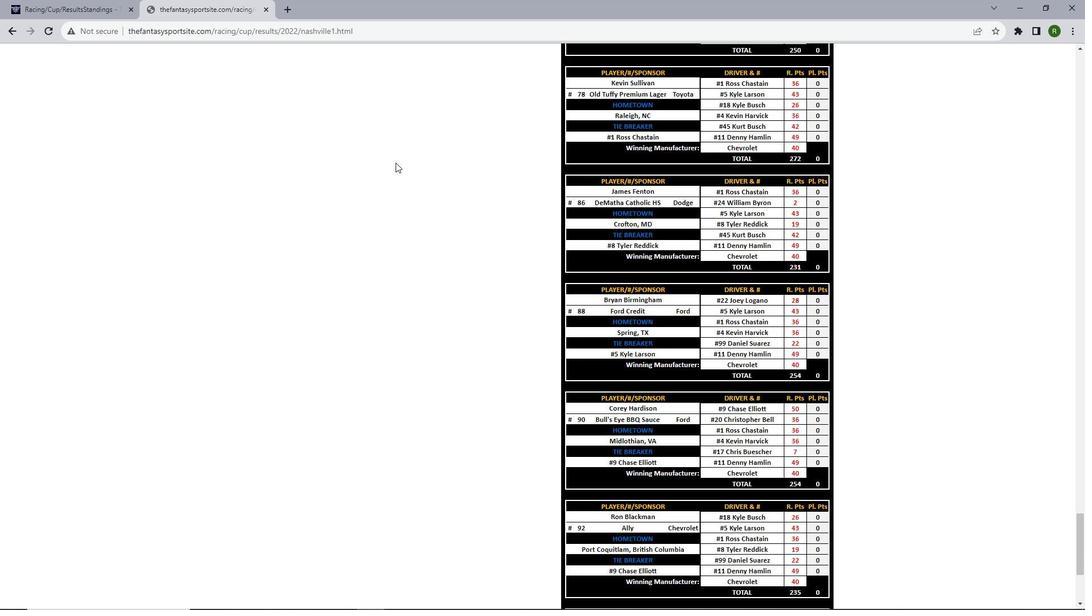 
Action: Mouse scrolled (395, 162) with delta (0, 0)
Screenshot: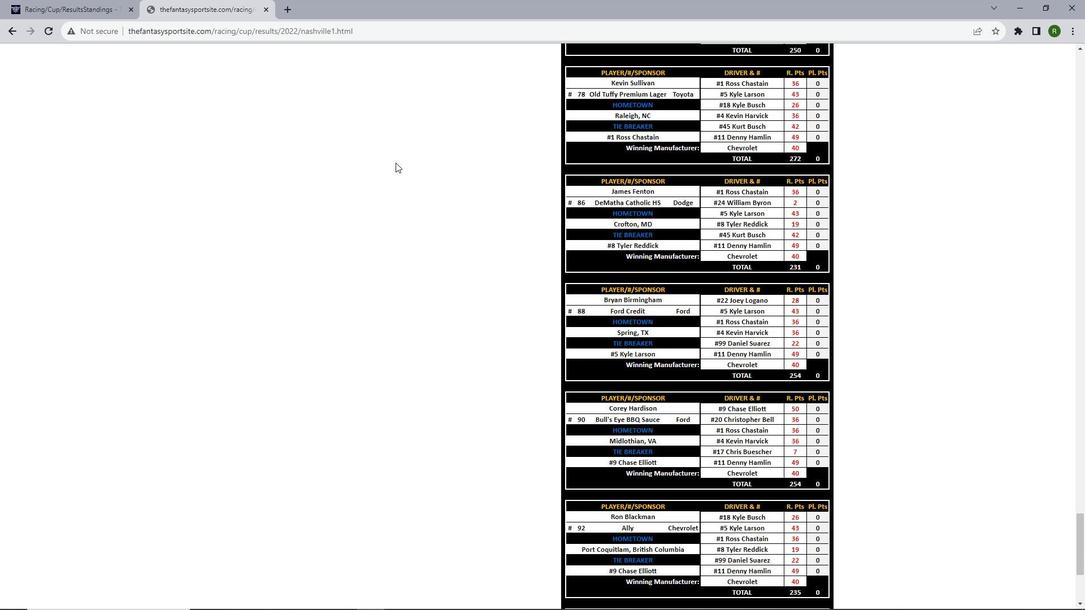 
Action: Mouse scrolled (395, 162) with delta (0, 0)
Screenshot: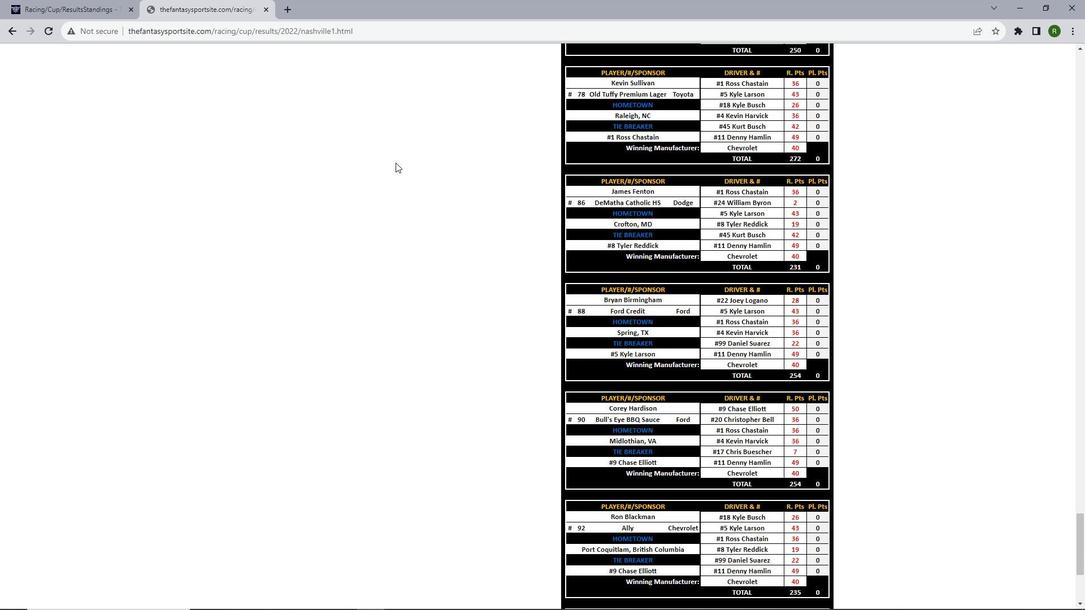 
Action: Mouse scrolled (395, 162) with delta (0, 0)
Screenshot: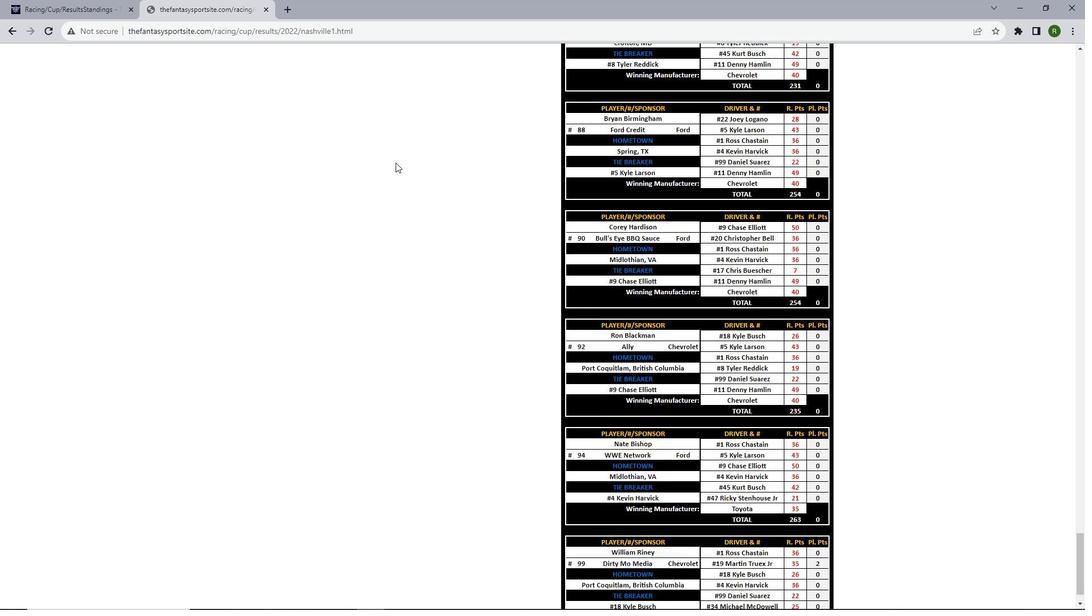 
Action: Mouse scrolled (395, 162) with delta (0, 0)
Screenshot: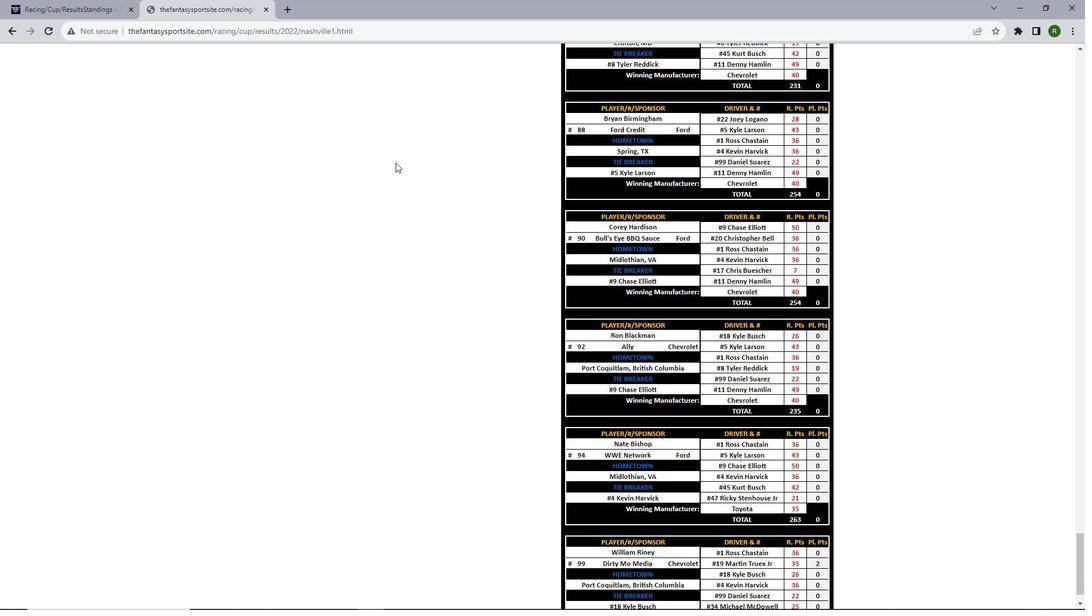 
Action: Mouse scrolled (395, 162) with delta (0, 0)
Screenshot: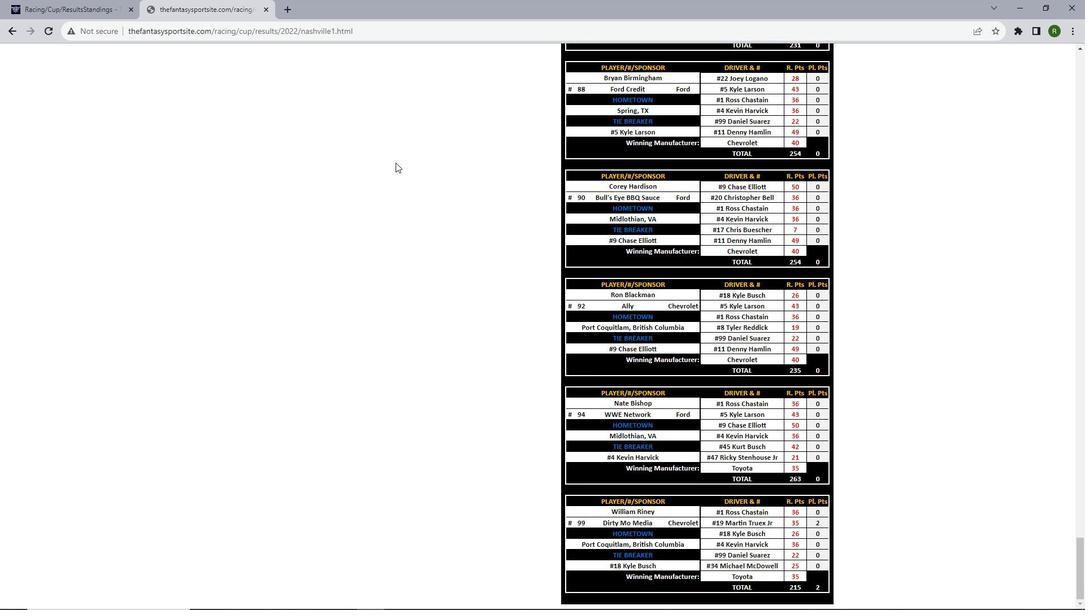 
Action: Mouse scrolled (395, 162) with delta (0, 0)
Screenshot: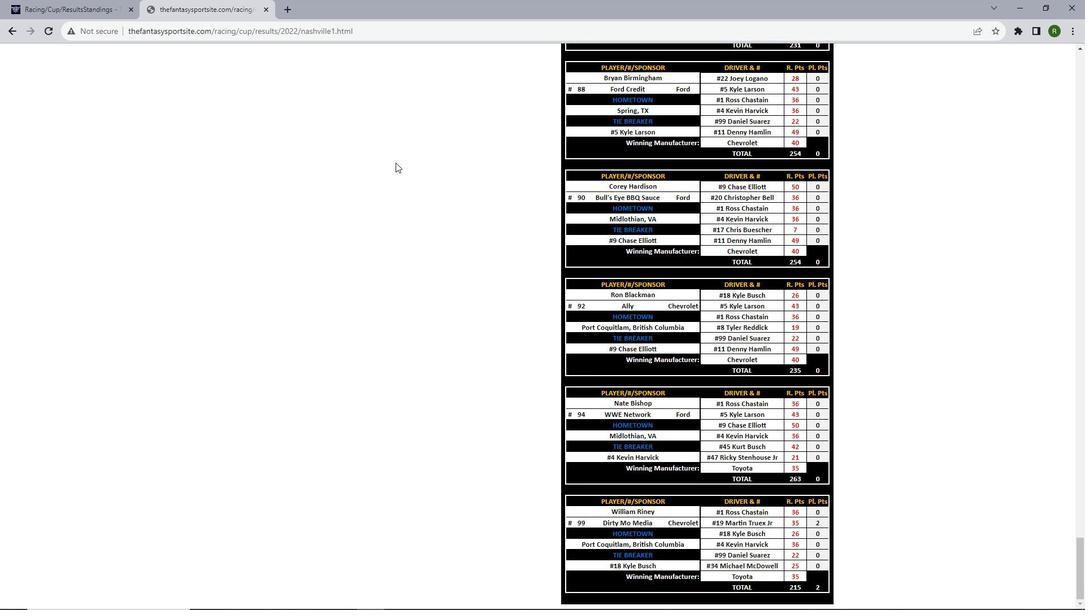 
Action: Mouse moved to (395, 162)
Screenshot: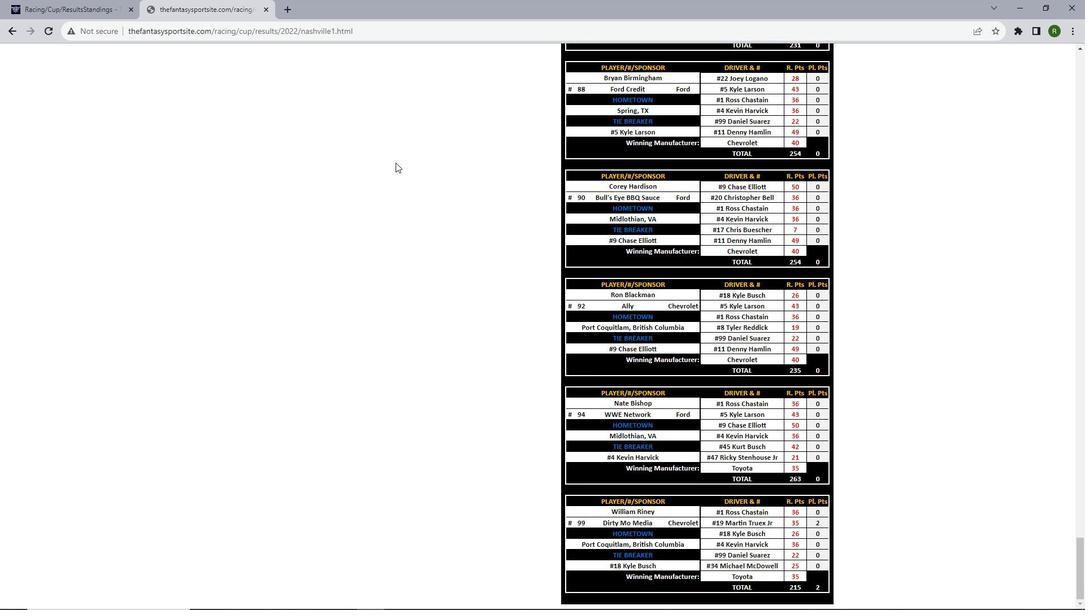 
Action: Mouse scrolled (395, 162) with delta (0, 0)
Screenshot: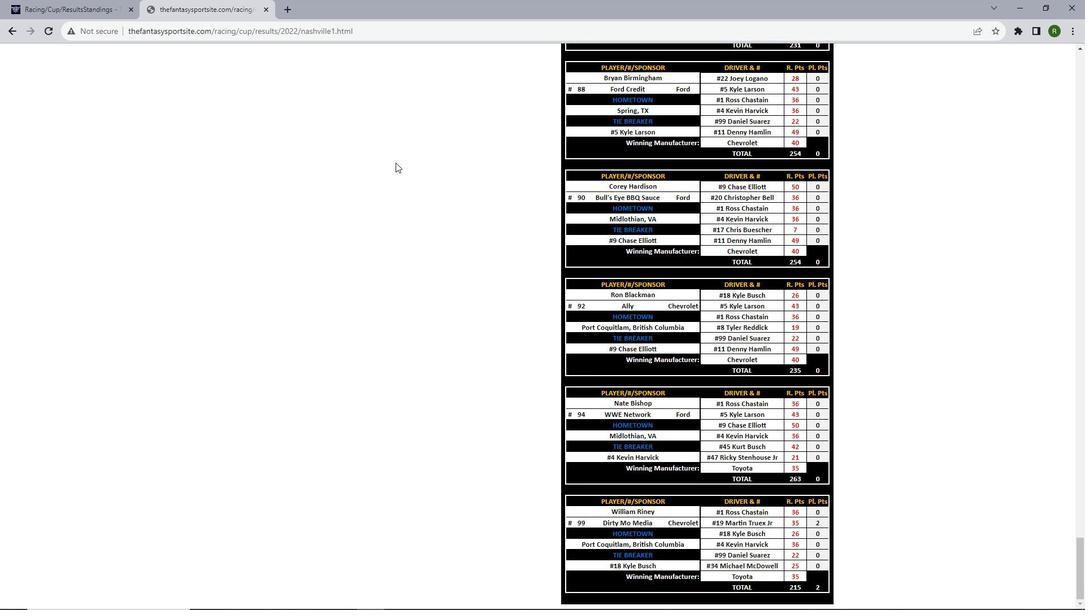 
Action: Mouse scrolled (395, 162) with delta (0, 0)
Screenshot: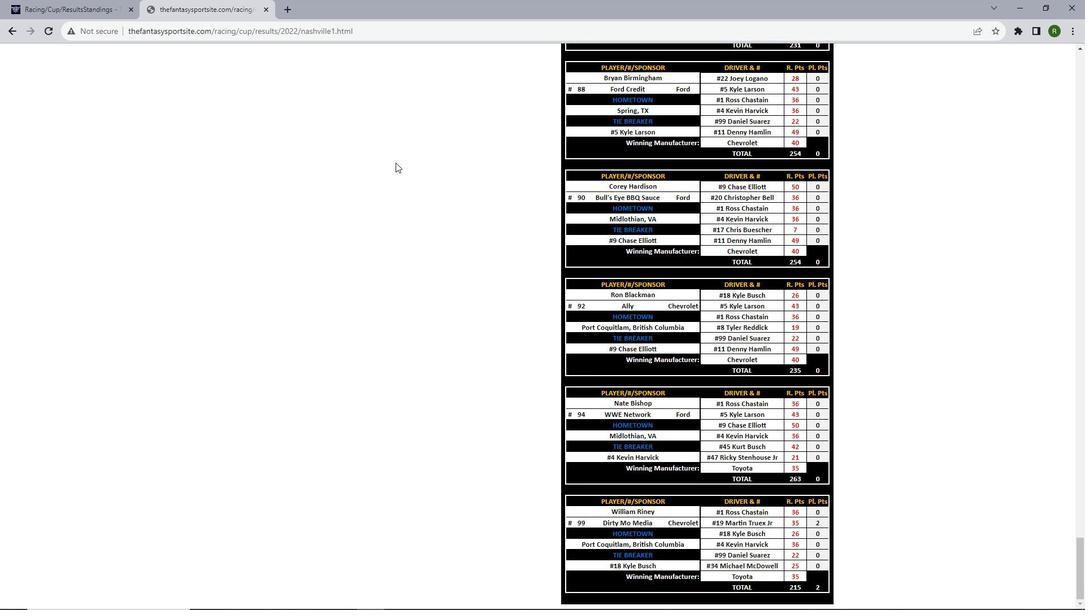 
Action: Mouse scrolled (395, 162) with delta (0, 0)
Screenshot: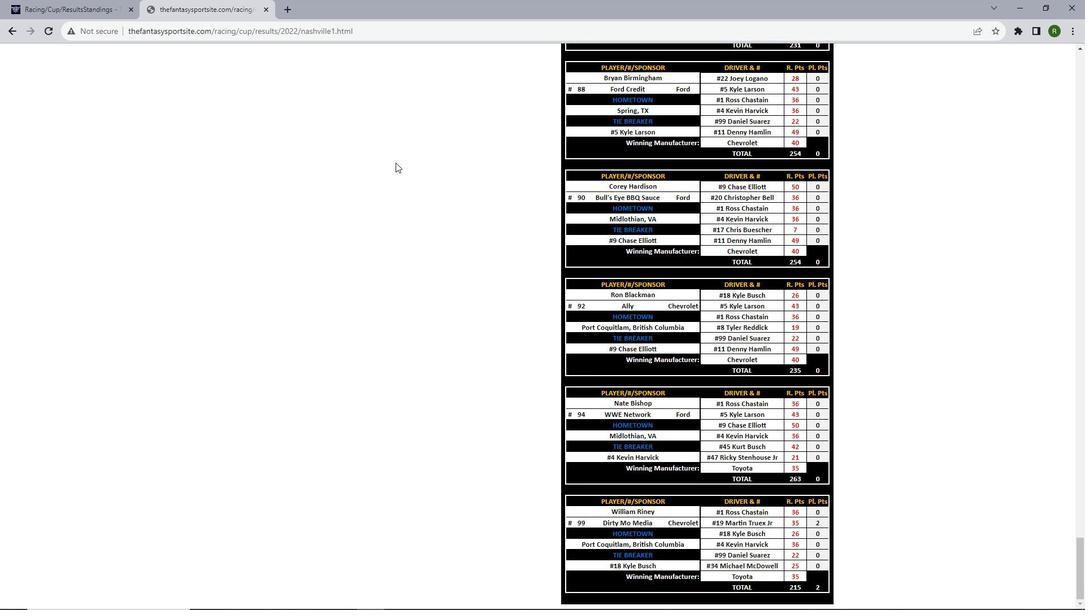 
